 Task: Log work in the project AgileHarbor for the issue 'Implement a new cloud-based project management system for a company with advanced project tracking and reporting features' spent time as '4w 5d 8h 24m' and remaining time as '6w 2d 9h 34m' and move to top of backlog. Now add the issue to the epic 'IT Financial Management Process Improvement'. Log work in the project AgileHarbor for the issue 'Integrate a new product comparison feature into an existing e-commerce website to improve product evaluation and decision making for customers' spent time as '2w 4d 17h 19m' and remaining time as '6w 2d 20h 5m' and move to bottom of backlog. Now add the issue to the epic 'IT Capacity Management Process Improvement'
Action: Mouse moved to (479, 471)
Screenshot: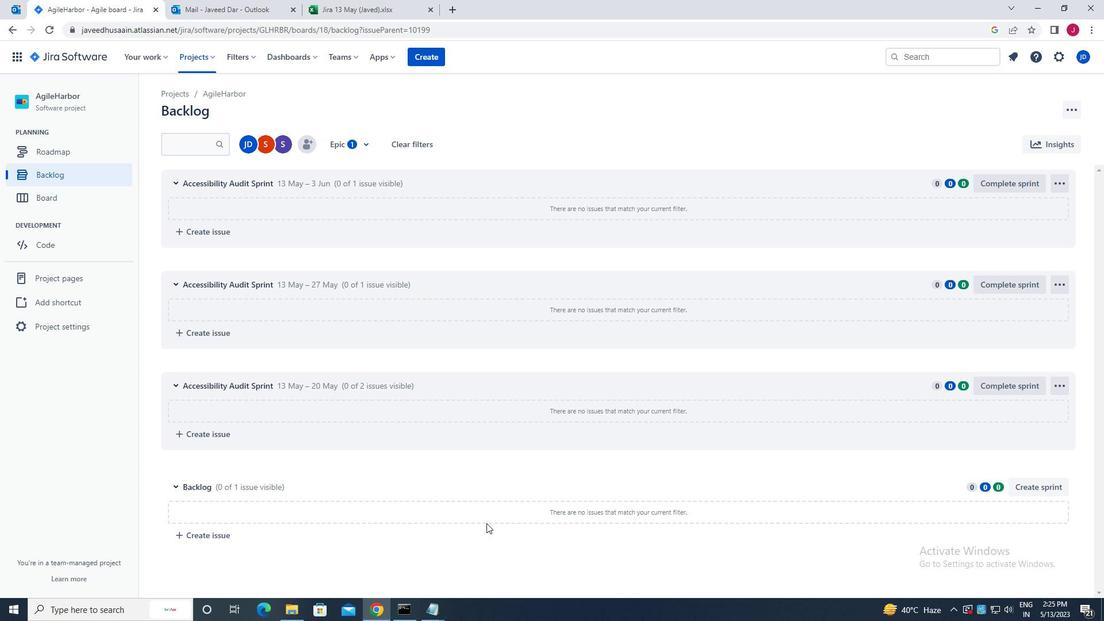 
Action: Mouse scrolled (479, 471) with delta (0, 0)
Screenshot: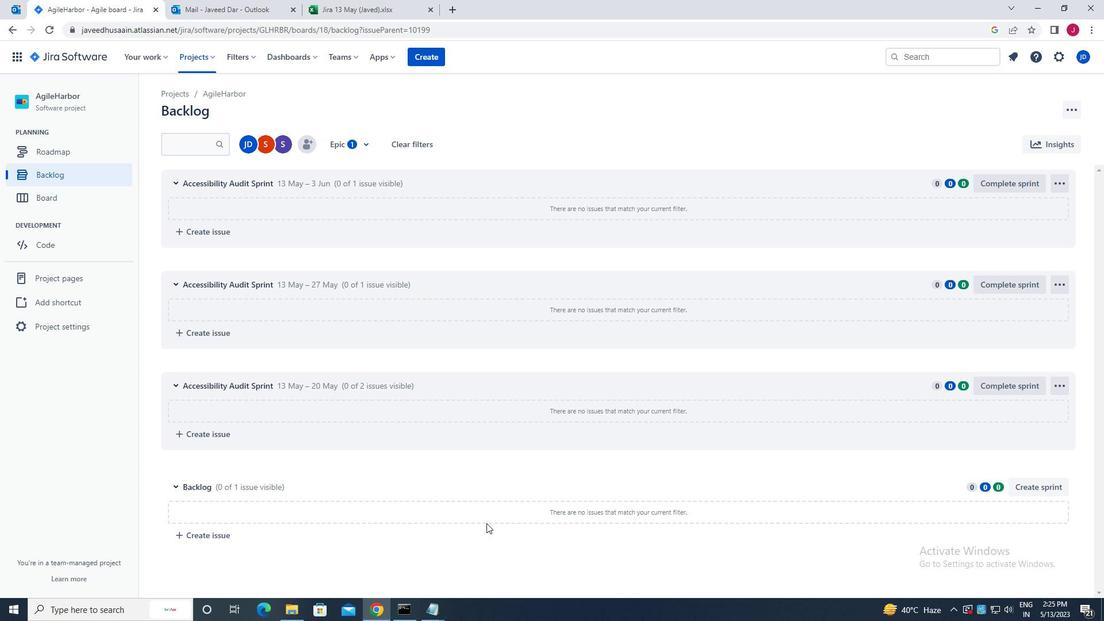 
Action: Mouse moved to (479, 470)
Screenshot: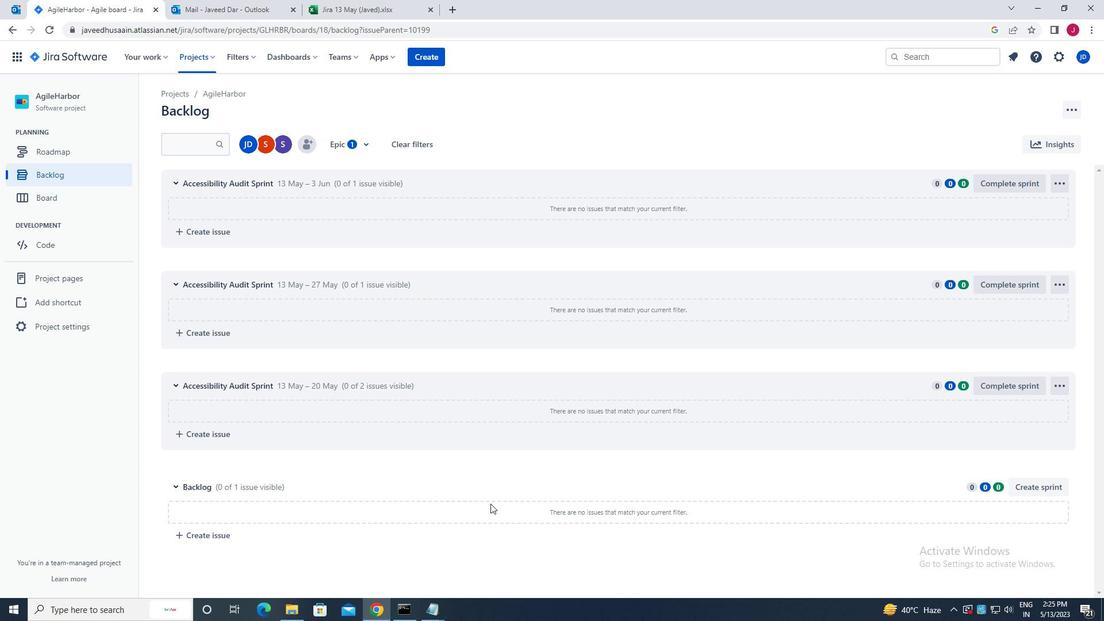 
Action: Mouse scrolled (479, 469) with delta (0, 0)
Screenshot: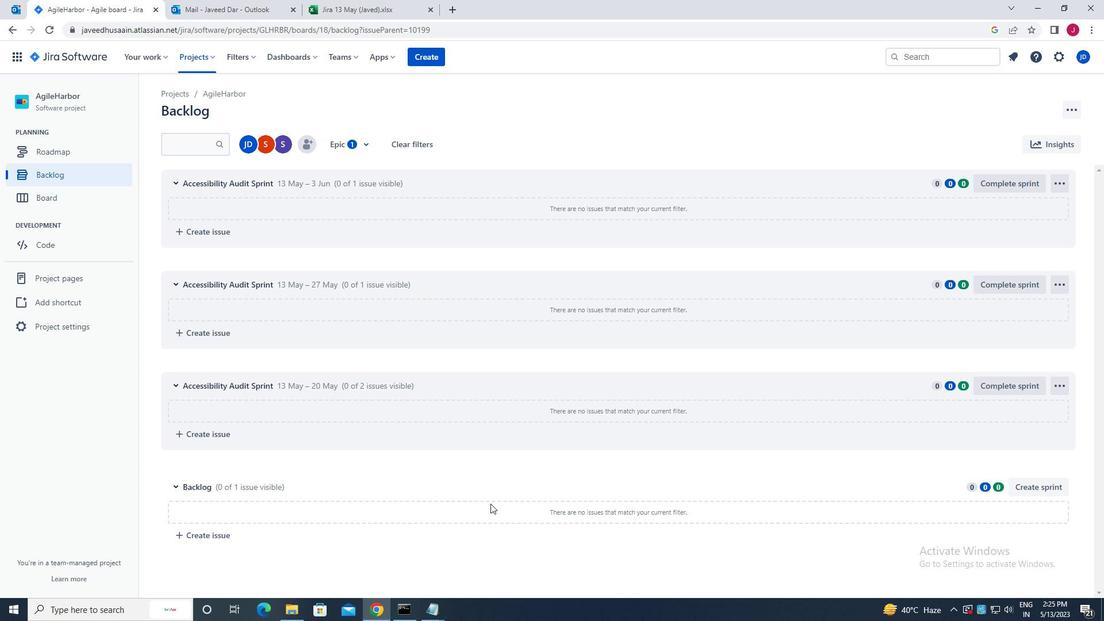 
Action: Mouse moved to (478, 469)
Screenshot: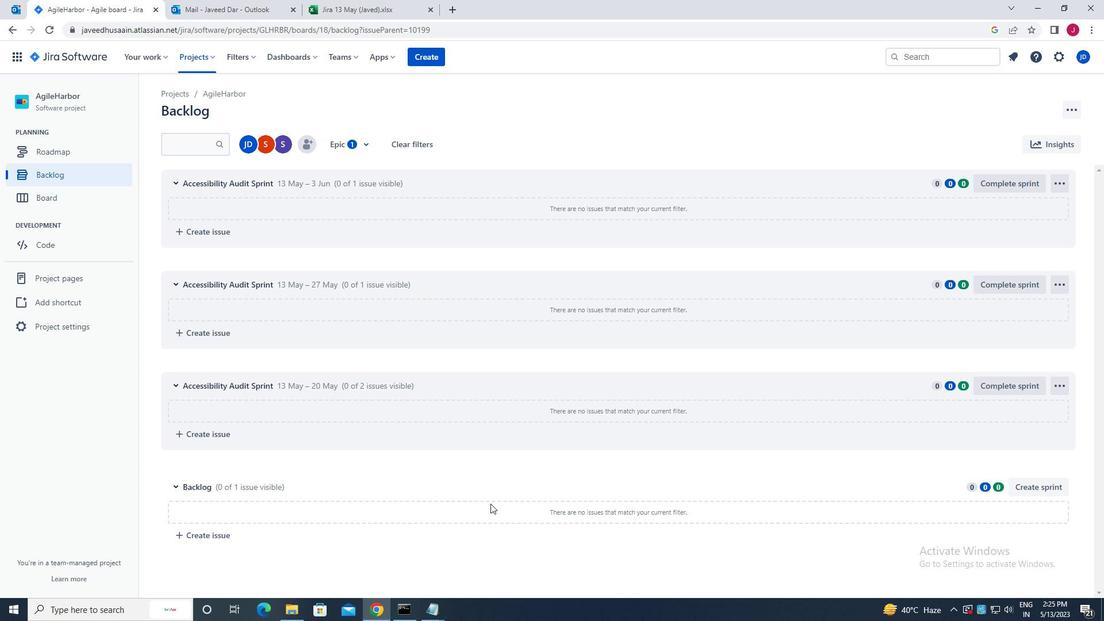 
Action: Mouse scrolled (478, 469) with delta (0, 0)
Screenshot: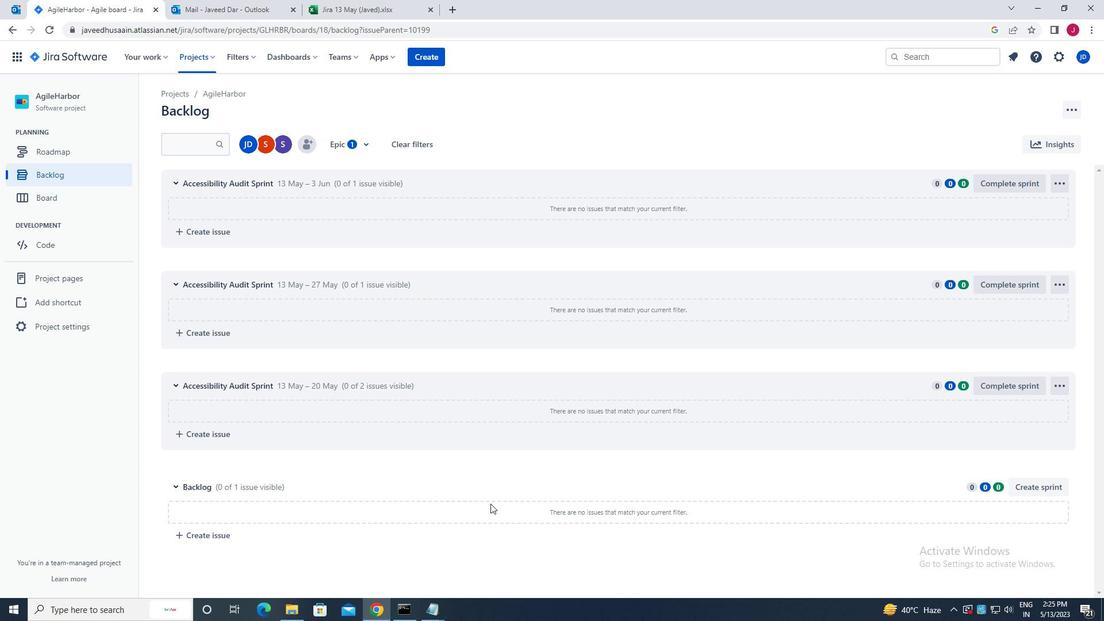 
Action: Mouse moved to (478, 469)
Screenshot: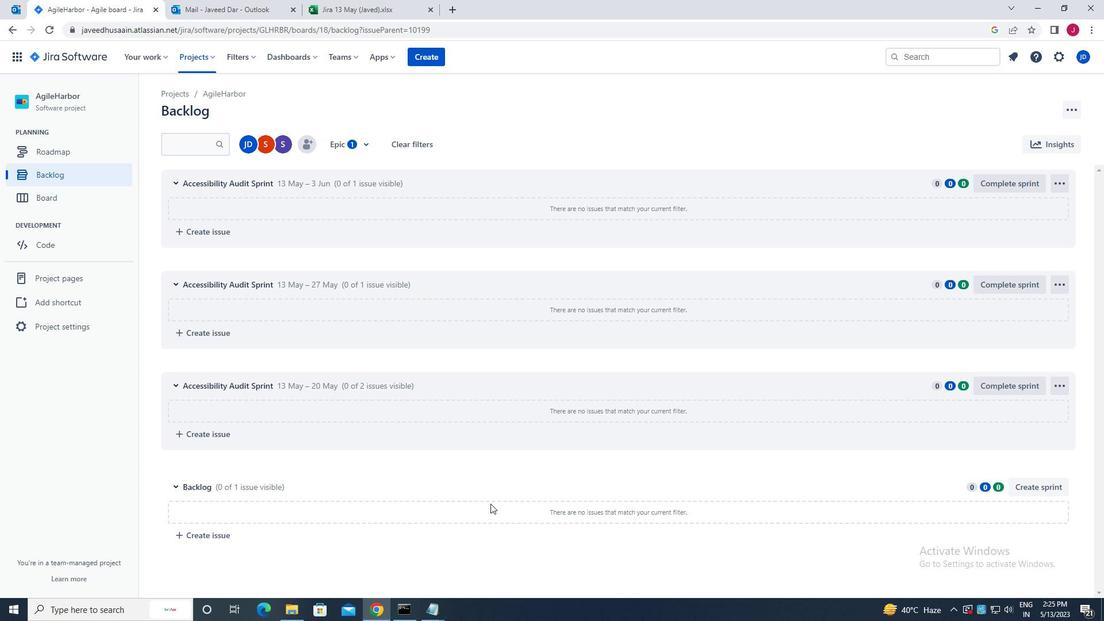 
Action: Mouse scrolled (478, 468) with delta (0, 0)
Screenshot: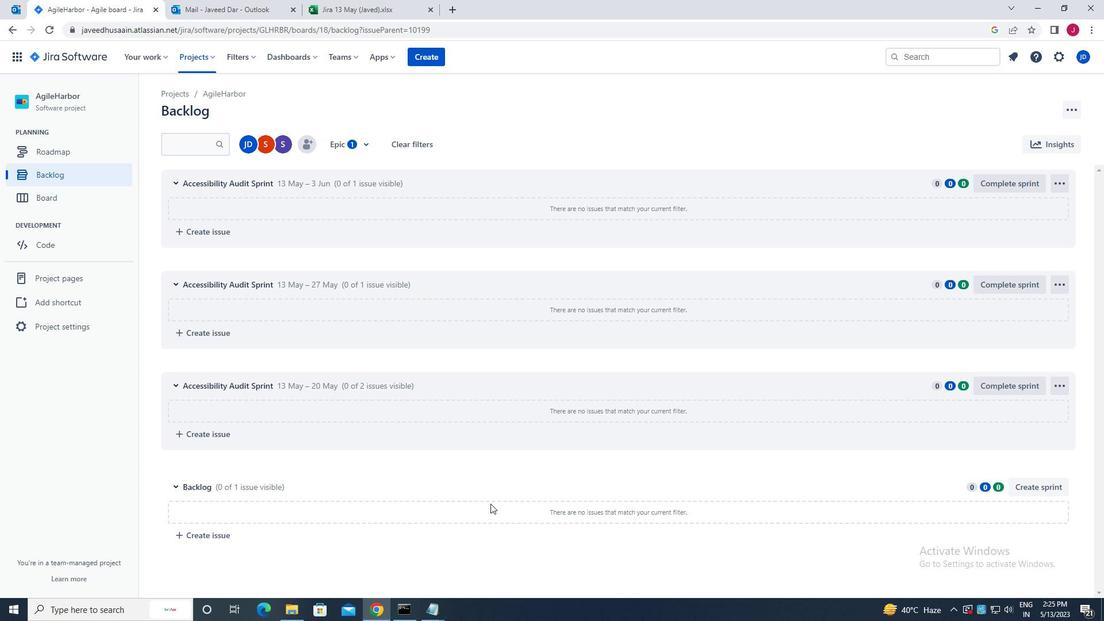 
Action: Mouse moved to (478, 468)
Screenshot: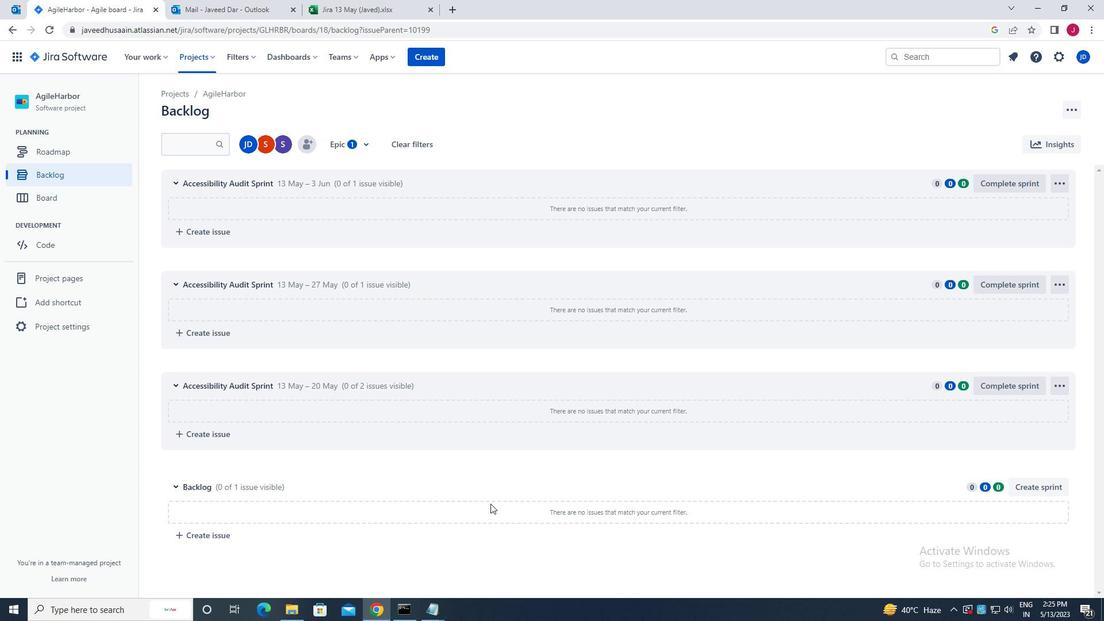 
Action: Mouse scrolled (478, 467) with delta (0, 0)
Screenshot: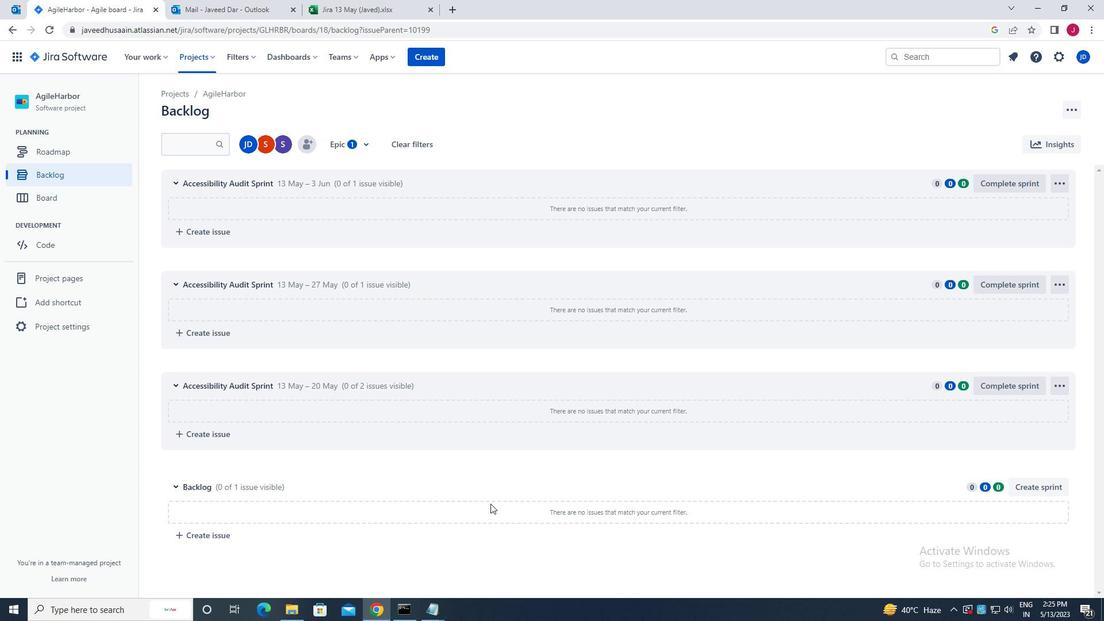 
Action: Mouse moved to (478, 468)
Screenshot: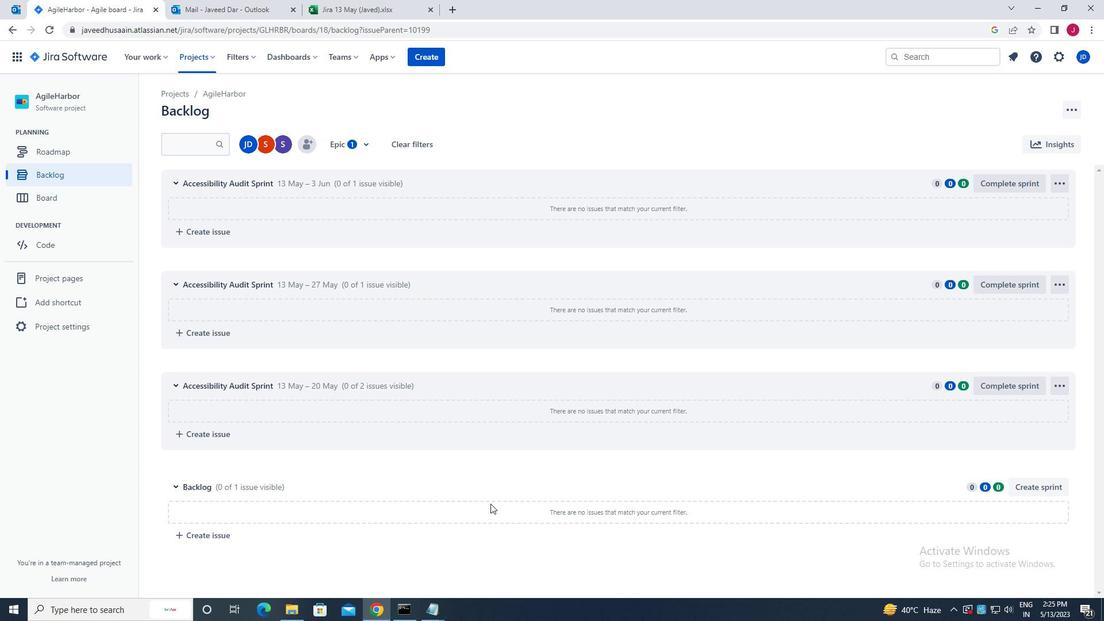 
Action: Mouse scrolled (478, 467) with delta (0, 0)
Screenshot: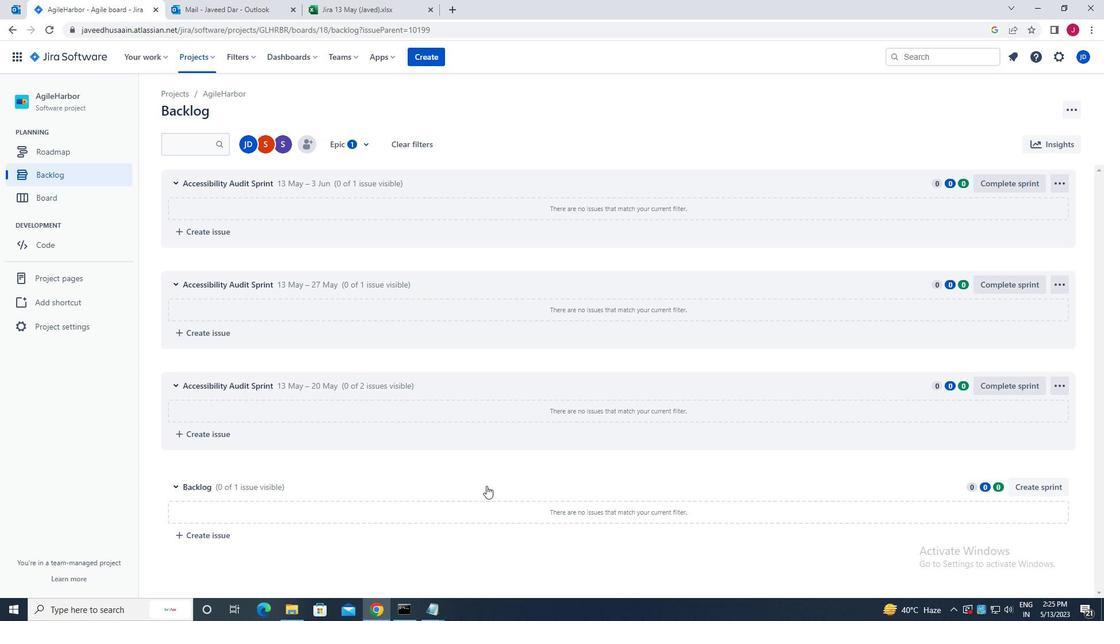 
Action: Mouse moved to (206, 56)
Screenshot: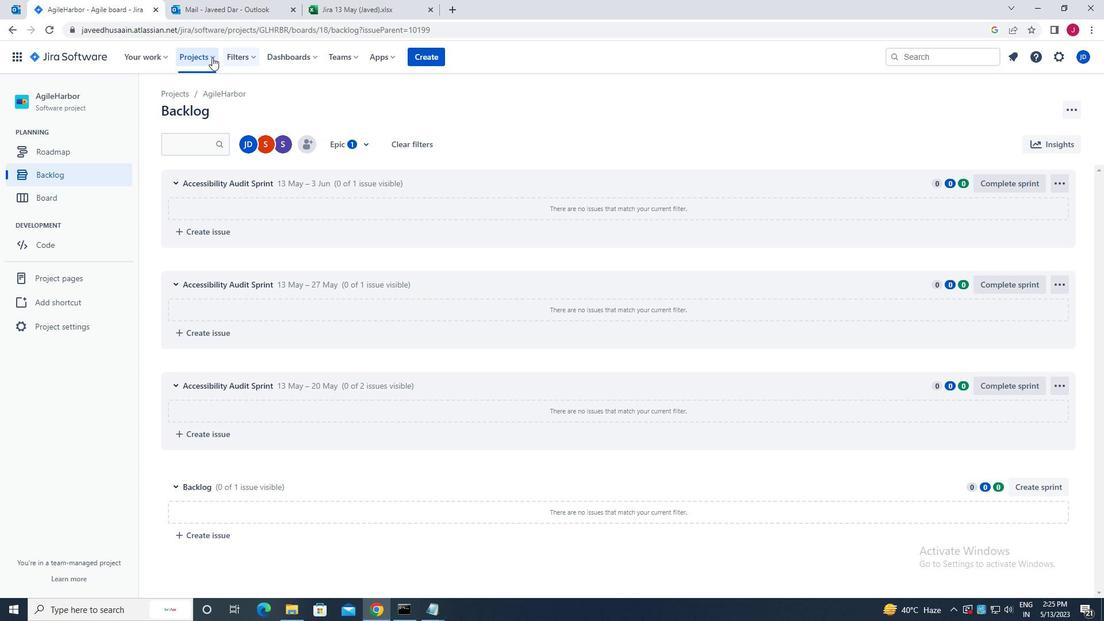 
Action: Mouse pressed left at (206, 56)
Screenshot: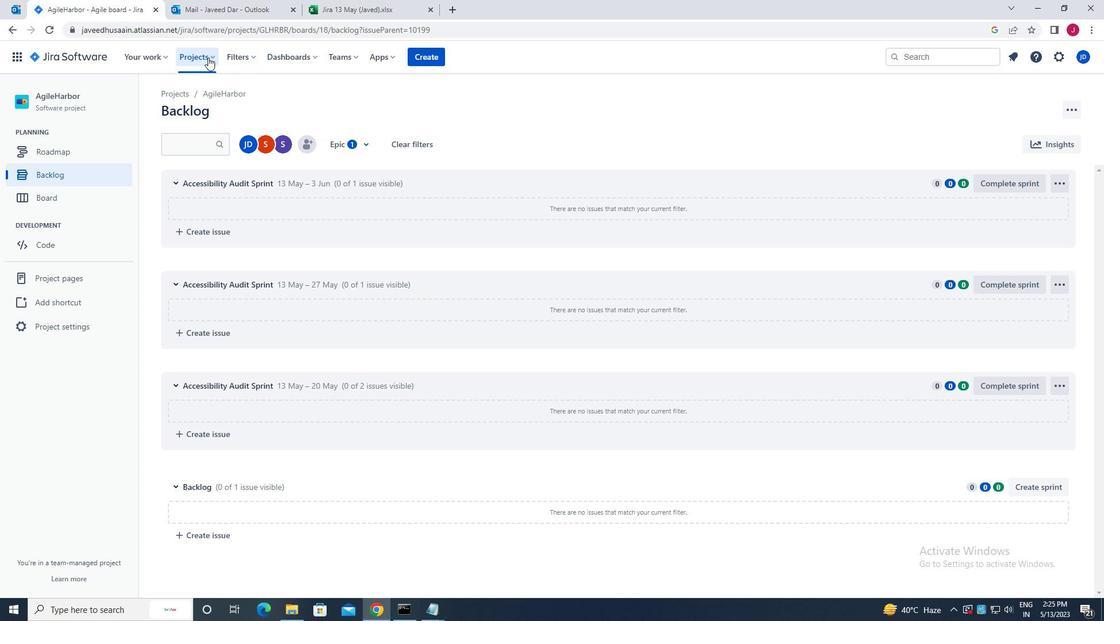 
Action: Mouse moved to (233, 105)
Screenshot: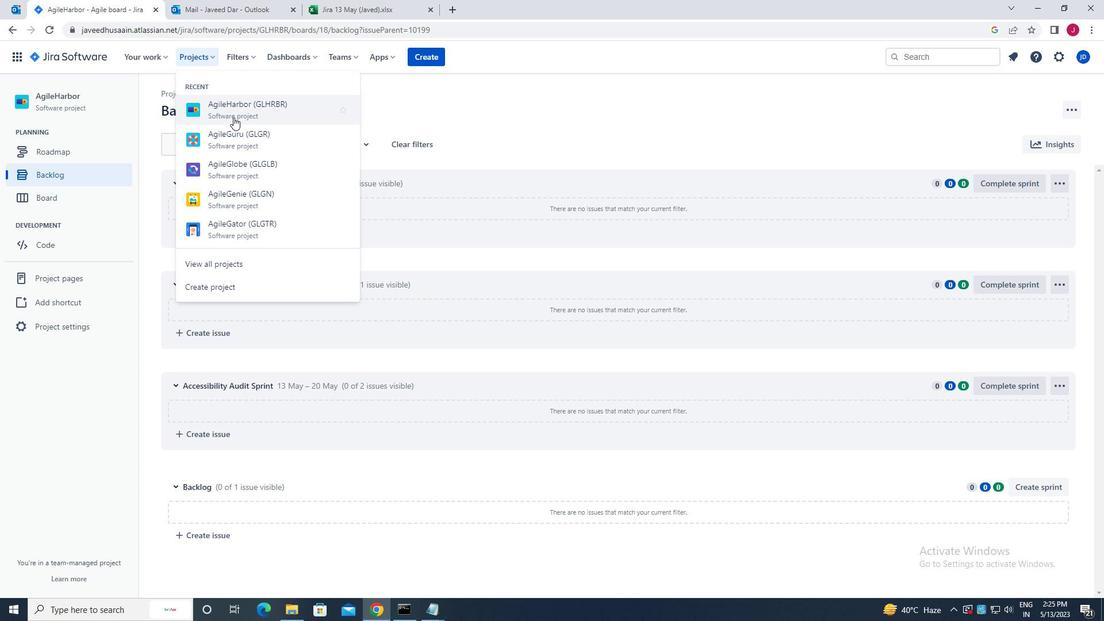 
Action: Mouse pressed left at (233, 105)
Screenshot: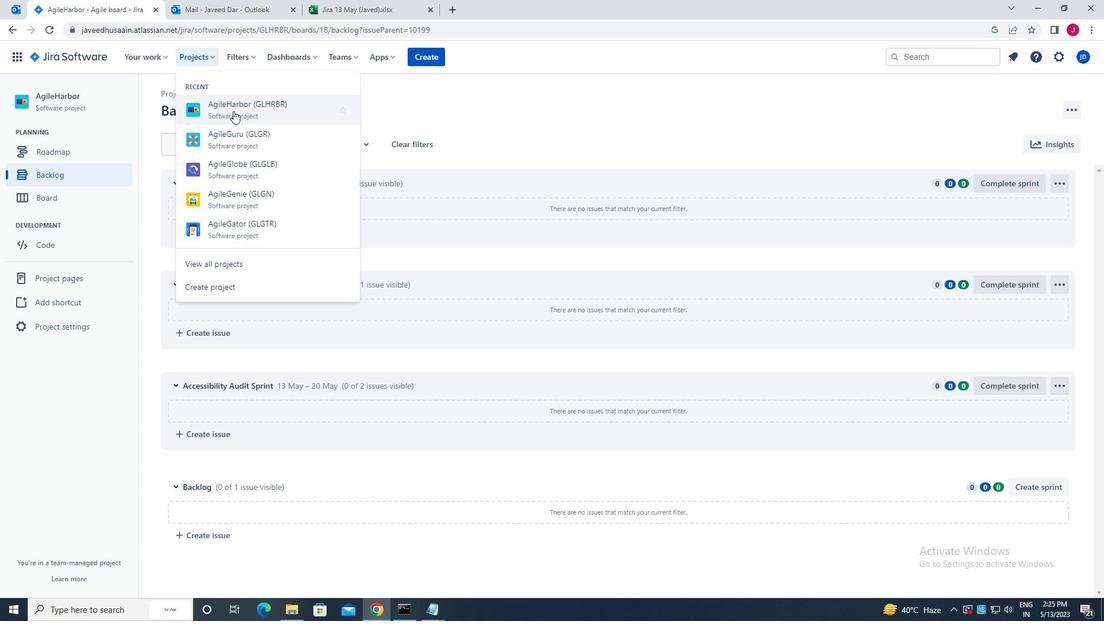 
Action: Mouse moved to (69, 172)
Screenshot: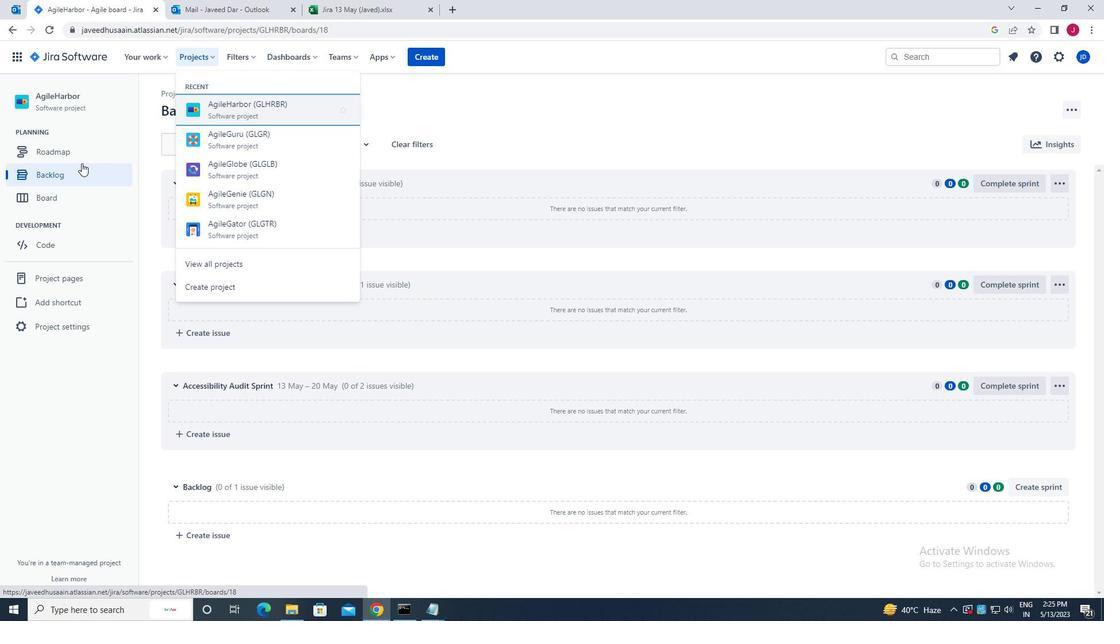 
Action: Mouse pressed left at (69, 172)
Screenshot: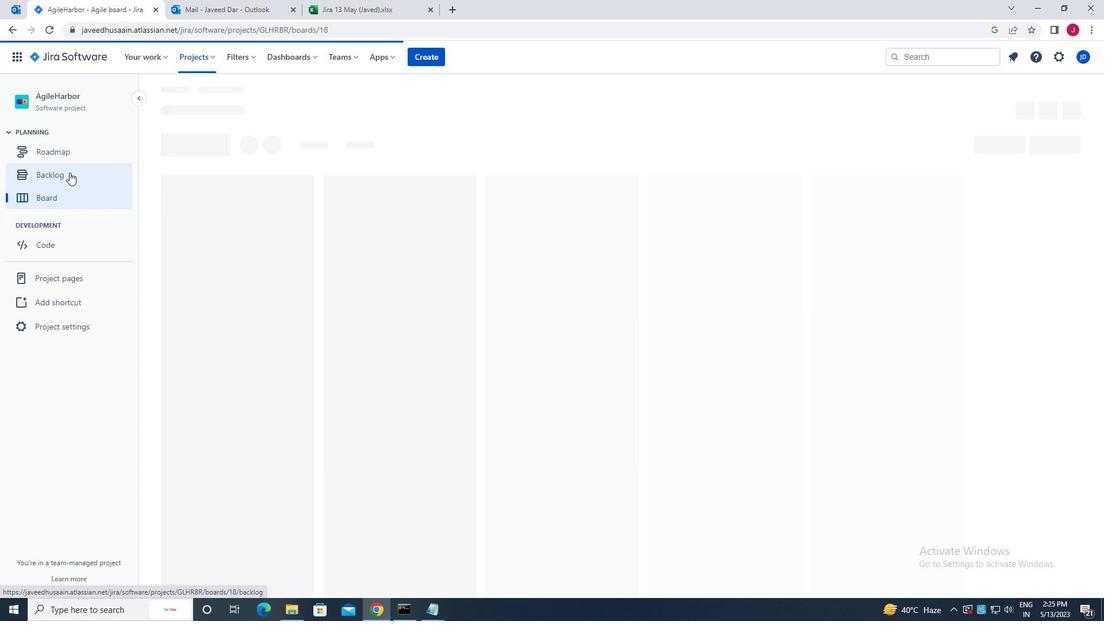
Action: Mouse moved to (635, 286)
Screenshot: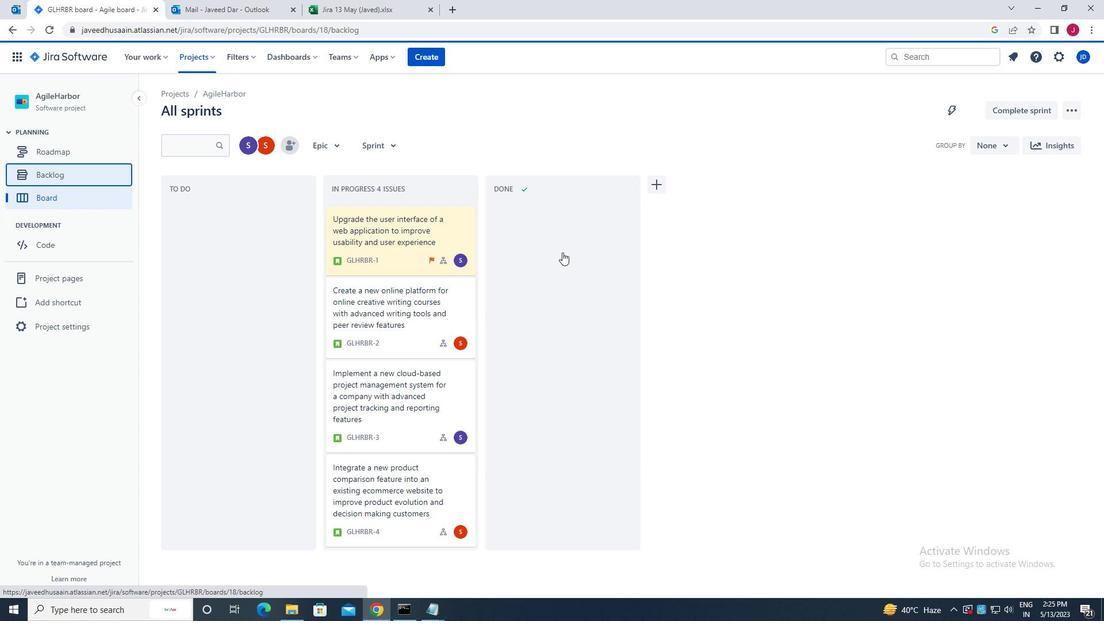 
Action: Mouse scrolled (635, 286) with delta (0, 0)
Screenshot: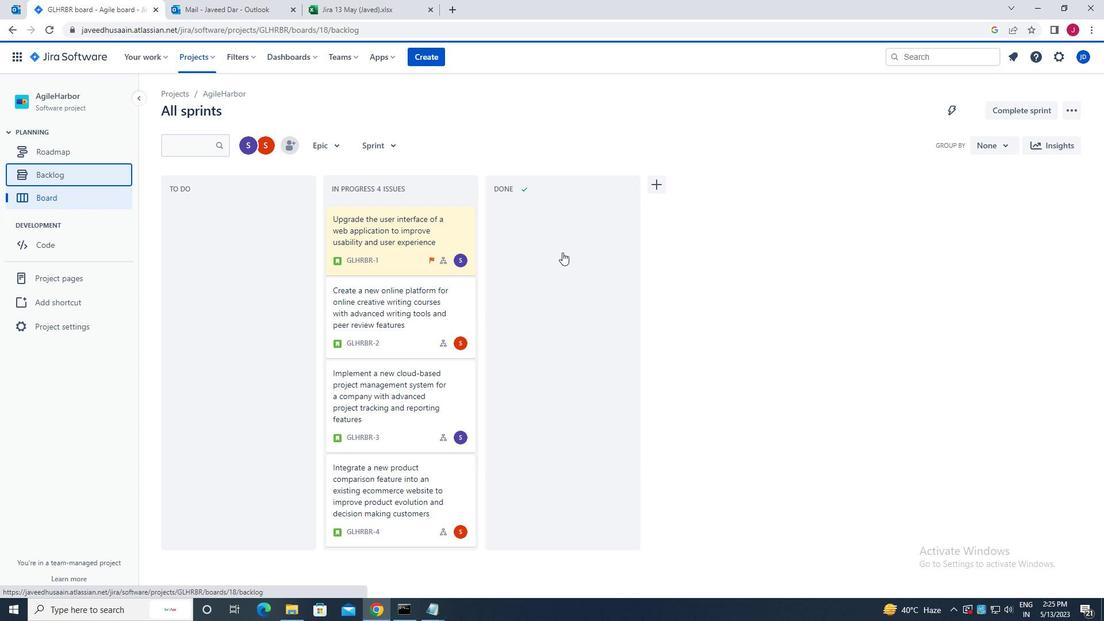 
Action: Mouse moved to (635, 288)
Screenshot: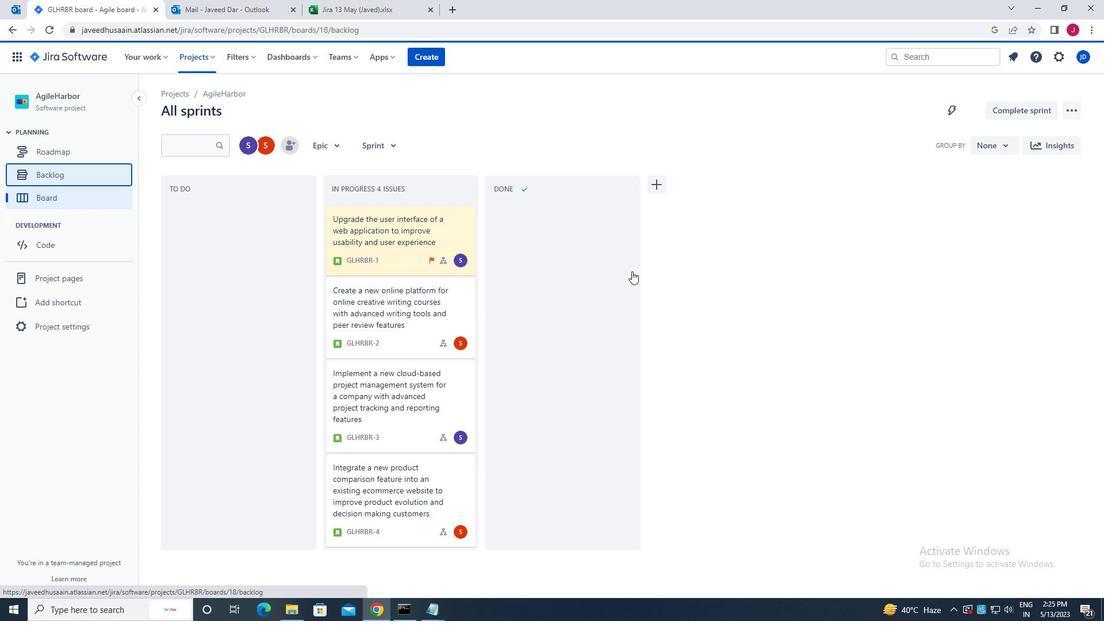 
Action: Mouse scrolled (635, 288) with delta (0, 0)
Screenshot: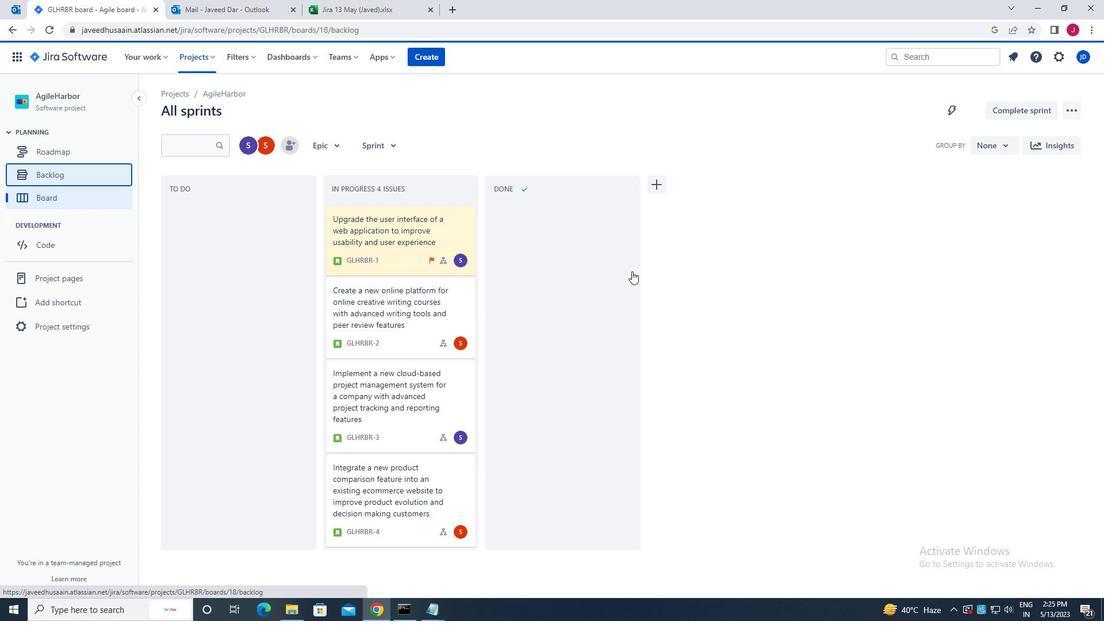 
Action: Mouse scrolled (635, 288) with delta (0, 0)
Screenshot: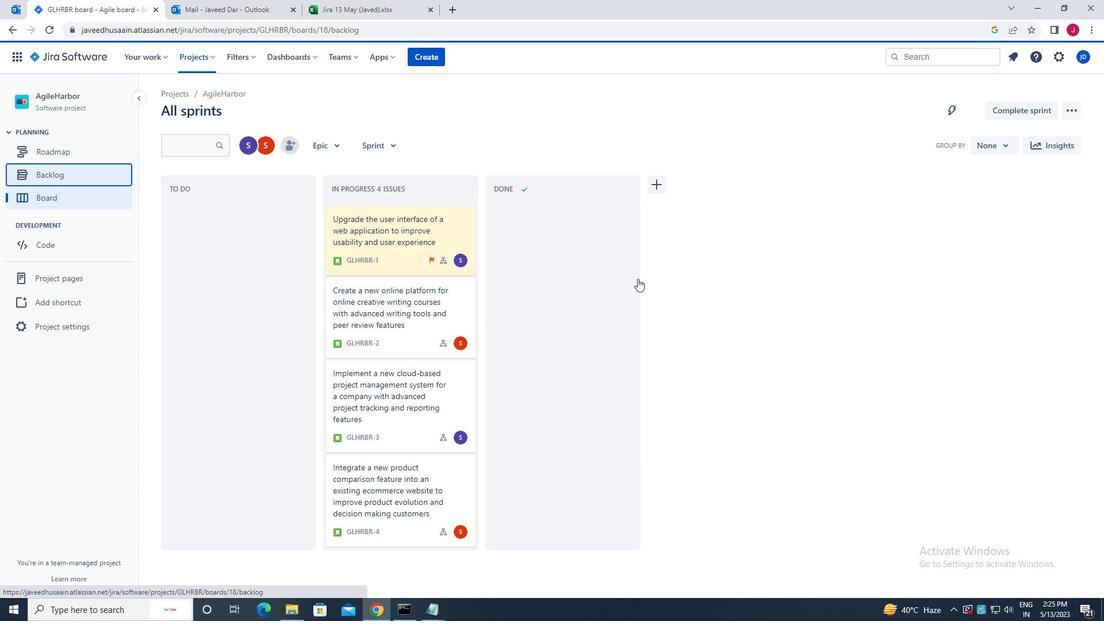 
Action: Mouse moved to (635, 288)
Screenshot: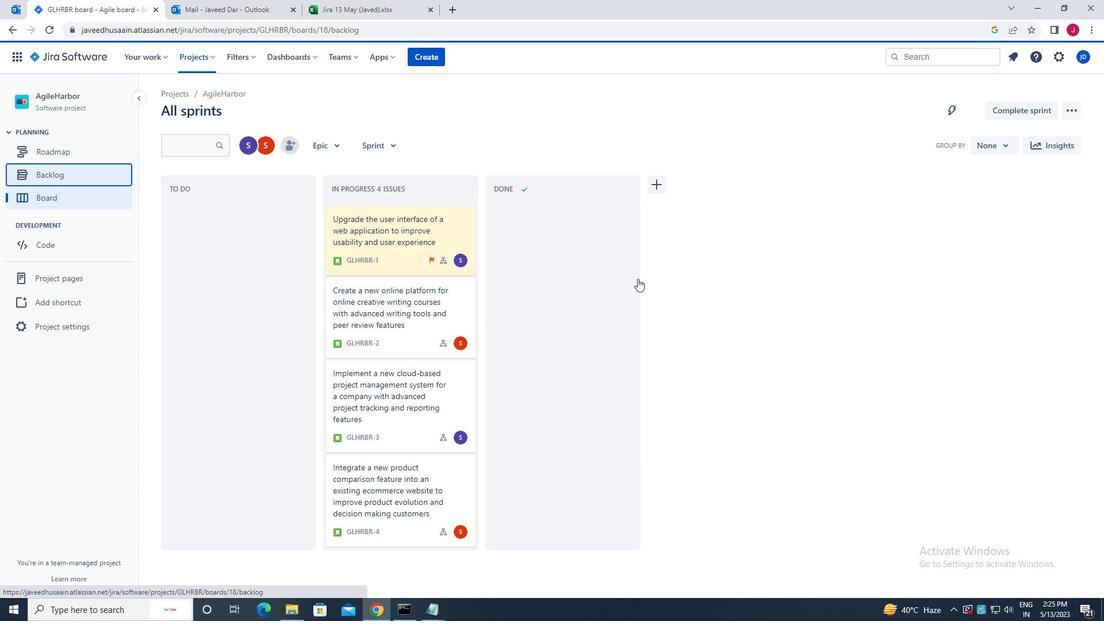 
Action: Mouse scrolled (635, 288) with delta (0, 0)
Screenshot: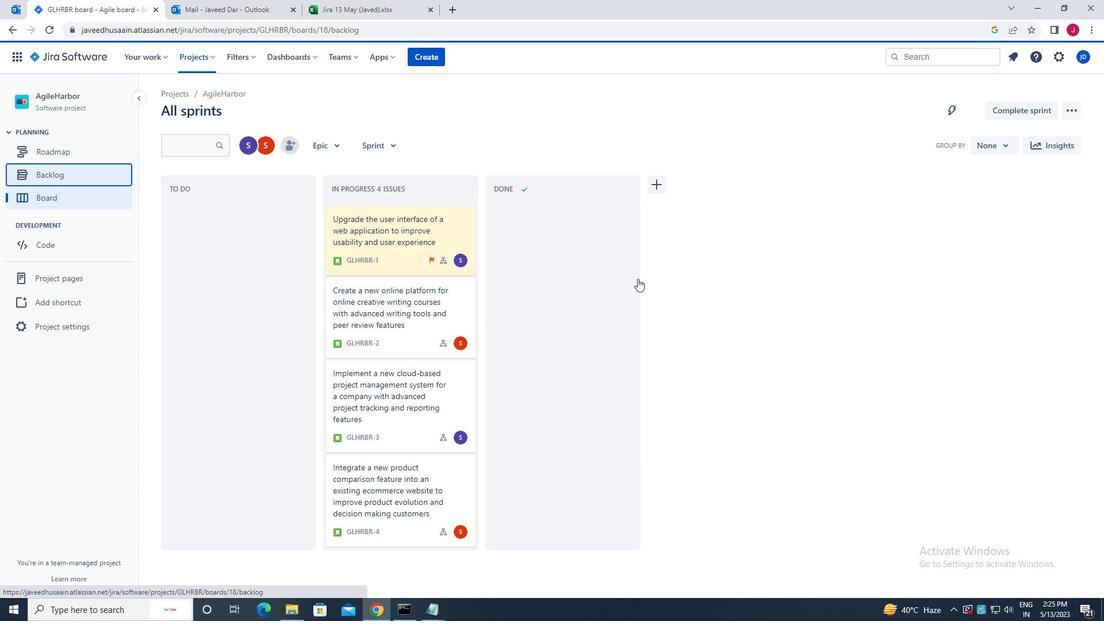 
Action: Mouse scrolled (635, 288) with delta (0, 0)
Screenshot: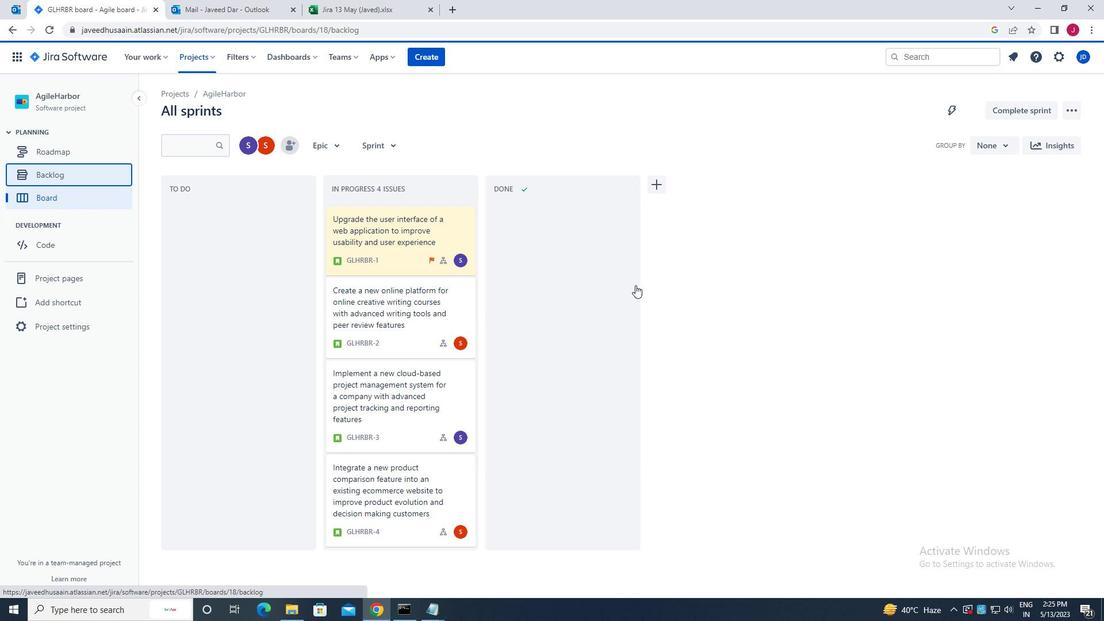 
Action: Mouse moved to (581, 329)
Screenshot: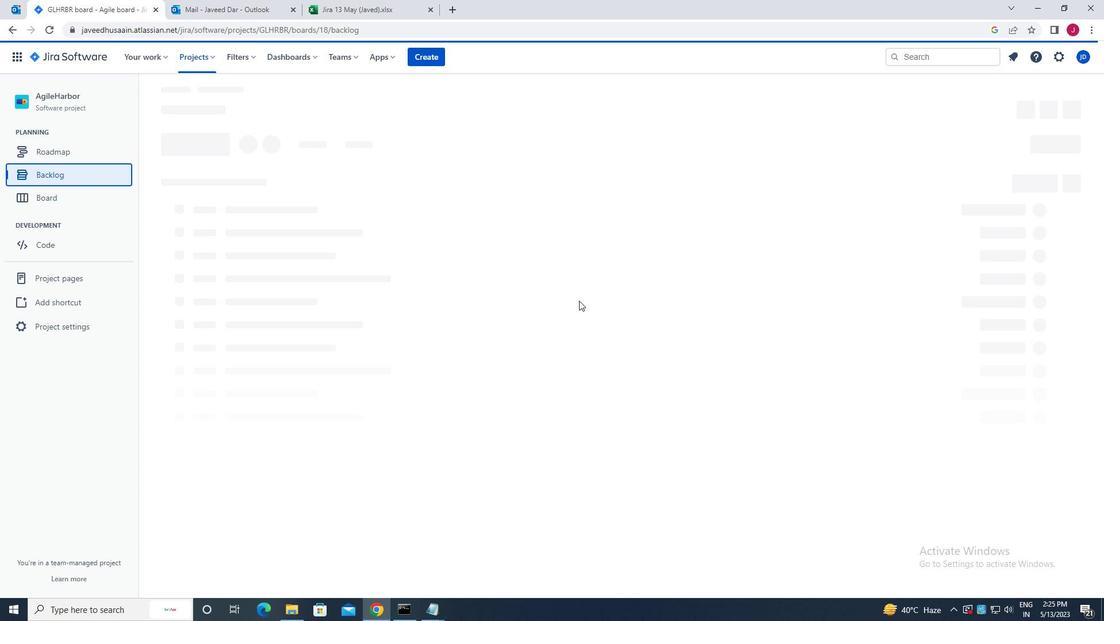 
Action: Mouse scrolled (581, 328) with delta (0, 0)
Screenshot: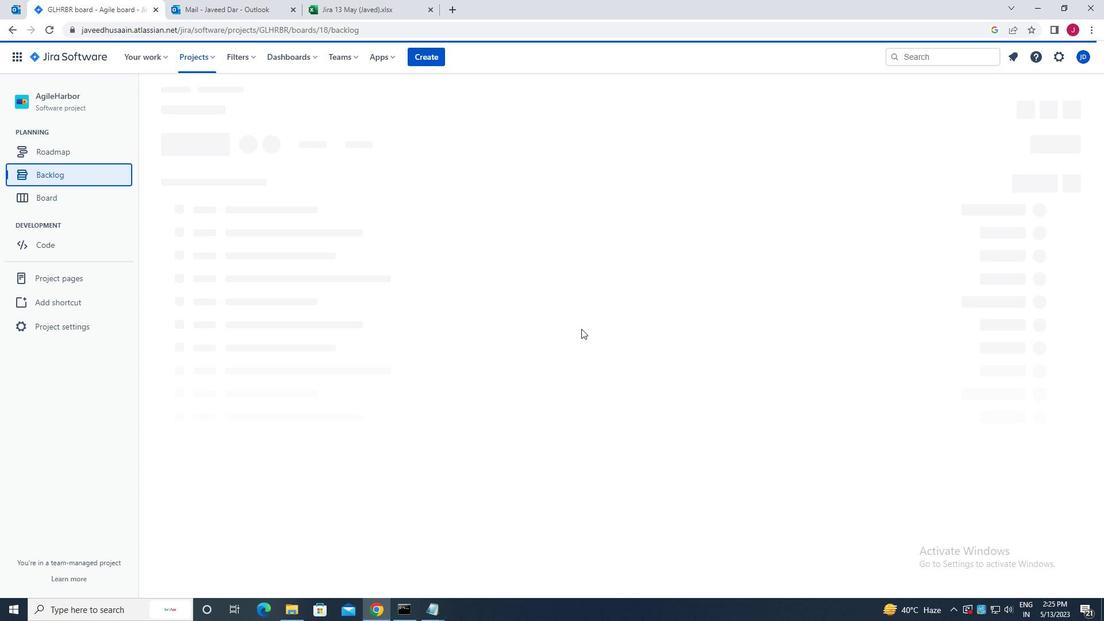 
Action: Mouse scrolled (581, 328) with delta (0, 0)
Screenshot: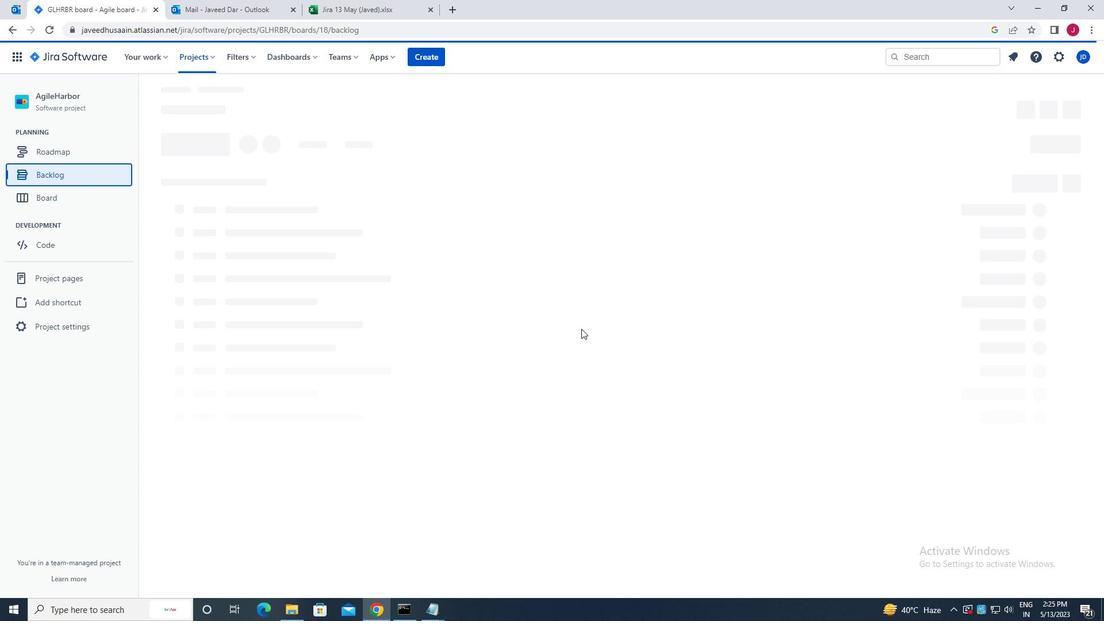 
Action: Mouse scrolled (581, 328) with delta (0, 0)
Screenshot: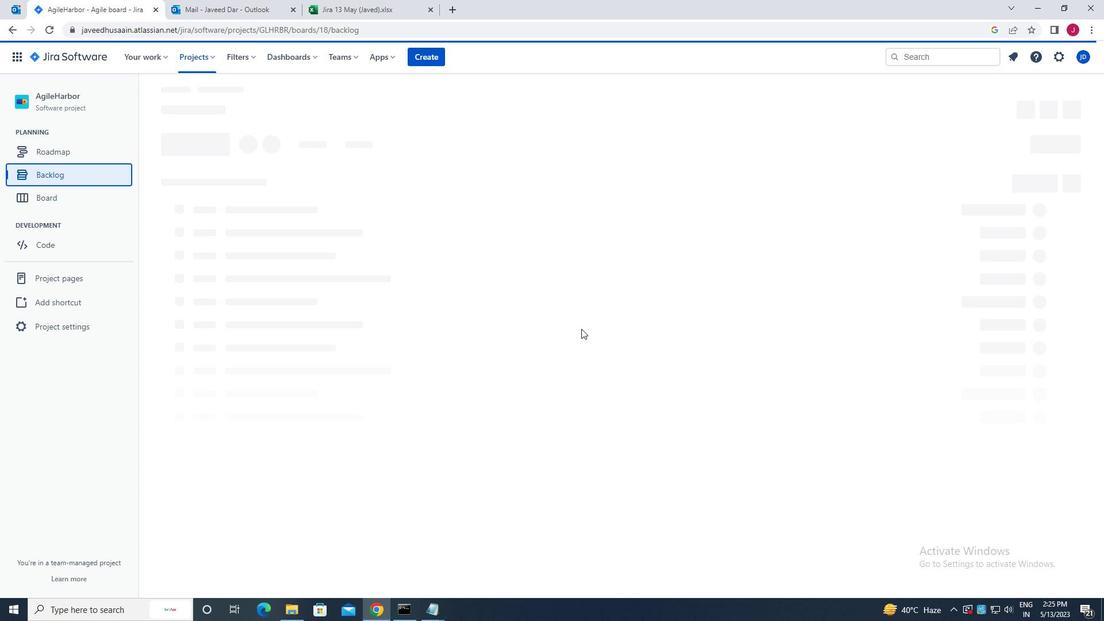 
Action: Mouse moved to (581, 329)
Screenshot: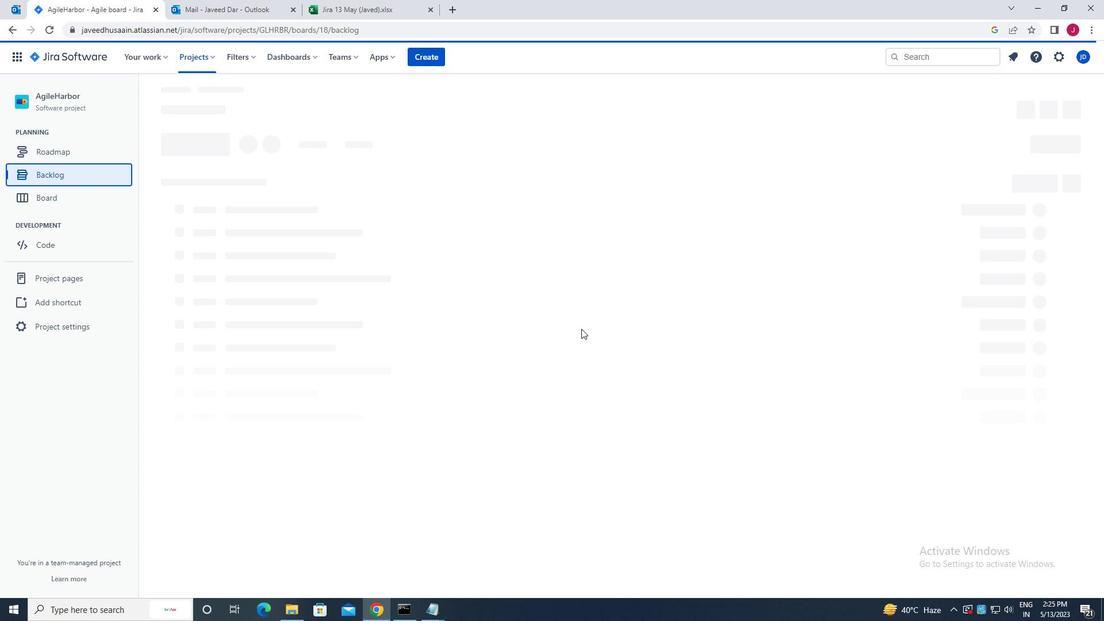 
Action: Mouse scrolled (581, 329) with delta (0, 0)
Screenshot: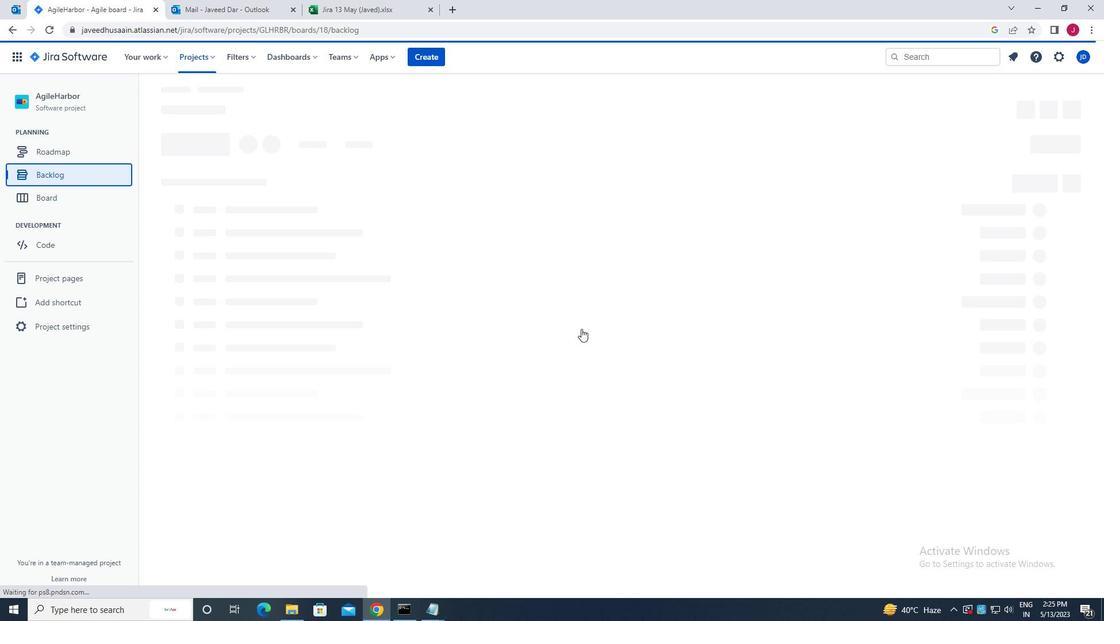
Action: Mouse scrolled (581, 329) with delta (0, 0)
Screenshot: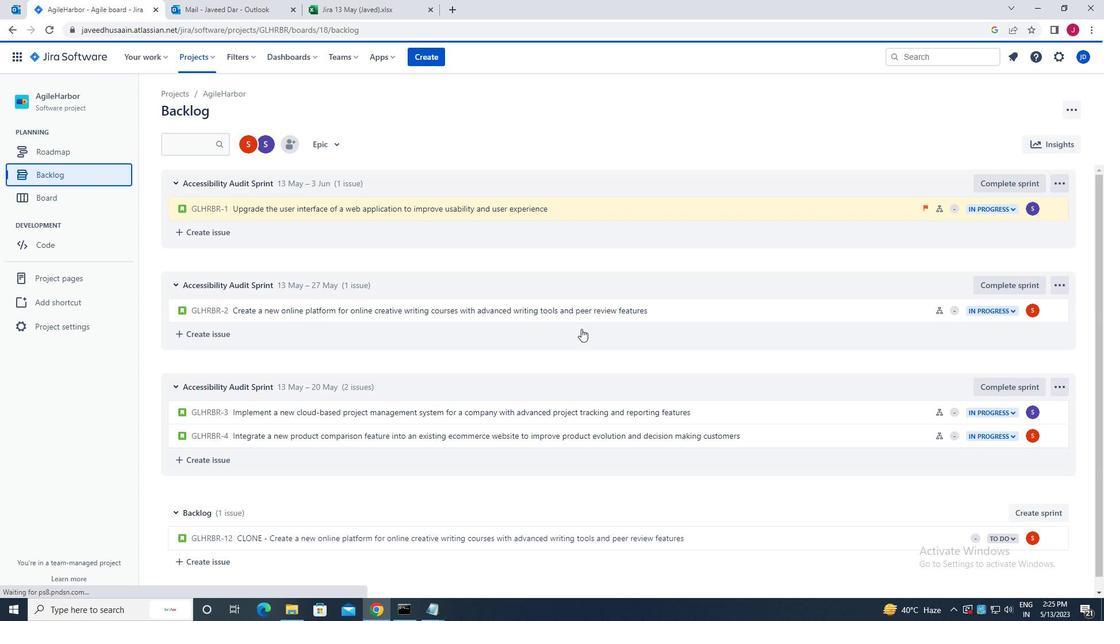 
Action: Mouse scrolled (581, 328) with delta (0, 0)
Screenshot: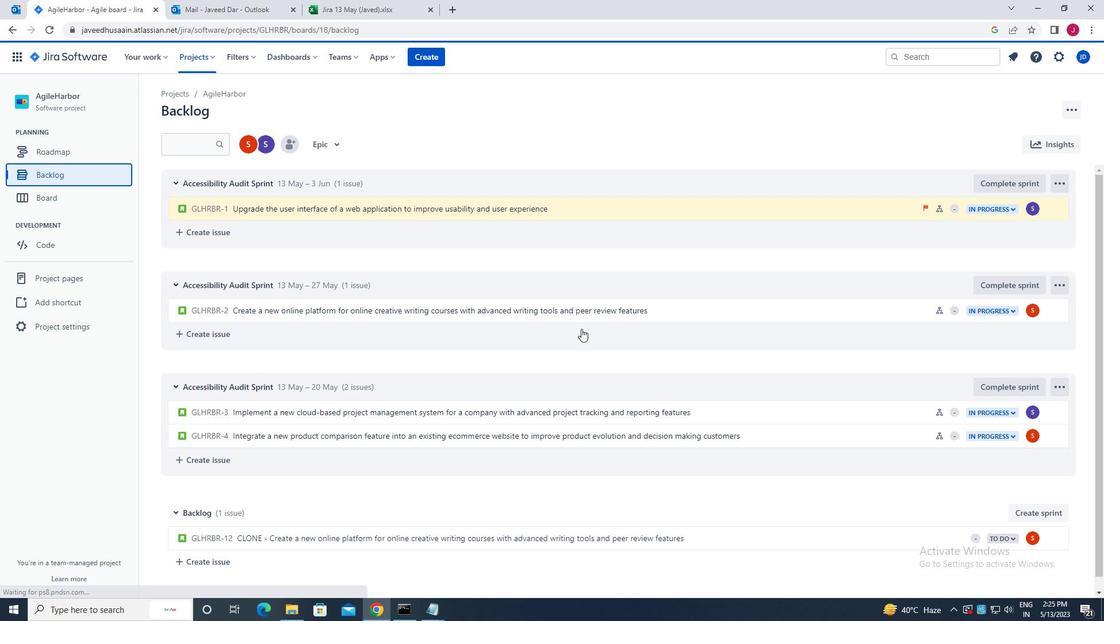
Action: Mouse scrolled (581, 328) with delta (0, 0)
Screenshot: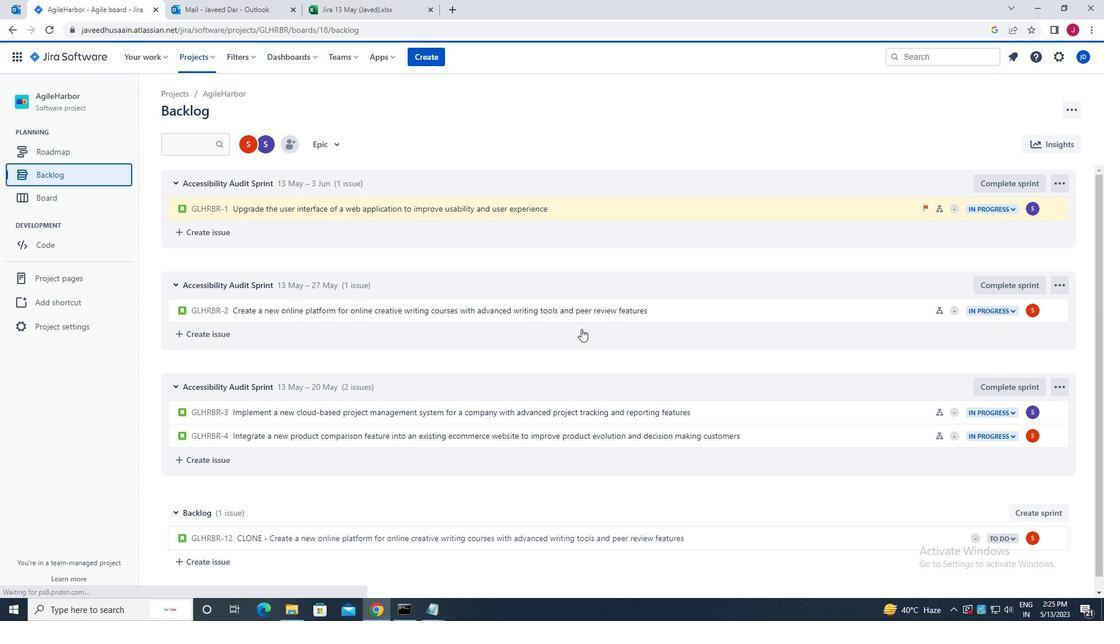 
Action: Mouse scrolled (581, 328) with delta (0, 0)
Screenshot: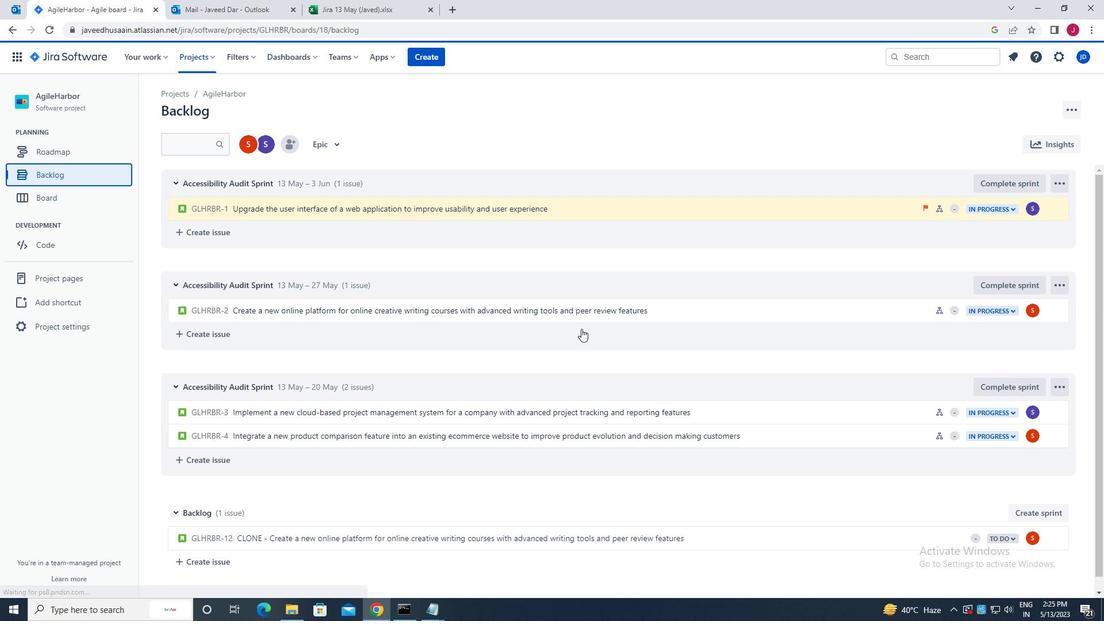 
Action: Mouse moved to (581, 329)
Screenshot: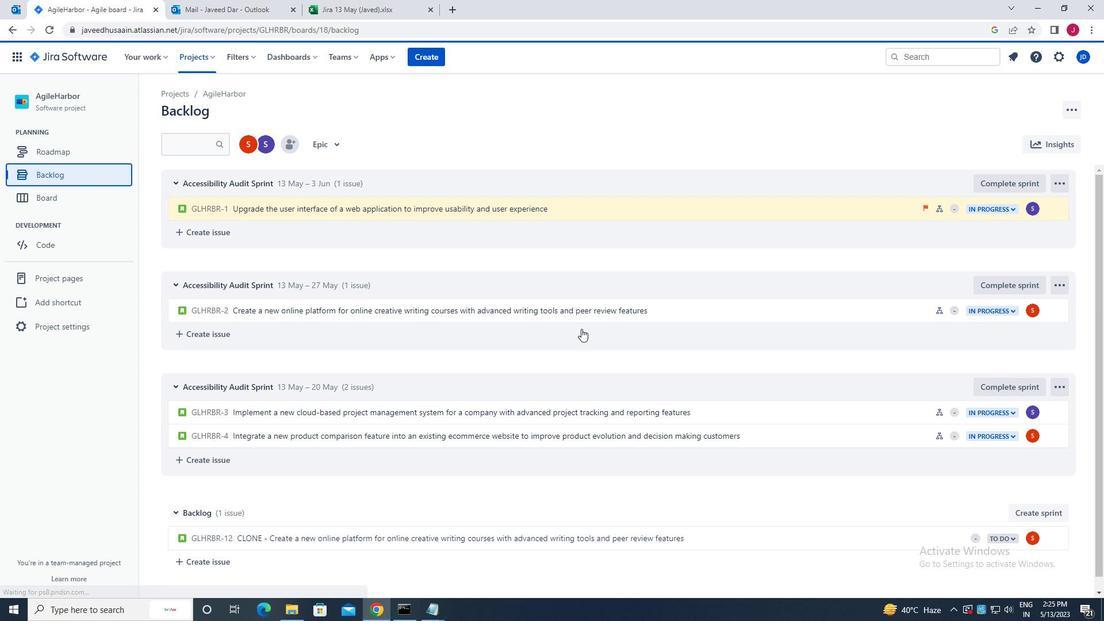 
Action: Mouse scrolled (581, 329) with delta (0, 0)
Screenshot: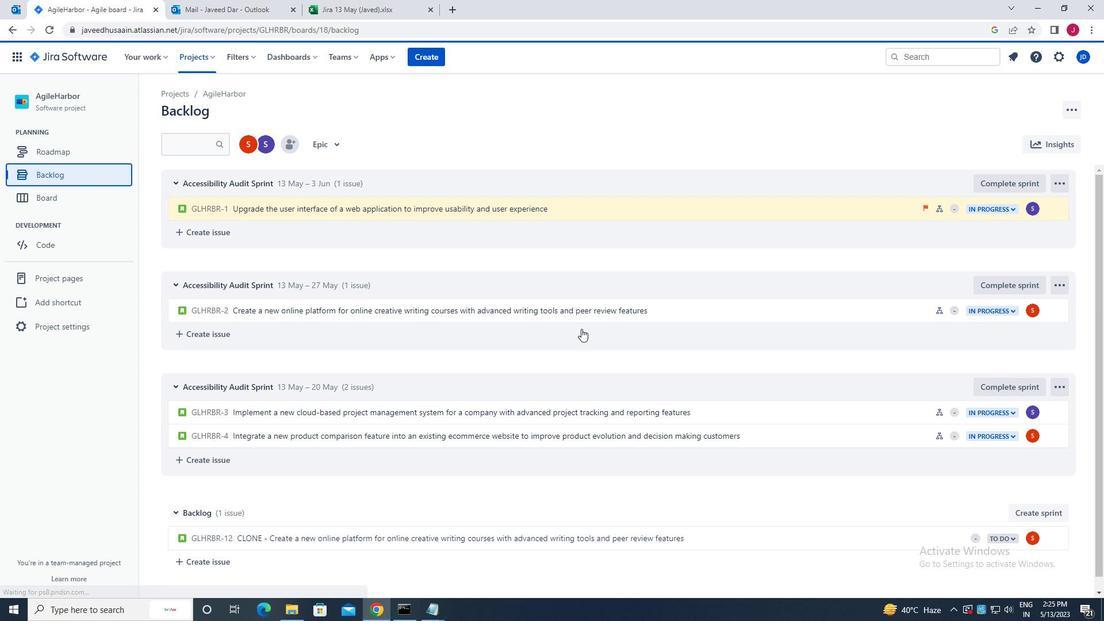 
Action: Mouse moved to (871, 400)
Screenshot: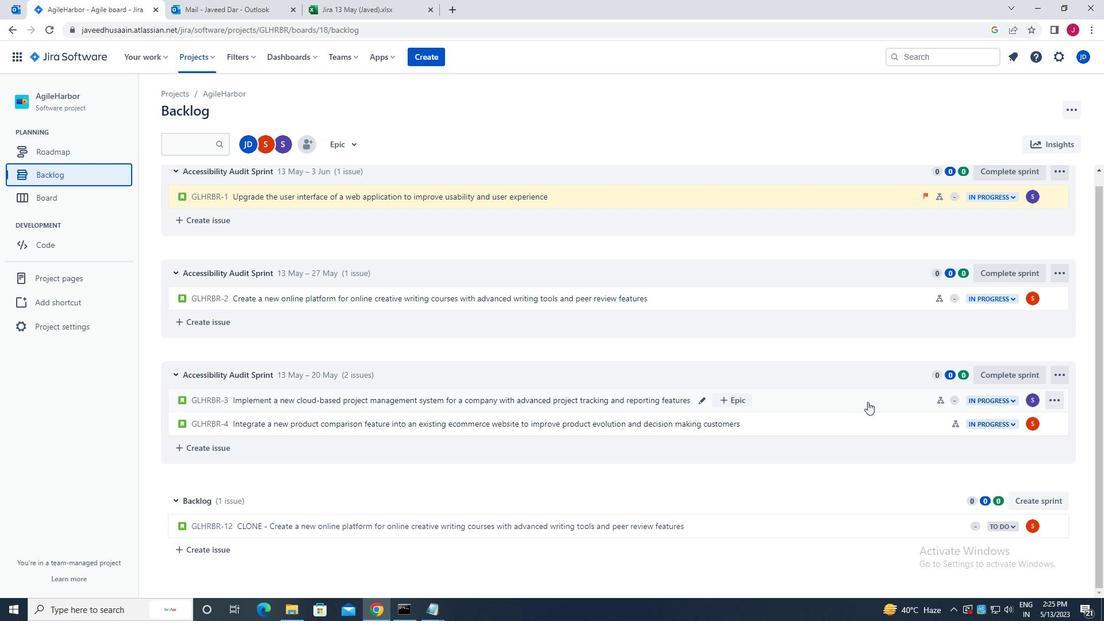 
Action: Mouse pressed left at (871, 400)
Screenshot: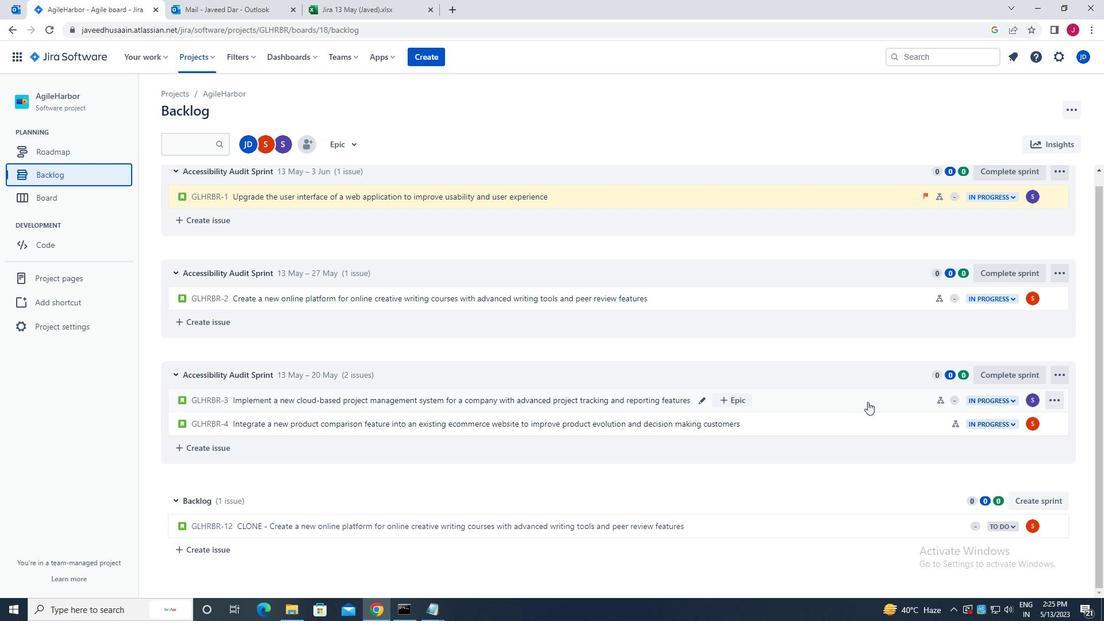 
Action: Mouse moved to (1051, 176)
Screenshot: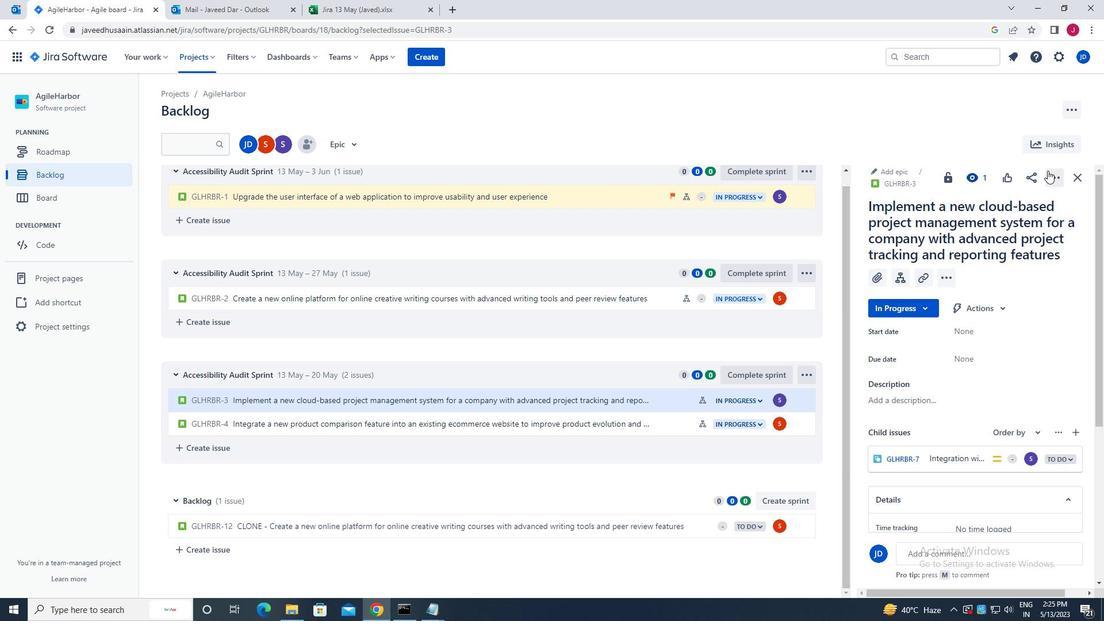 
Action: Mouse pressed left at (1051, 176)
Screenshot: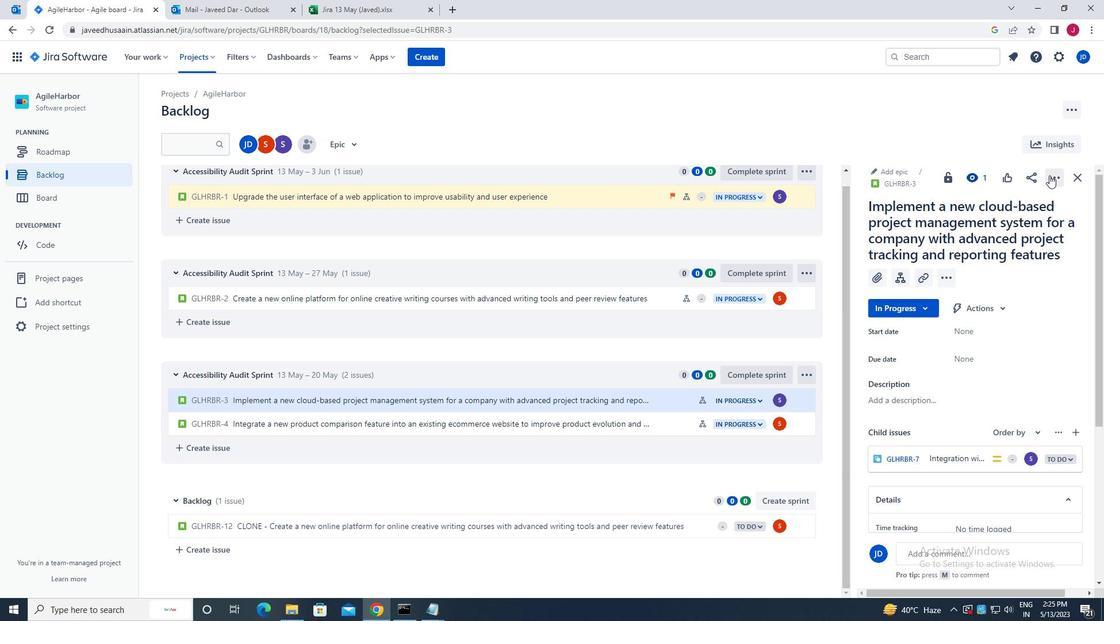 
Action: Mouse moved to (995, 207)
Screenshot: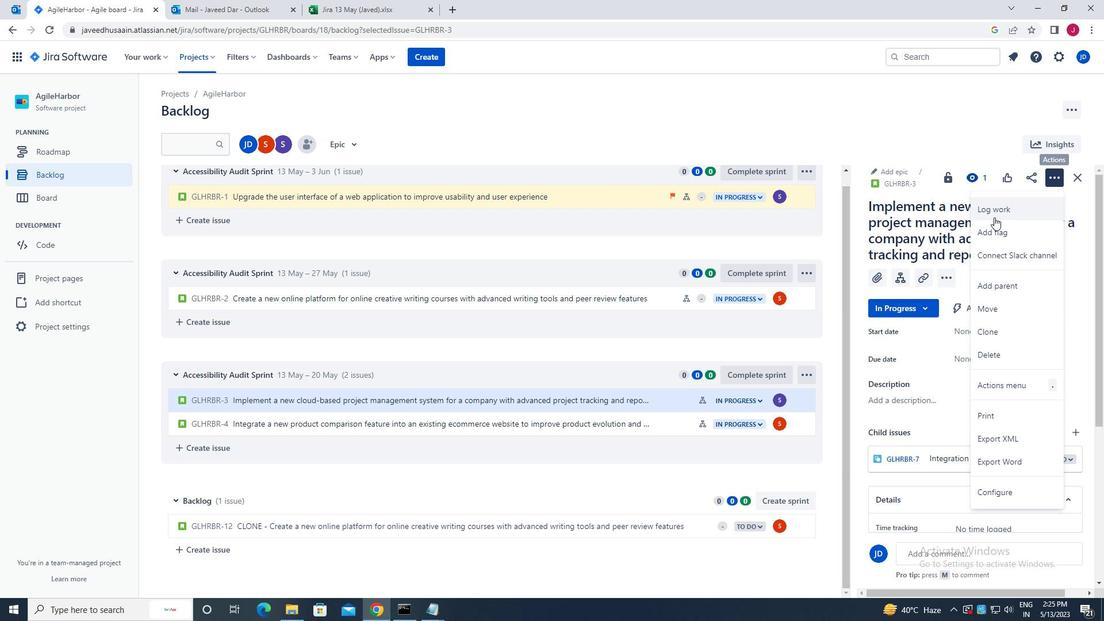 
Action: Mouse pressed left at (995, 207)
Screenshot: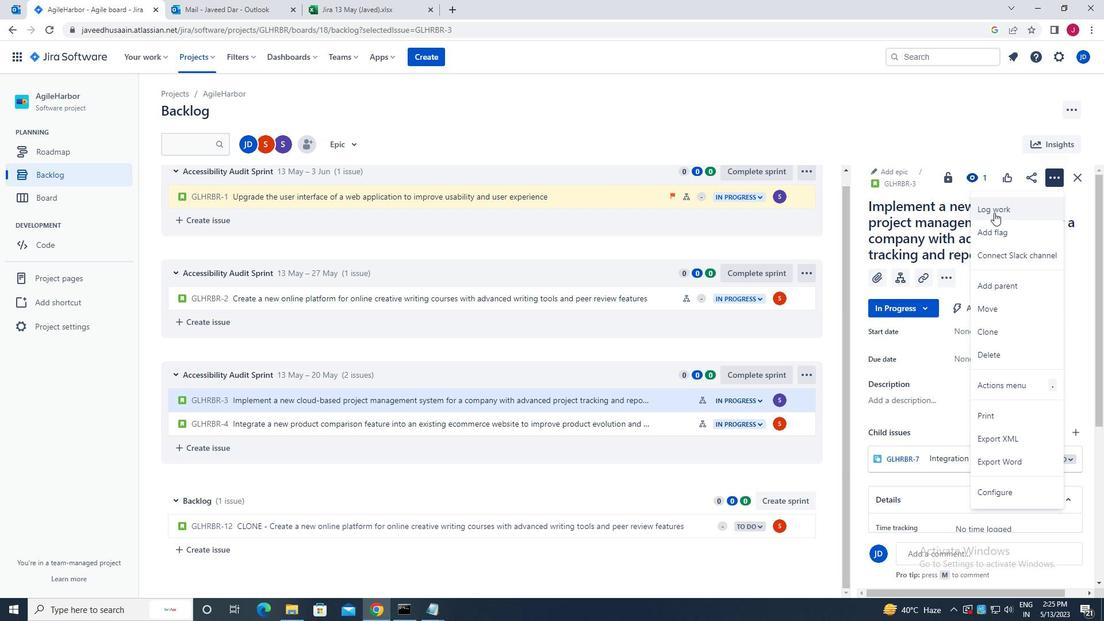 
Action: Mouse moved to (473, 171)
Screenshot: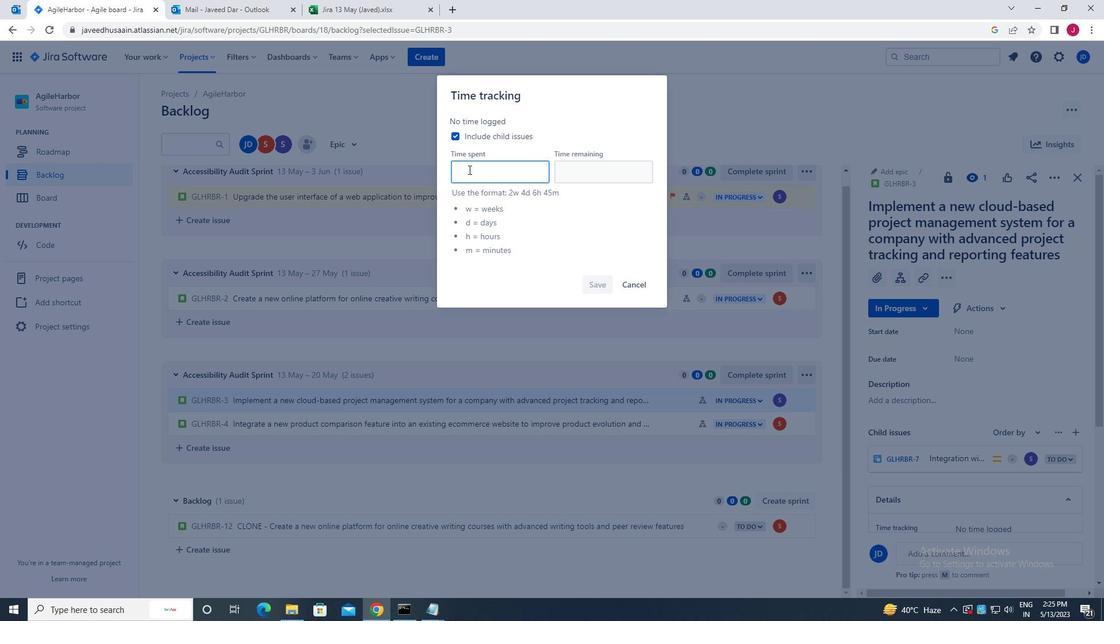 
Action: Mouse pressed left at (473, 171)
Screenshot: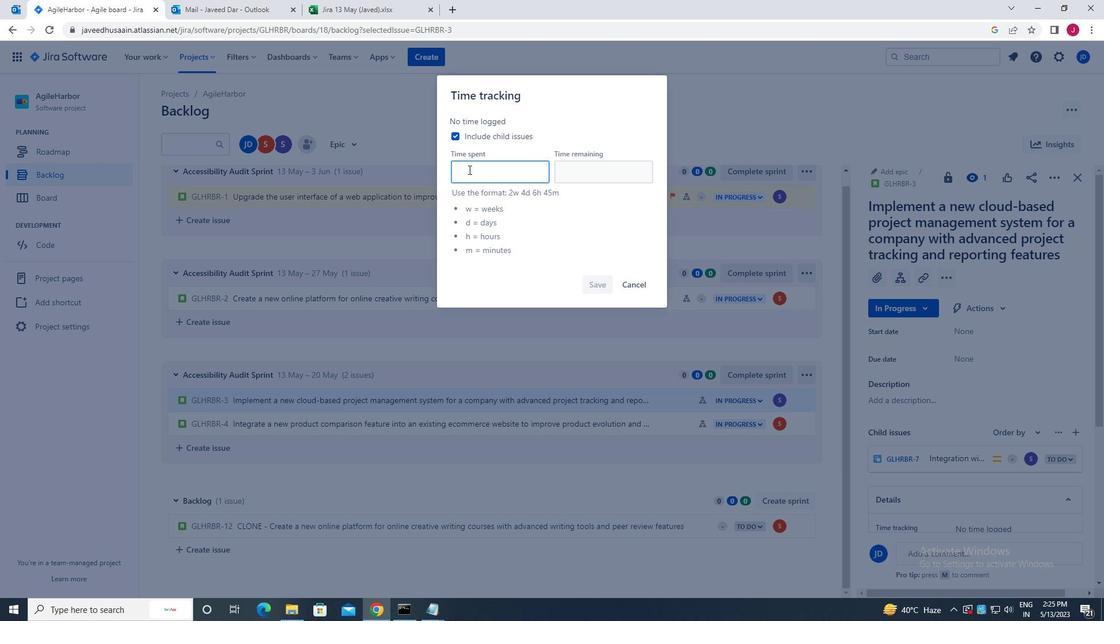 
Action: Mouse moved to (474, 171)
Screenshot: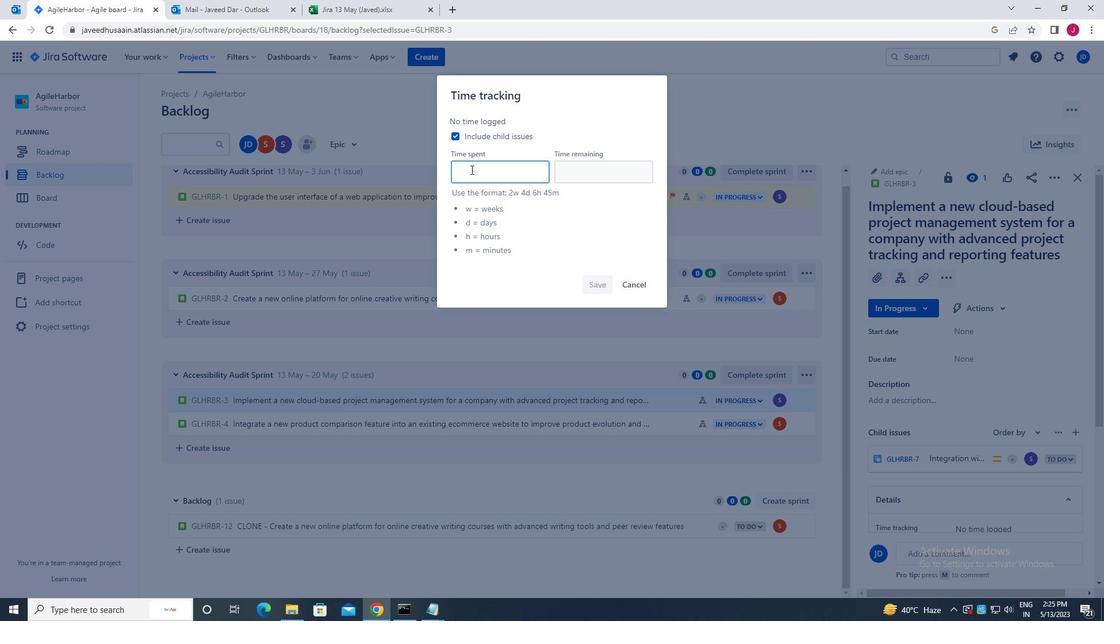 
Action: Key pressed <Key.caps_lock>4w<Key.space>5d<Key.space>8h<Key.space>24m
Screenshot: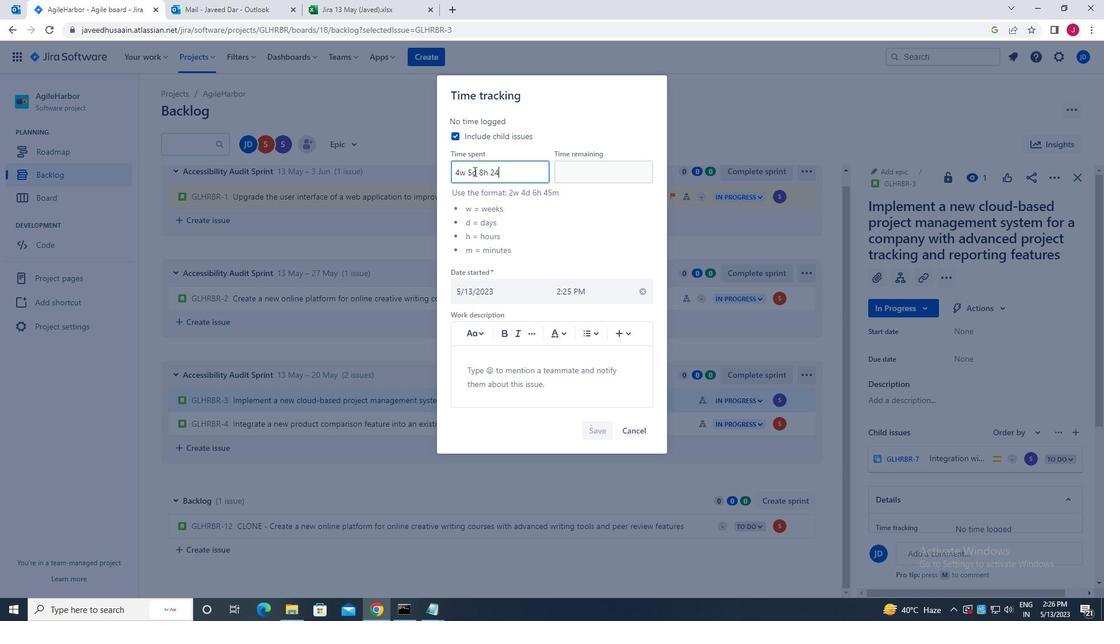 
Action: Mouse moved to (600, 177)
Screenshot: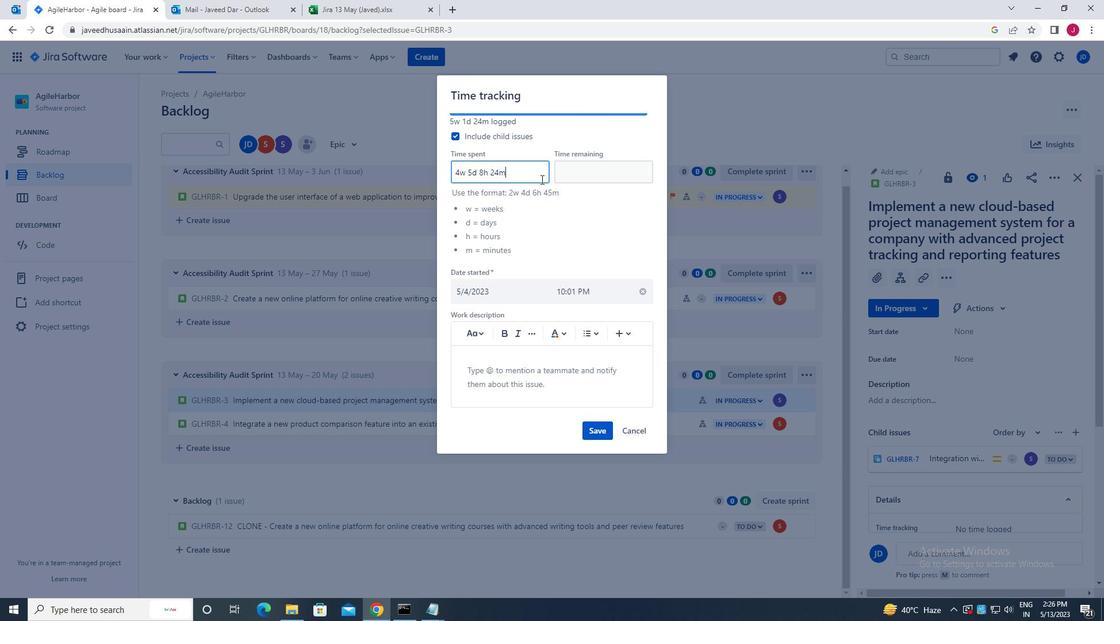 
Action: Mouse pressed left at (600, 177)
Screenshot: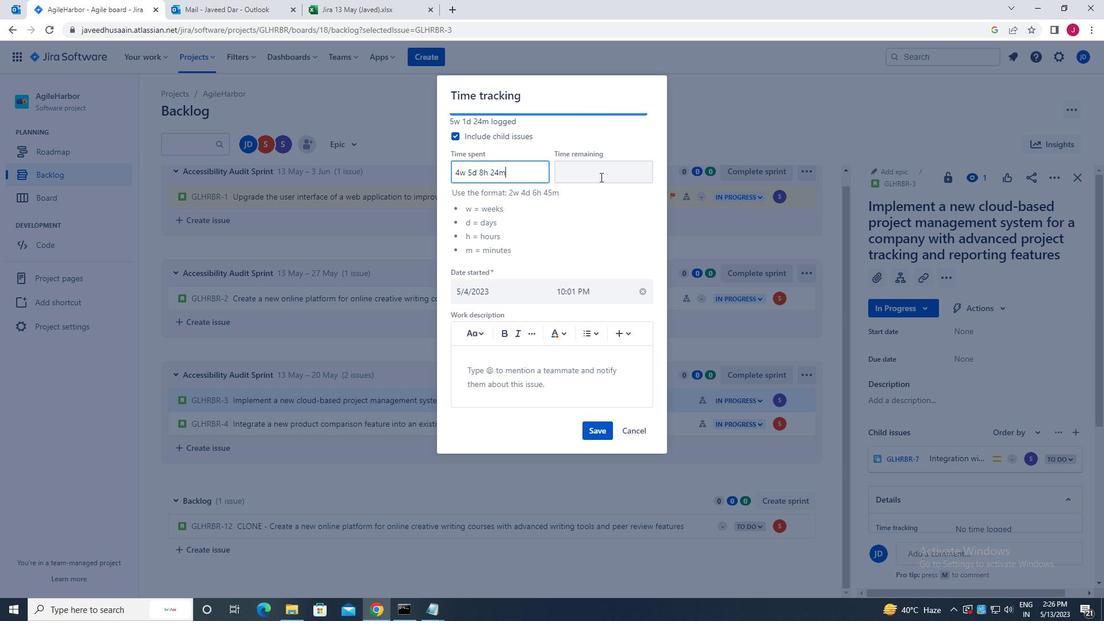 
Action: Mouse moved to (600, 177)
Screenshot: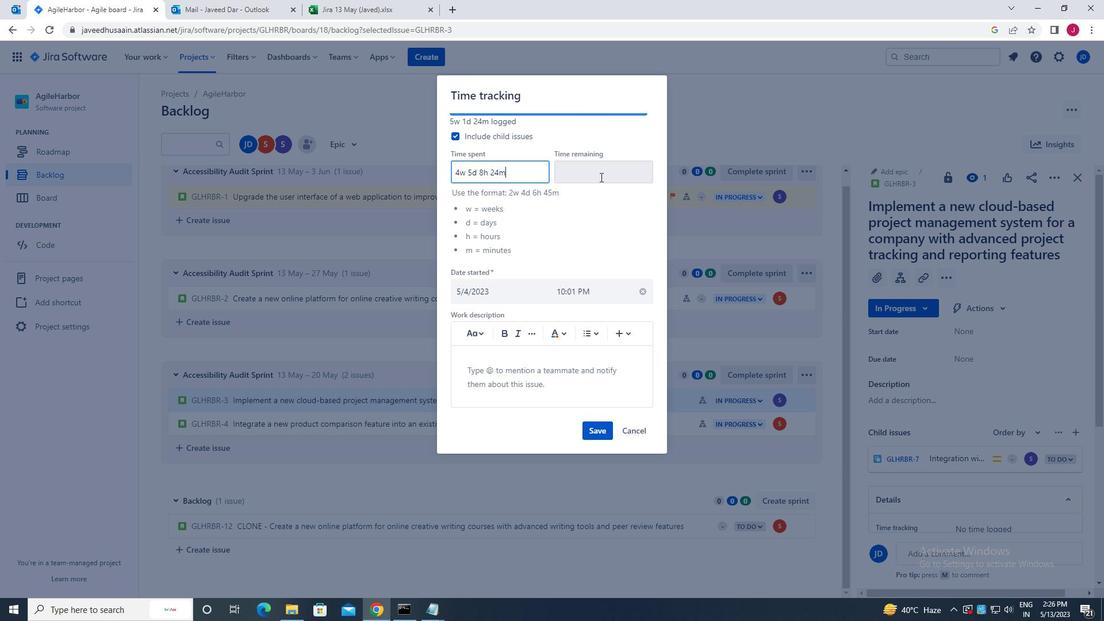 
Action: Key pressed 6w<Key.space>2d<Key.space>9h<Key.space>34m
Screenshot: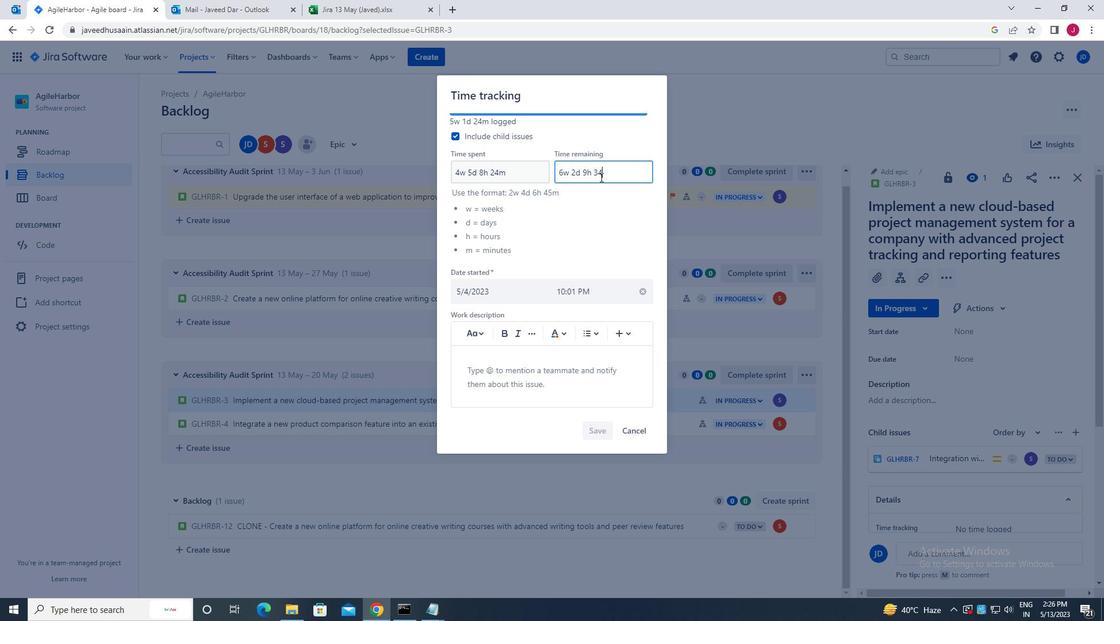 
Action: Mouse moved to (599, 427)
Screenshot: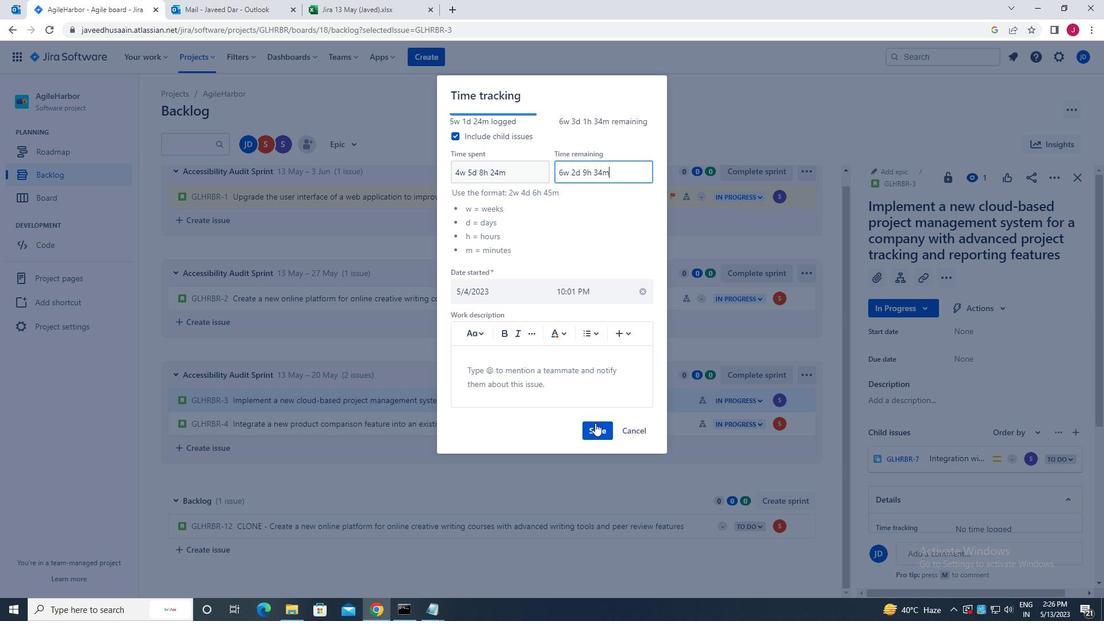 
Action: Mouse pressed left at (599, 427)
Screenshot: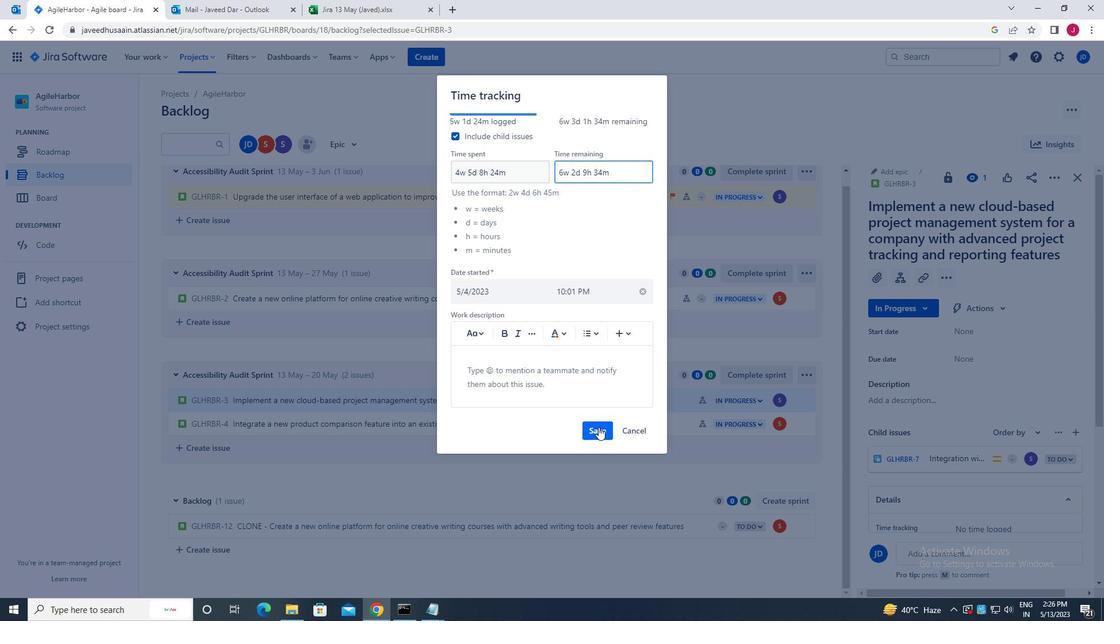 
Action: Mouse moved to (803, 400)
Screenshot: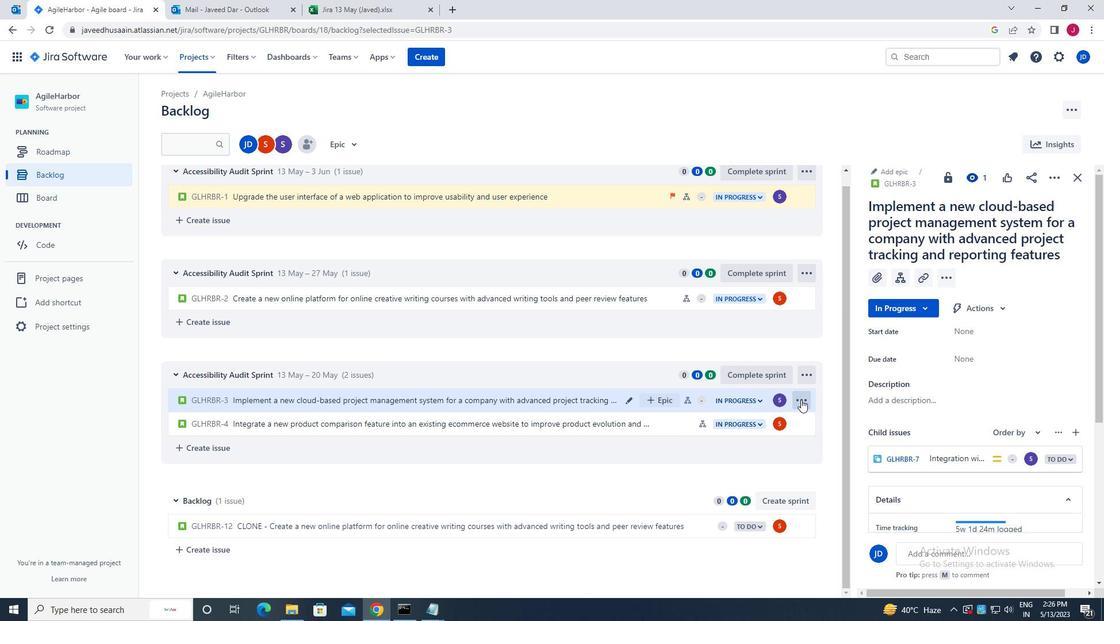 
Action: Mouse pressed left at (803, 400)
Screenshot: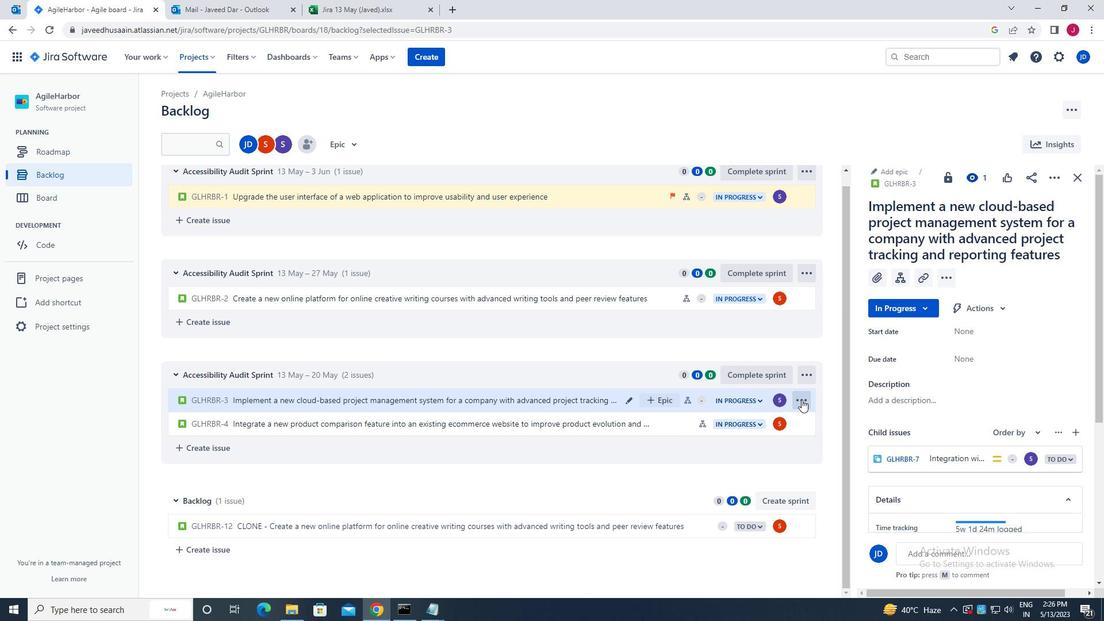 
Action: Mouse moved to (759, 352)
Screenshot: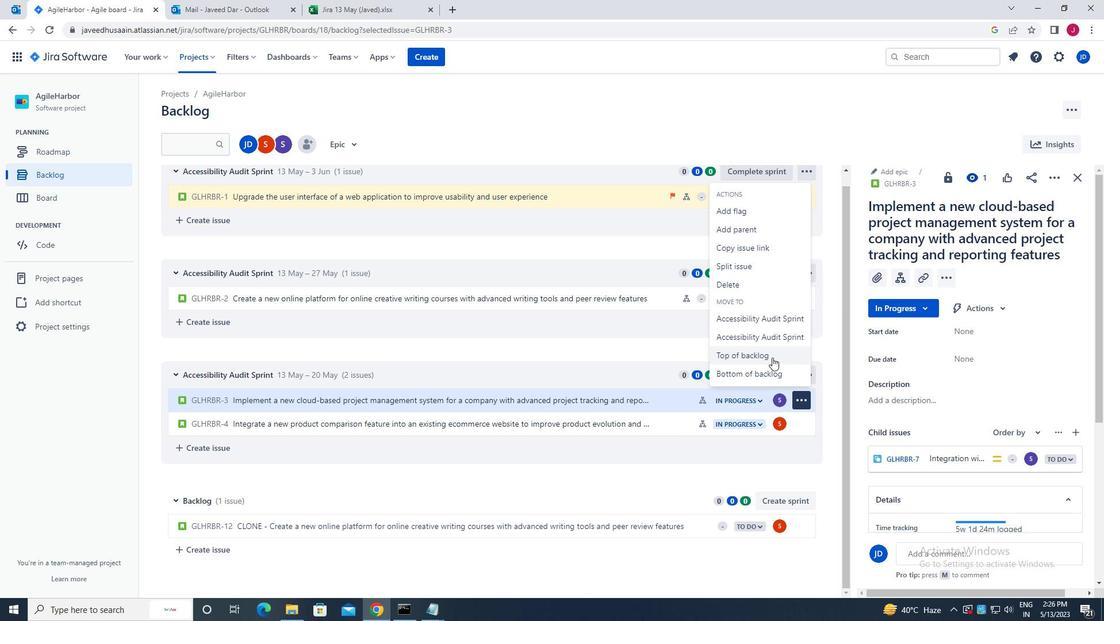 
Action: Mouse pressed left at (759, 352)
Screenshot: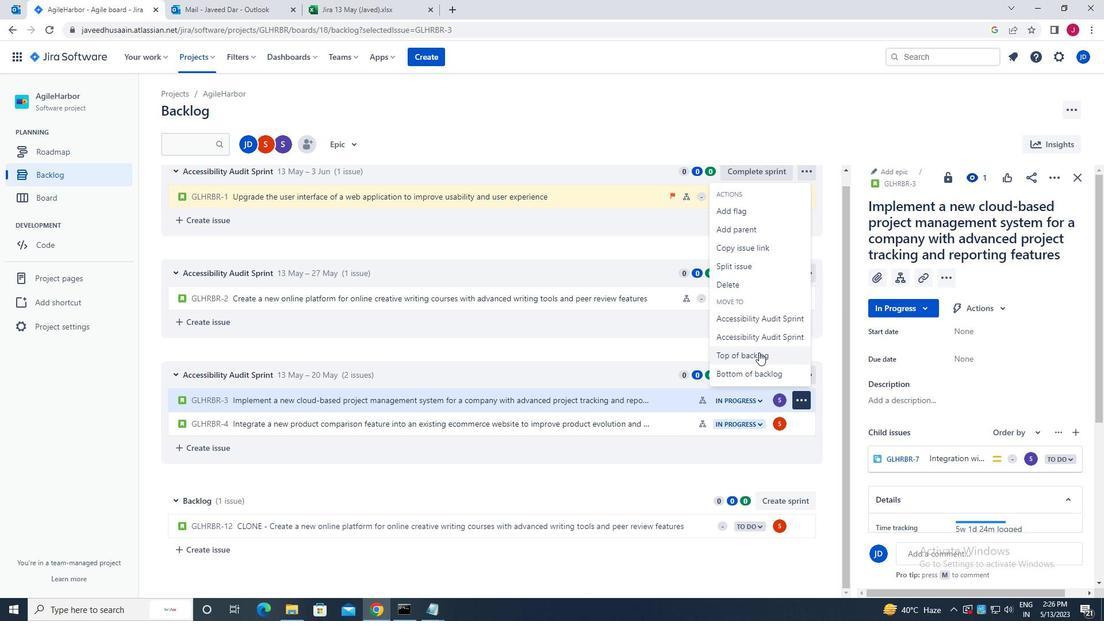 
Action: Mouse moved to (593, 184)
Screenshot: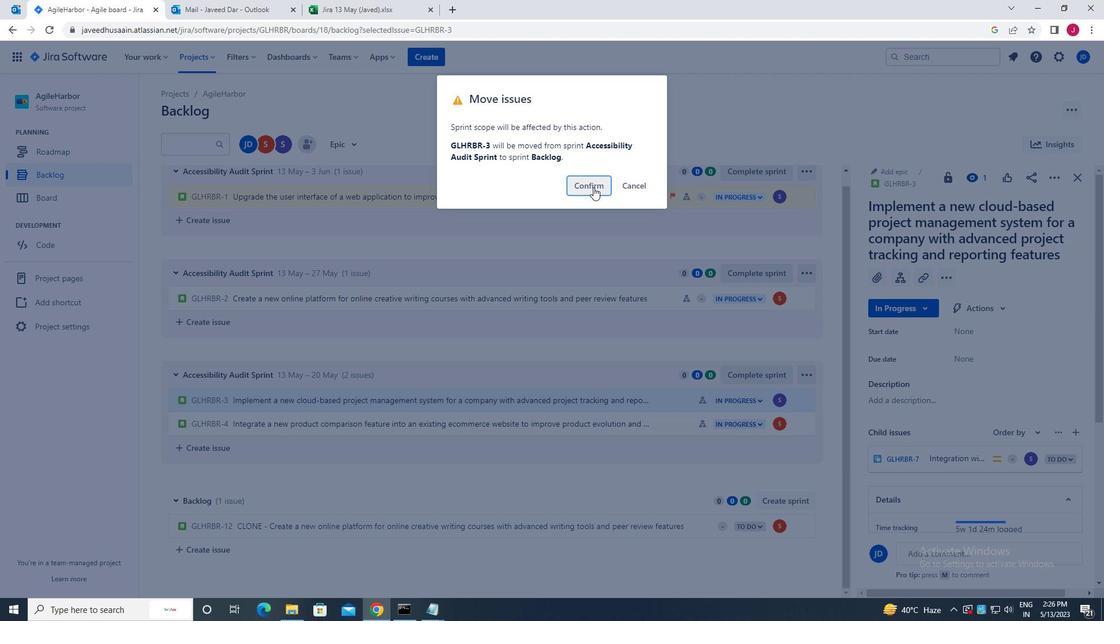 
Action: Mouse pressed left at (593, 184)
Screenshot: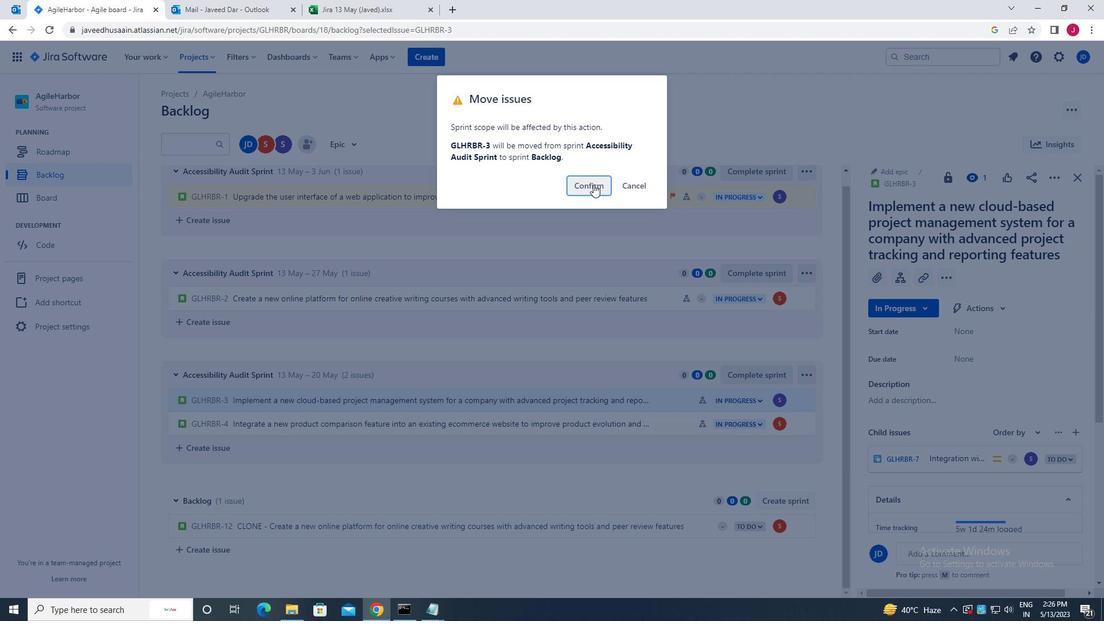 
Action: Mouse moved to (356, 144)
Screenshot: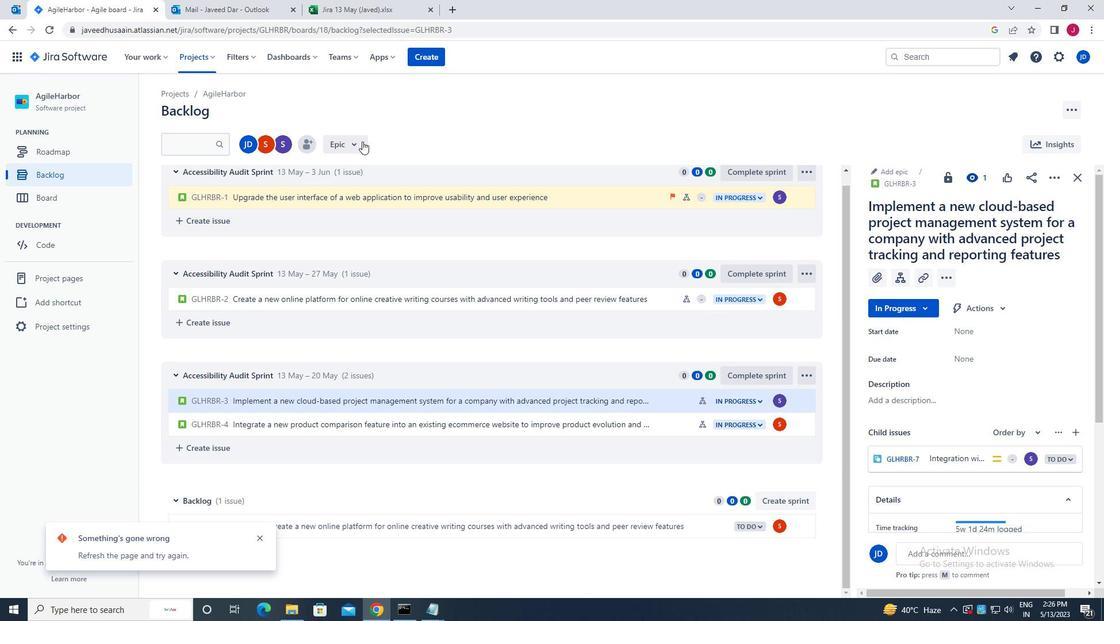 
Action: Mouse pressed left at (356, 144)
Screenshot: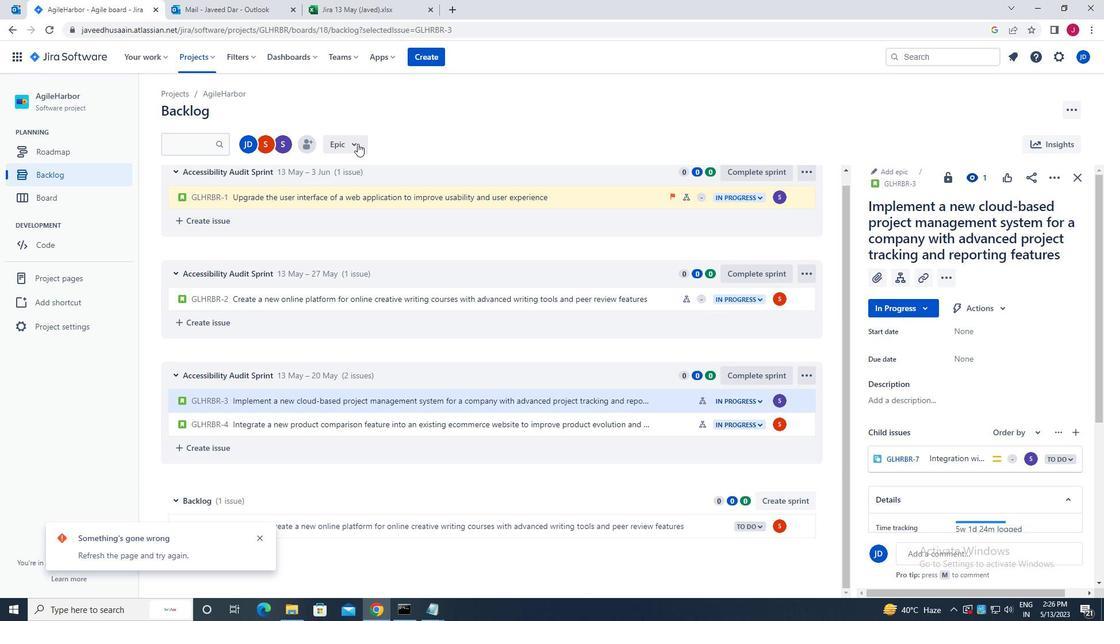 
Action: Mouse moved to (380, 230)
Screenshot: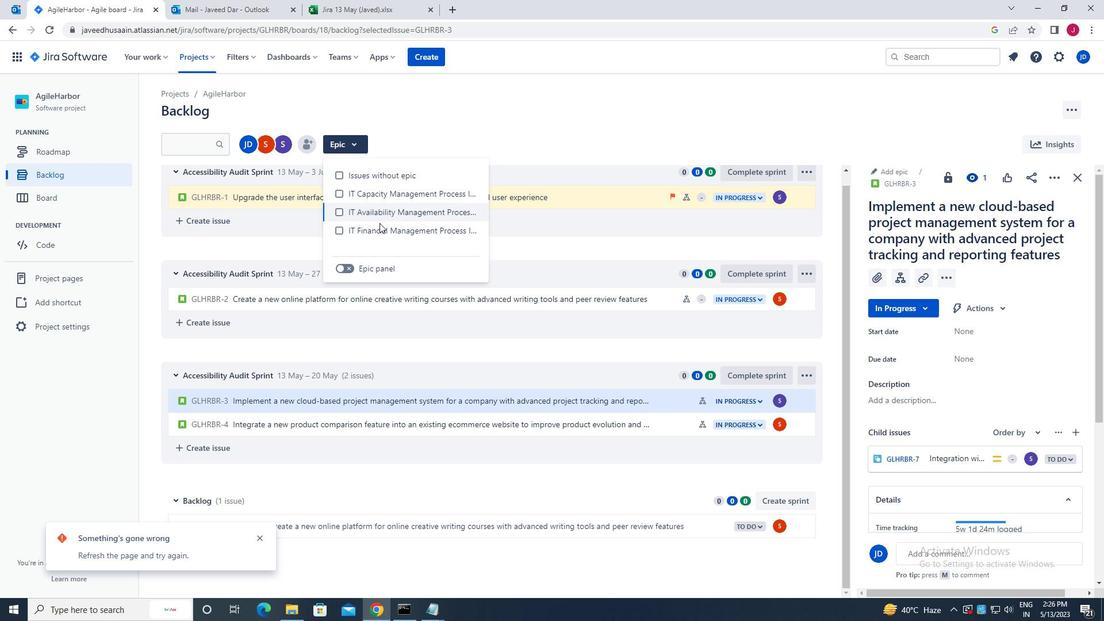 
Action: Mouse pressed left at (380, 230)
Screenshot: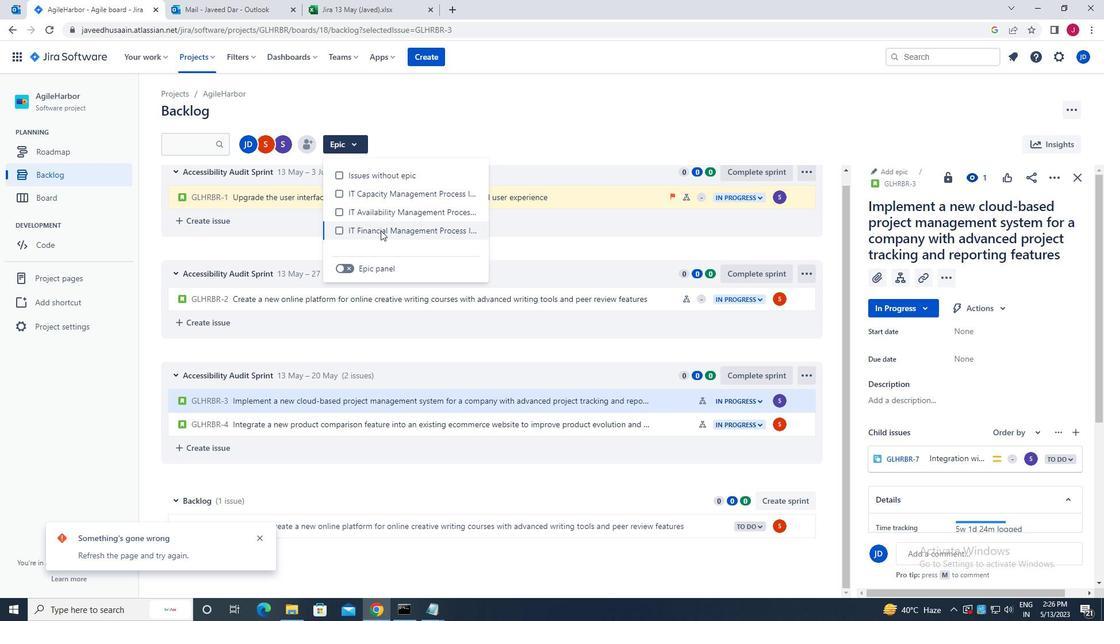 
Action: Mouse moved to (564, 112)
Screenshot: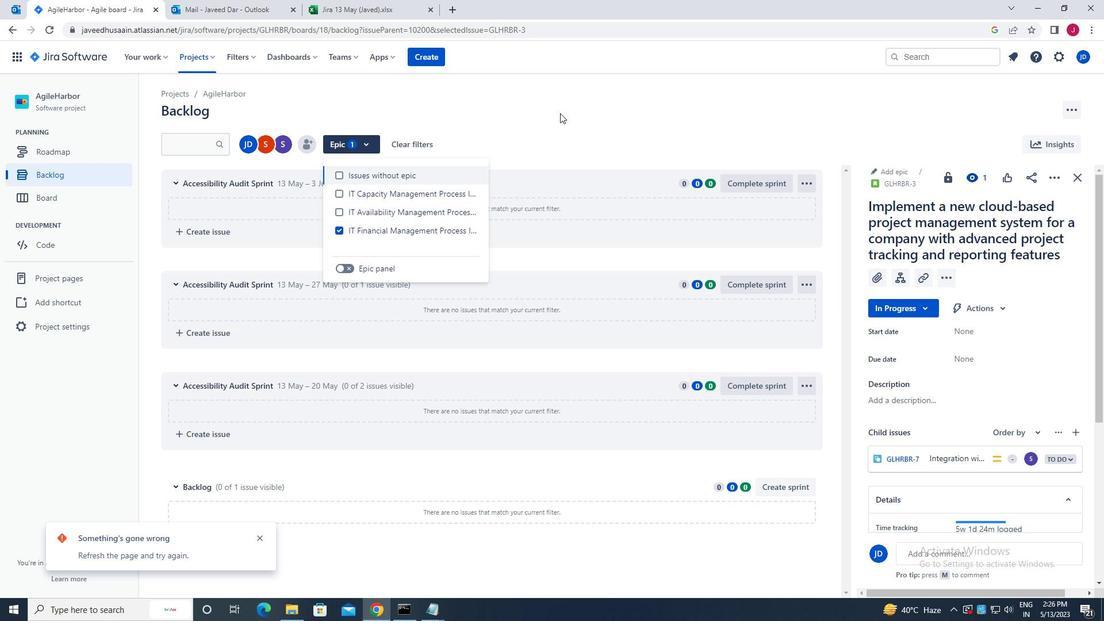 
Action: Mouse pressed left at (564, 112)
Screenshot: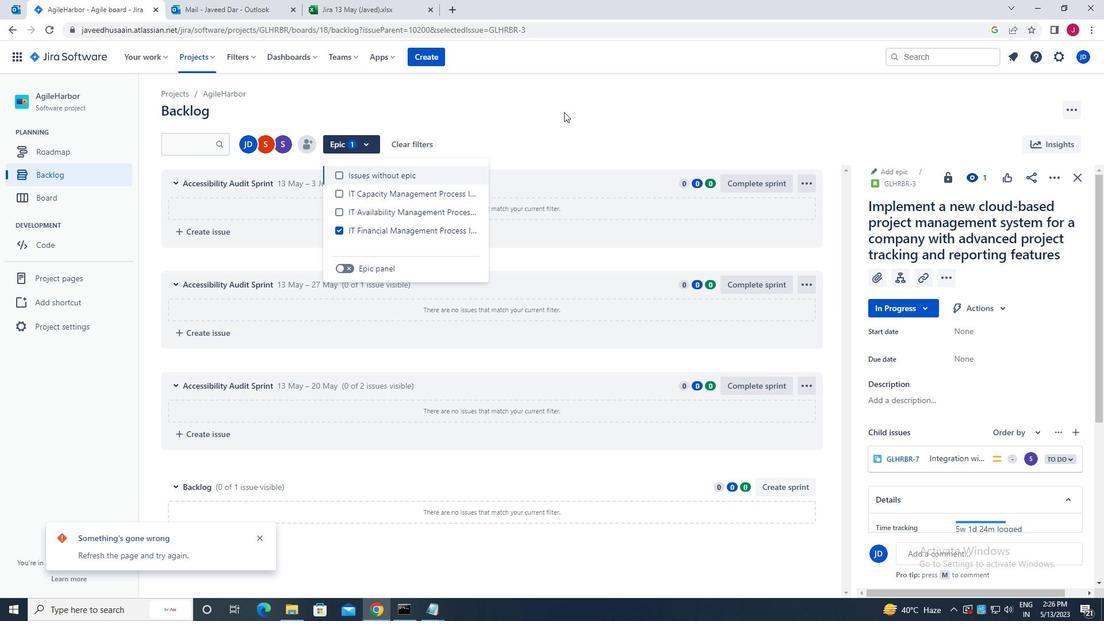 
Action: Mouse moved to (1079, 178)
Screenshot: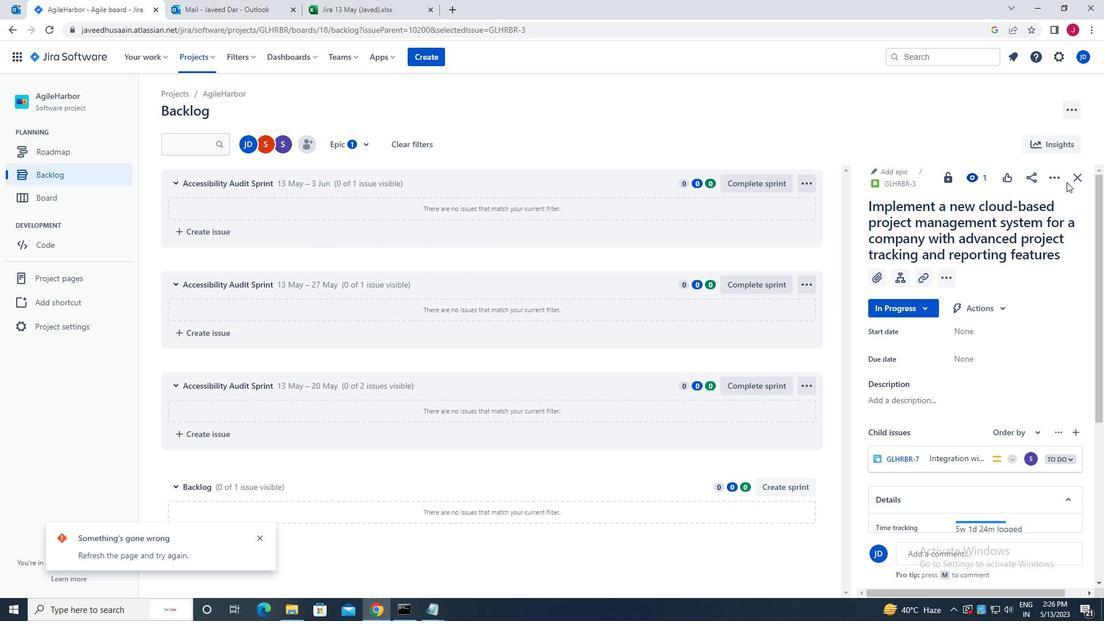 
Action: Mouse pressed left at (1079, 178)
Screenshot: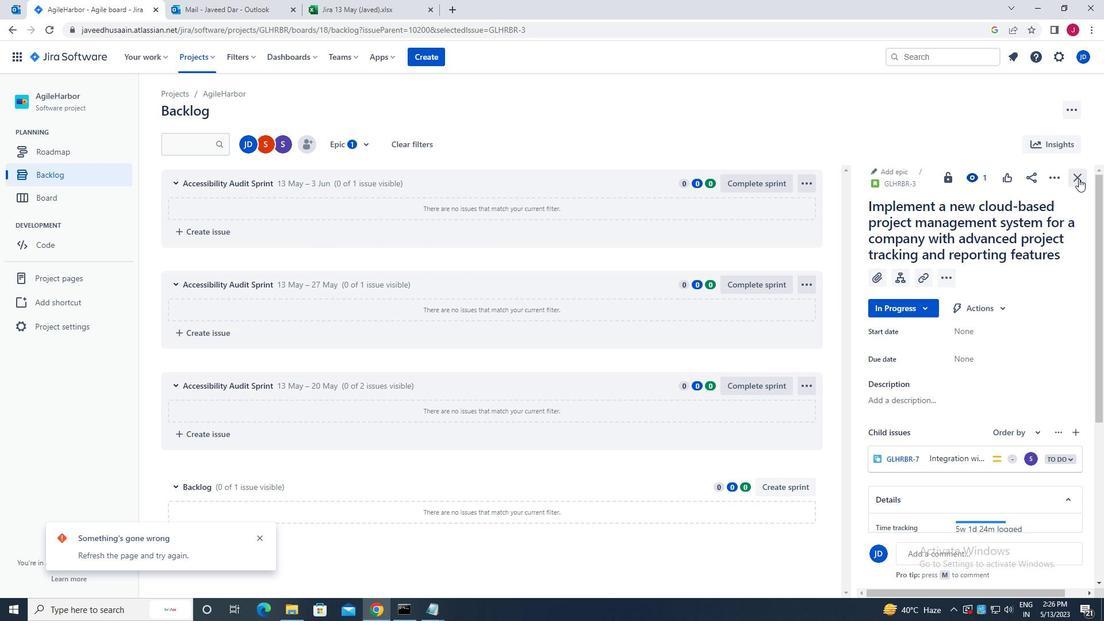 
Action: Mouse moved to (88, 174)
Screenshot: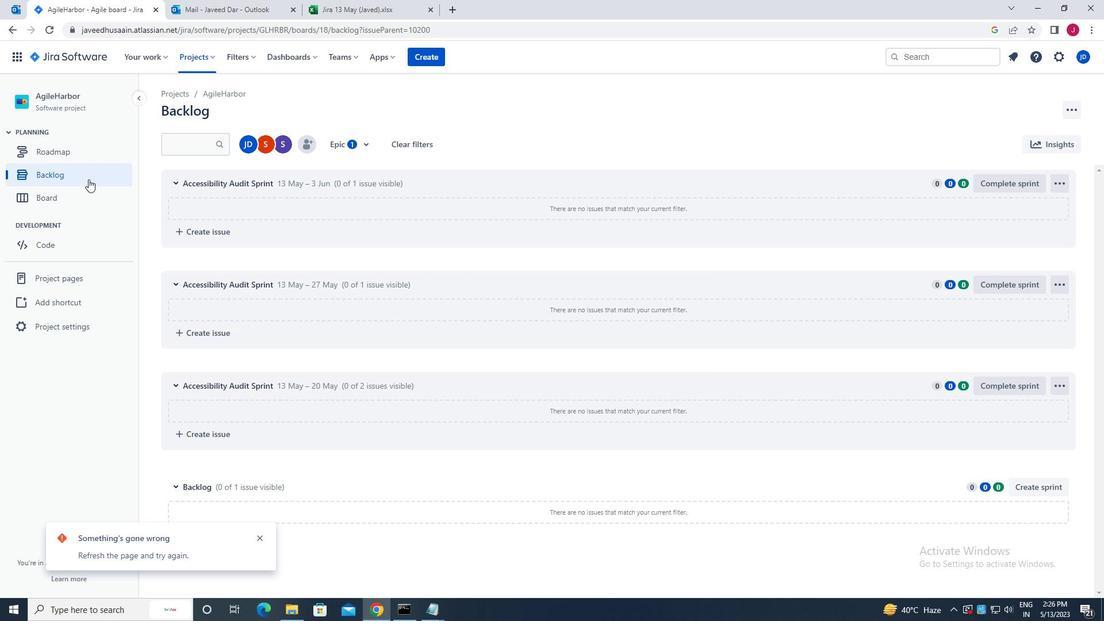 
Action: Mouse pressed left at (88, 174)
Screenshot: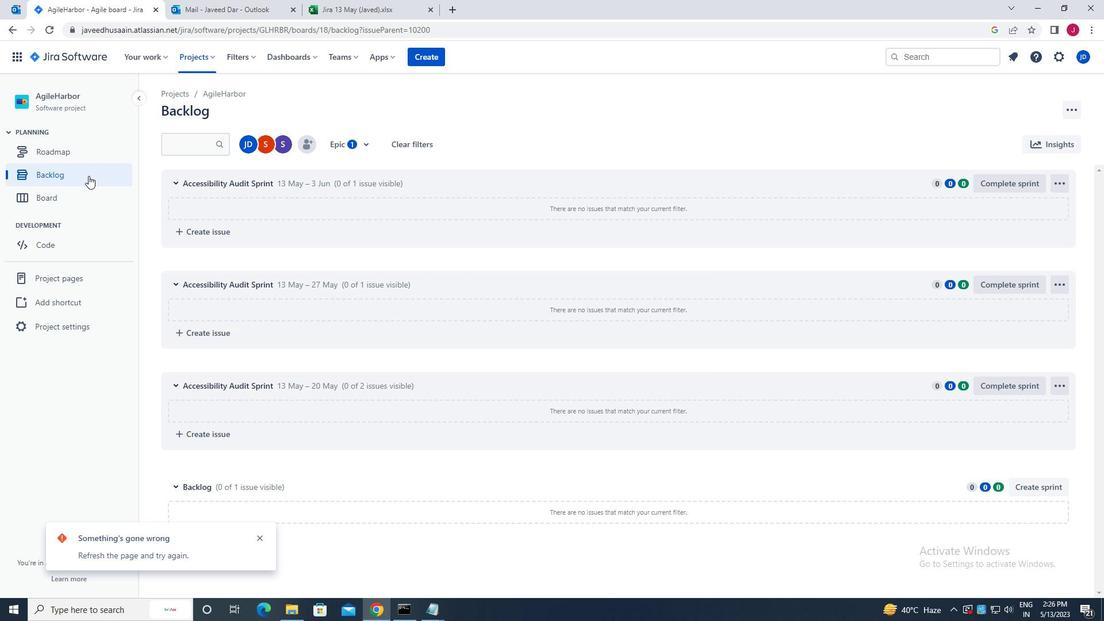 
Action: Mouse moved to (866, 437)
Screenshot: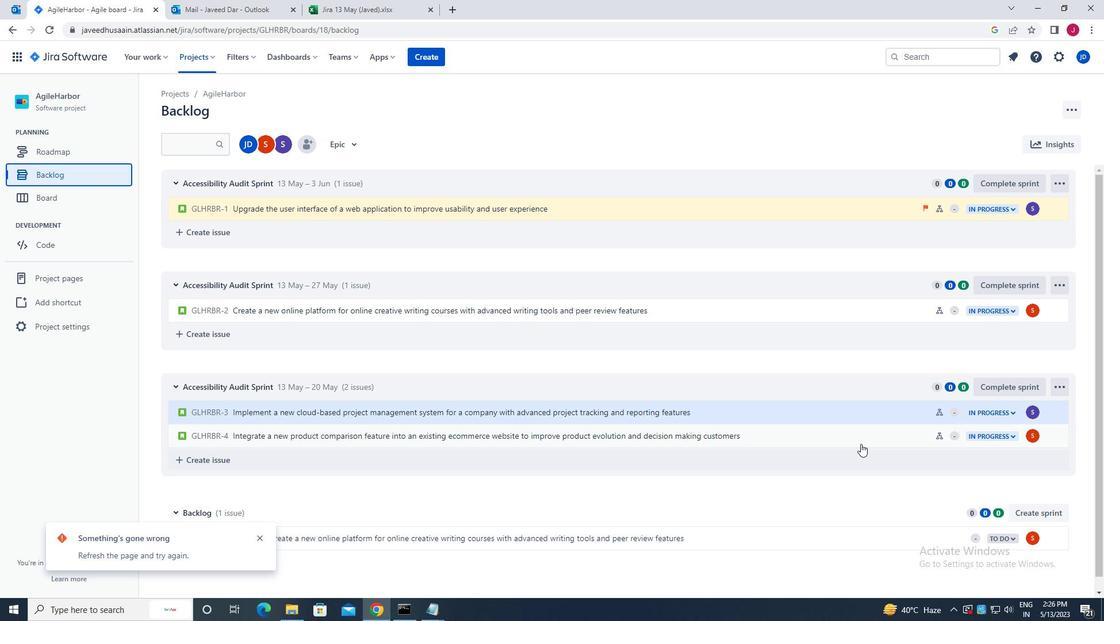 
Action: Mouse pressed left at (866, 437)
Screenshot: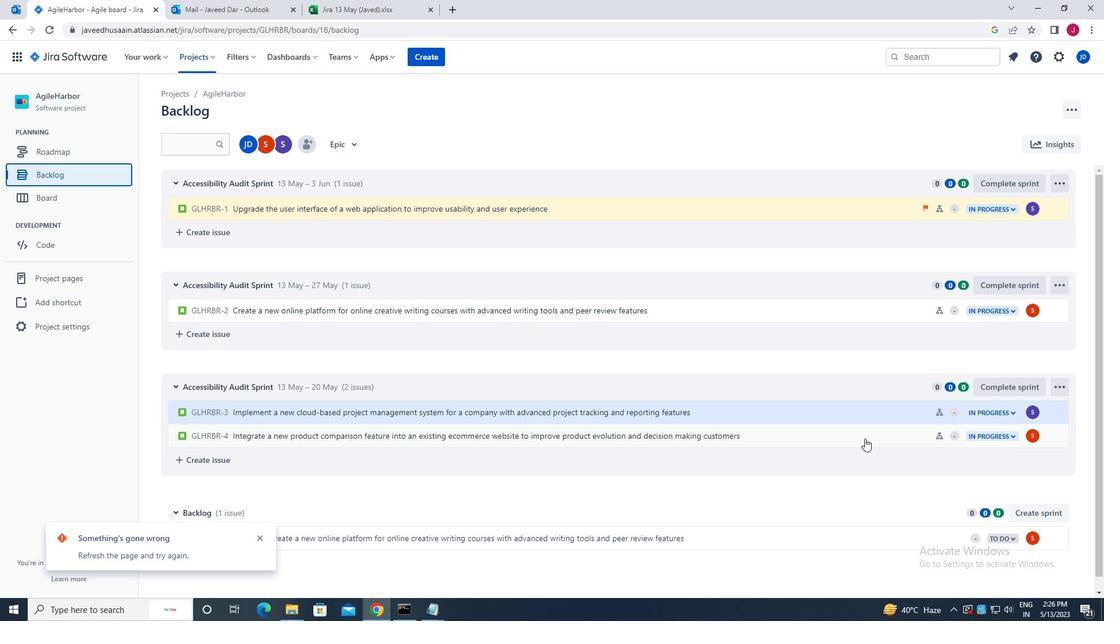 
Action: Mouse moved to (1056, 180)
Screenshot: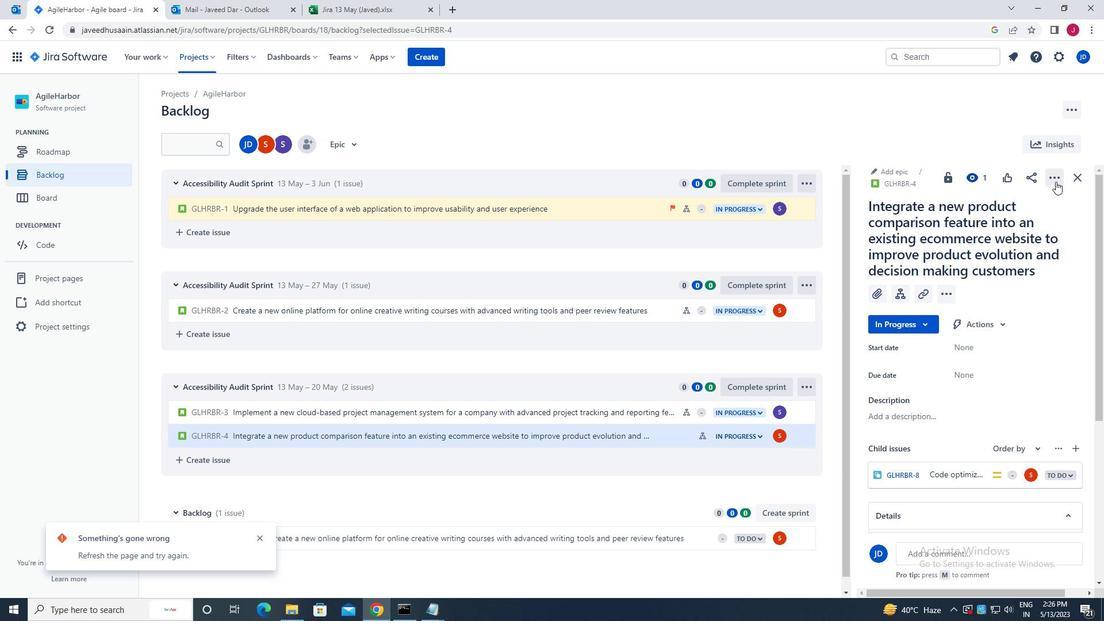 
Action: Mouse pressed left at (1056, 180)
Screenshot: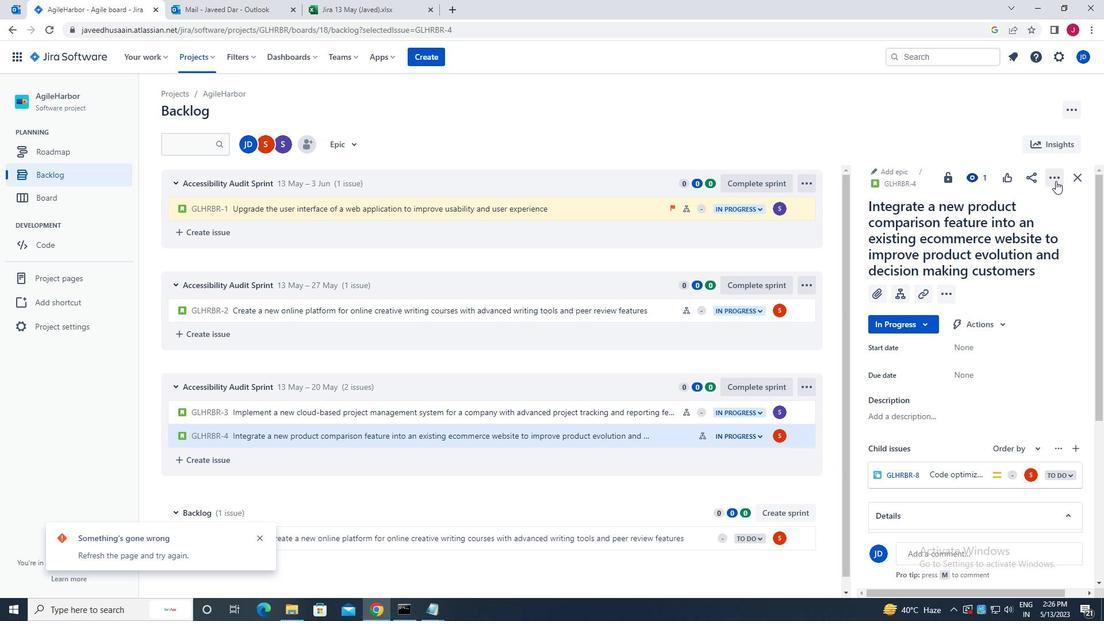
Action: Mouse moved to (1007, 210)
Screenshot: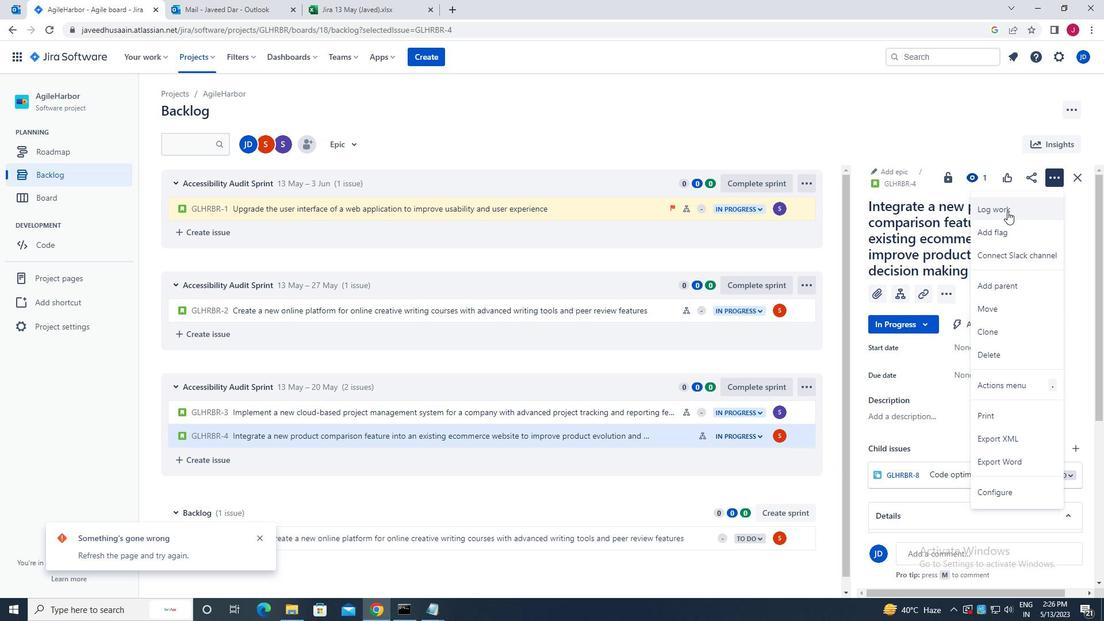 
Action: Mouse pressed left at (1007, 210)
Screenshot: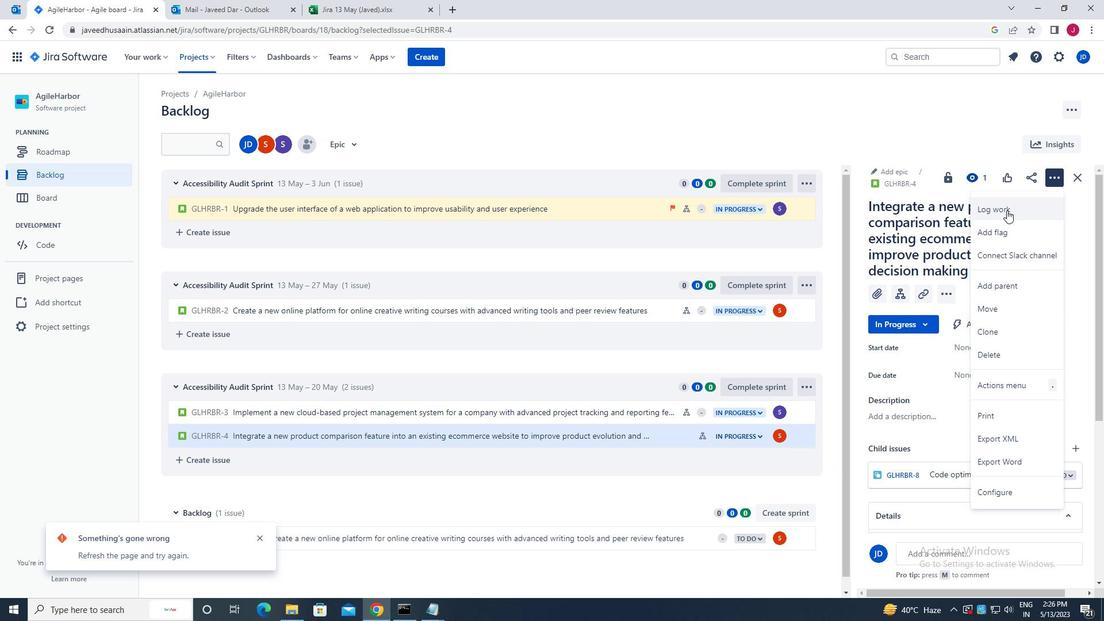
Action: Mouse moved to (520, 173)
Screenshot: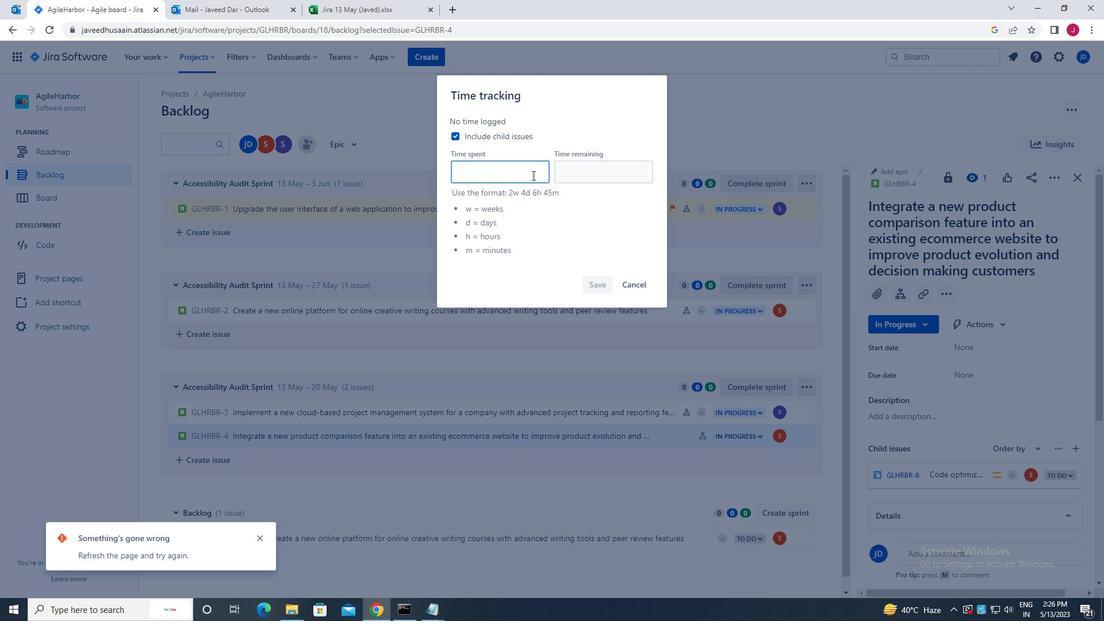 
Action: Mouse pressed left at (520, 173)
Screenshot: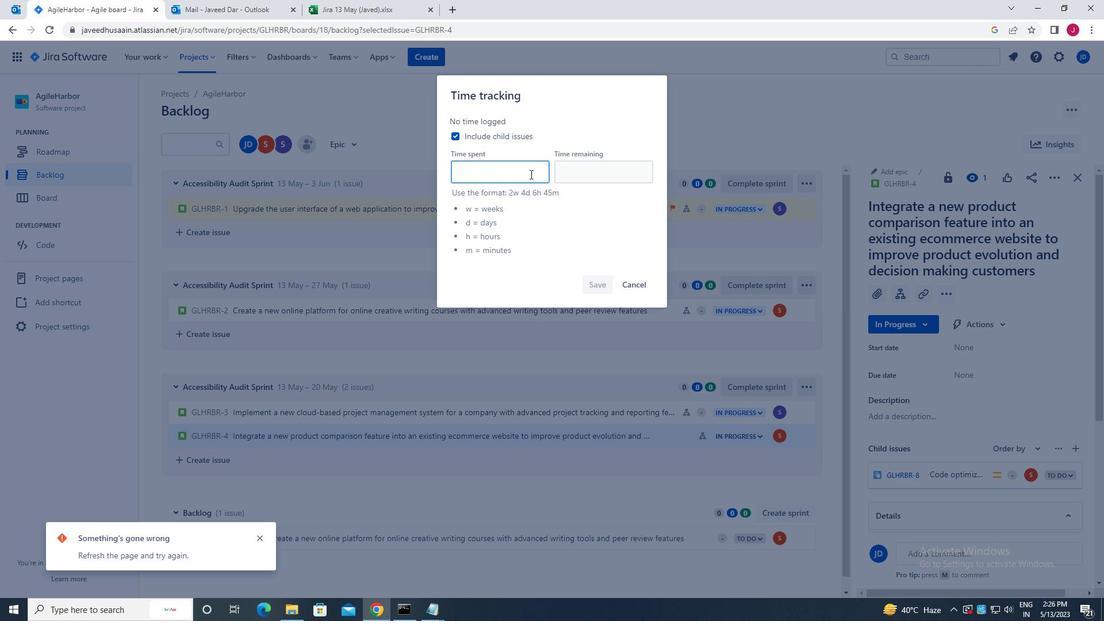 
Action: Mouse moved to (517, 172)
Screenshot: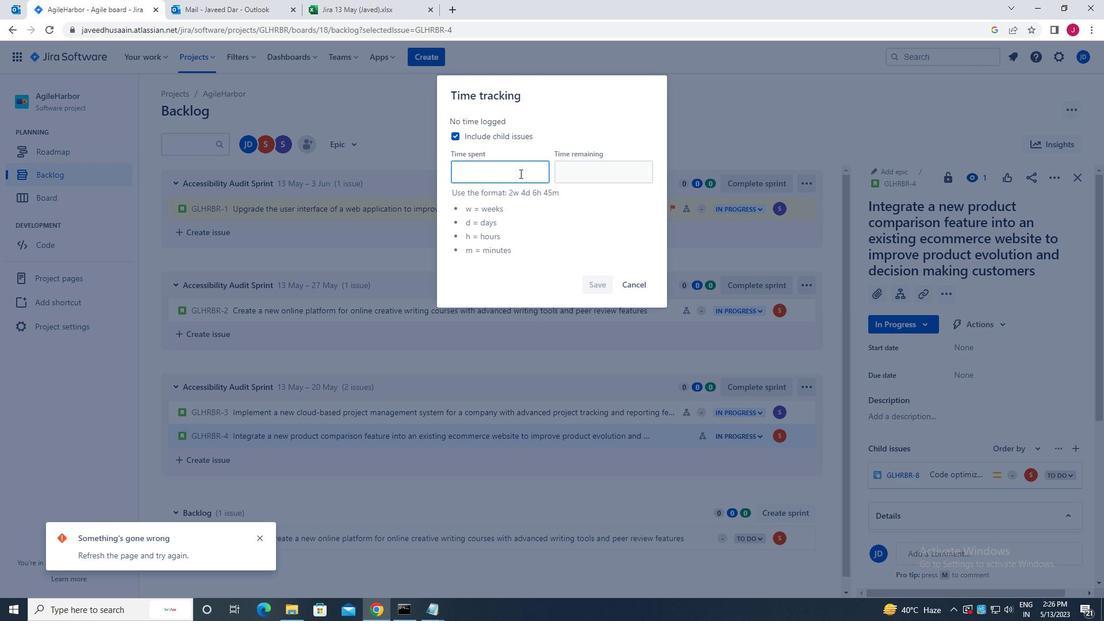 
Action: Key pressed 2w<Key.space>4d<Key.space>17h<Key.space>19m
Screenshot: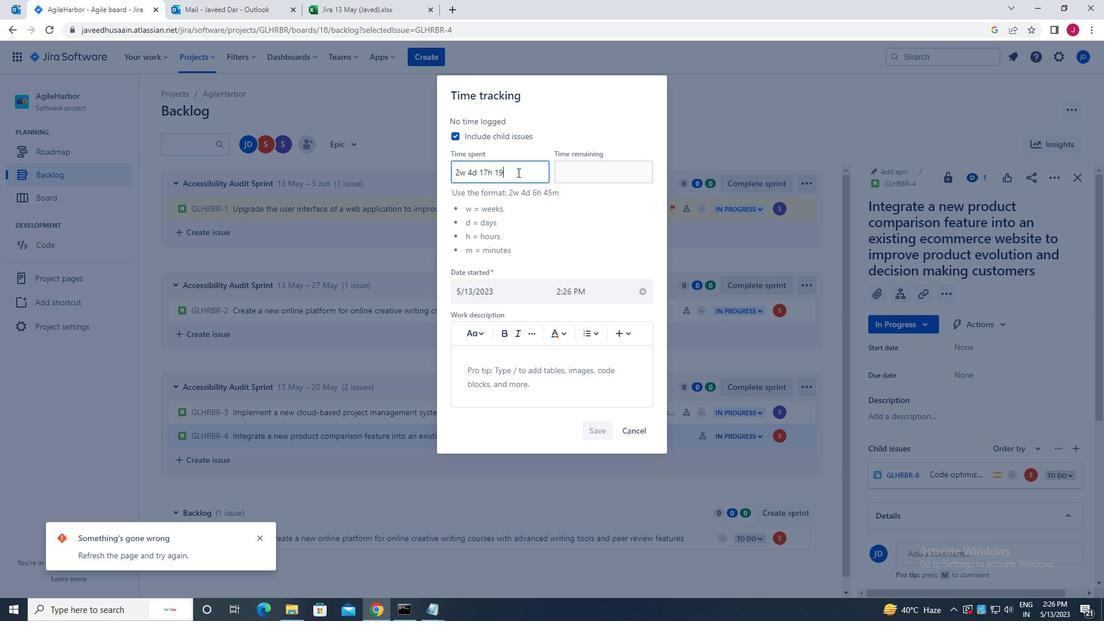 
Action: Mouse moved to (606, 174)
Screenshot: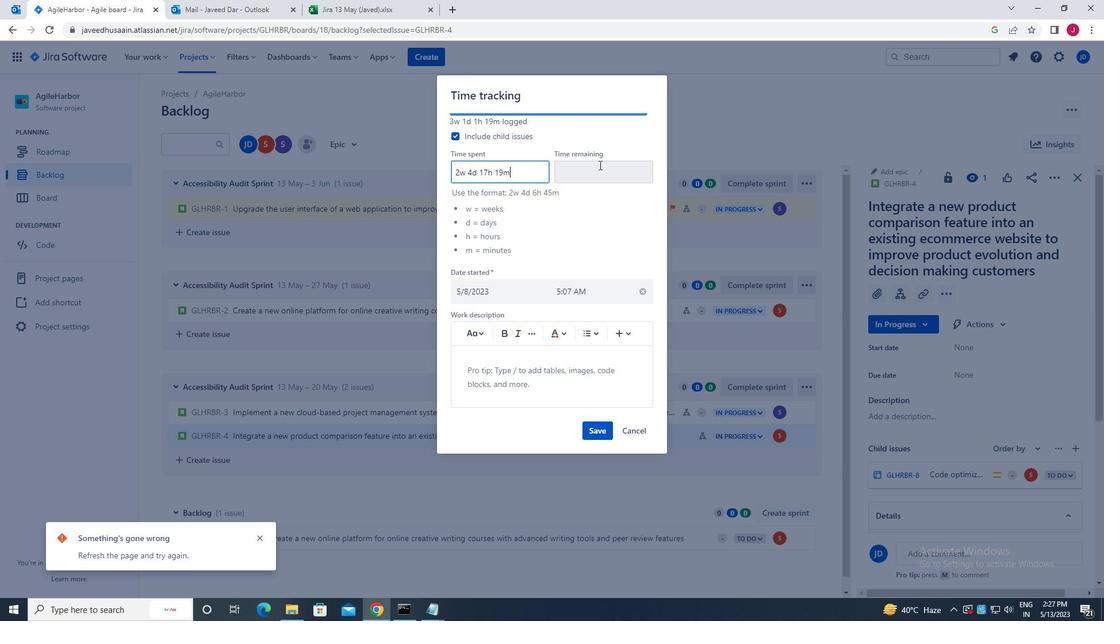 
Action: Mouse pressed left at (606, 174)
Screenshot: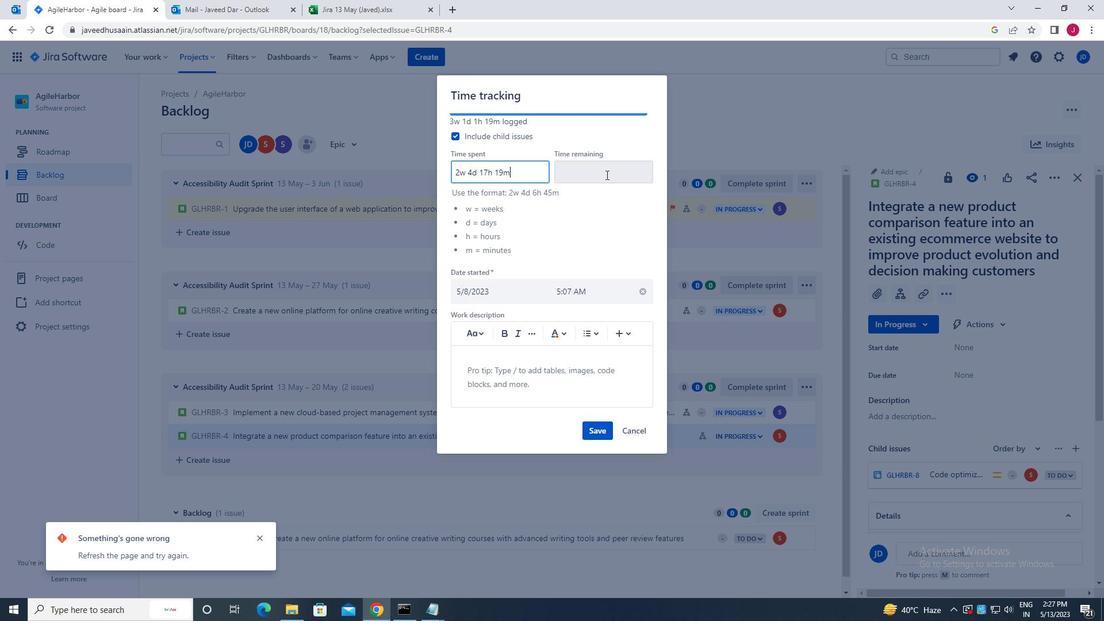 
Action: Key pressed 6w<Key.space>2d<Key.space>20h<Key.space>5m
Screenshot: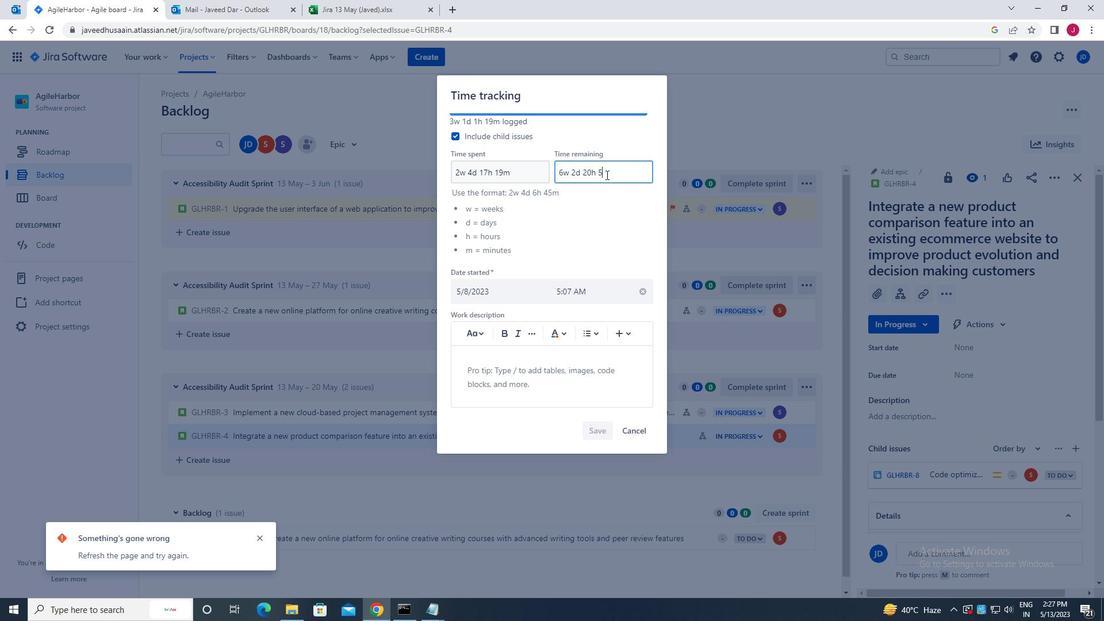 
Action: Mouse moved to (593, 431)
Screenshot: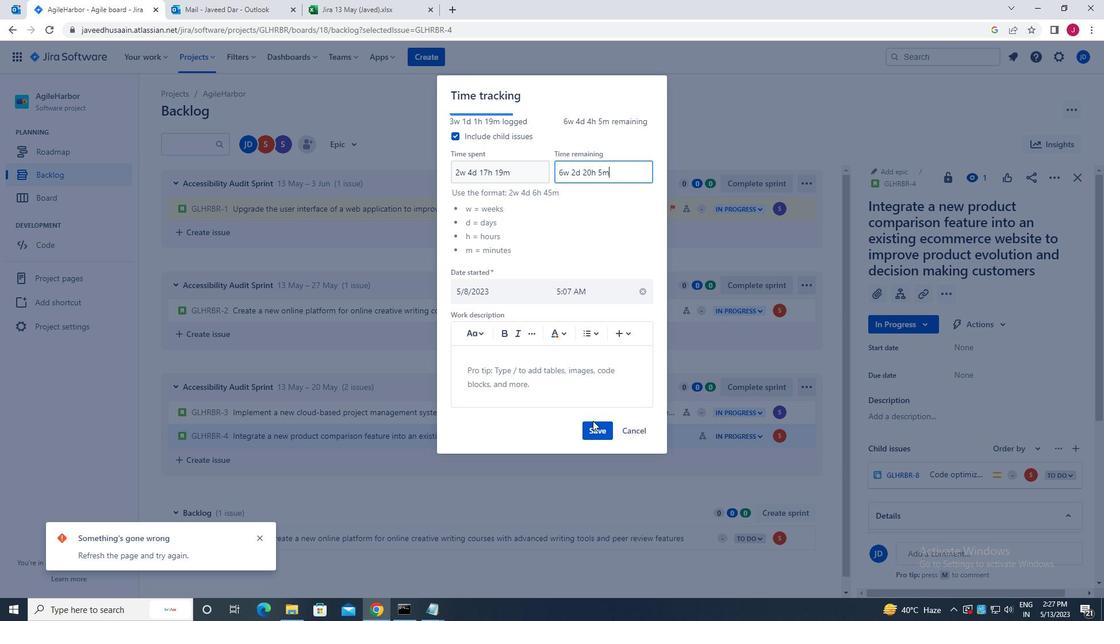
Action: Mouse pressed left at (593, 431)
Screenshot: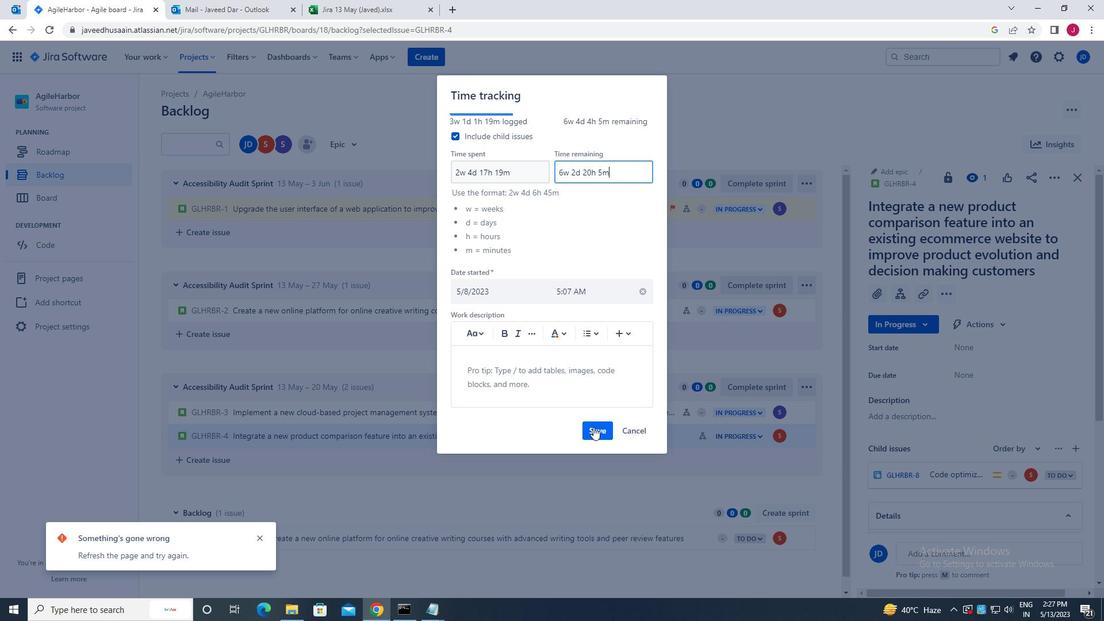 
Action: Mouse moved to (801, 435)
Screenshot: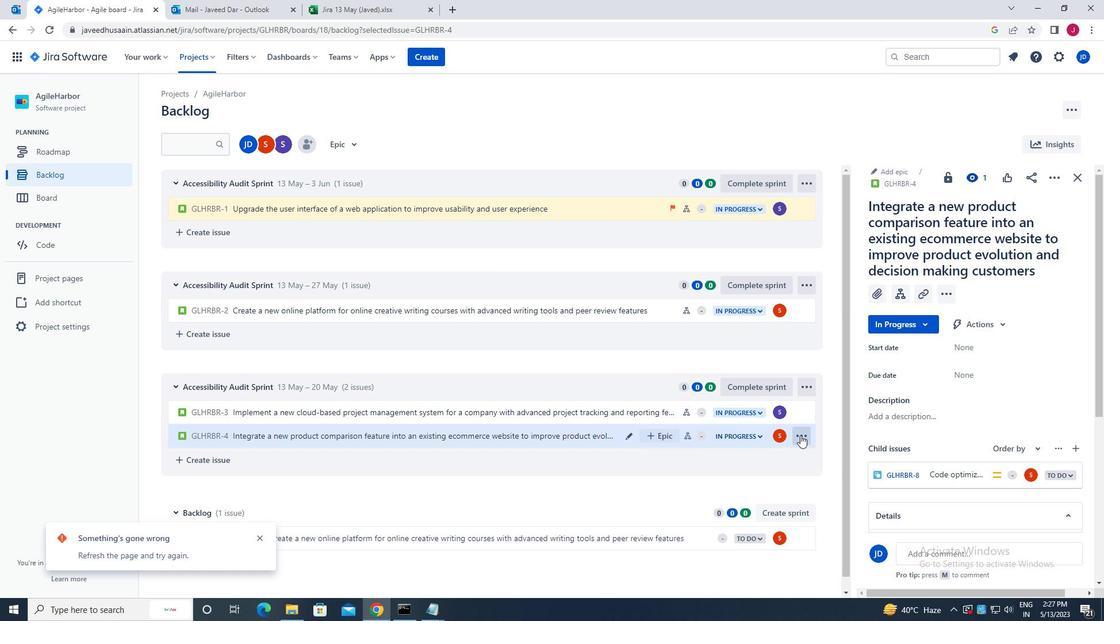 
Action: Mouse pressed left at (801, 435)
Screenshot: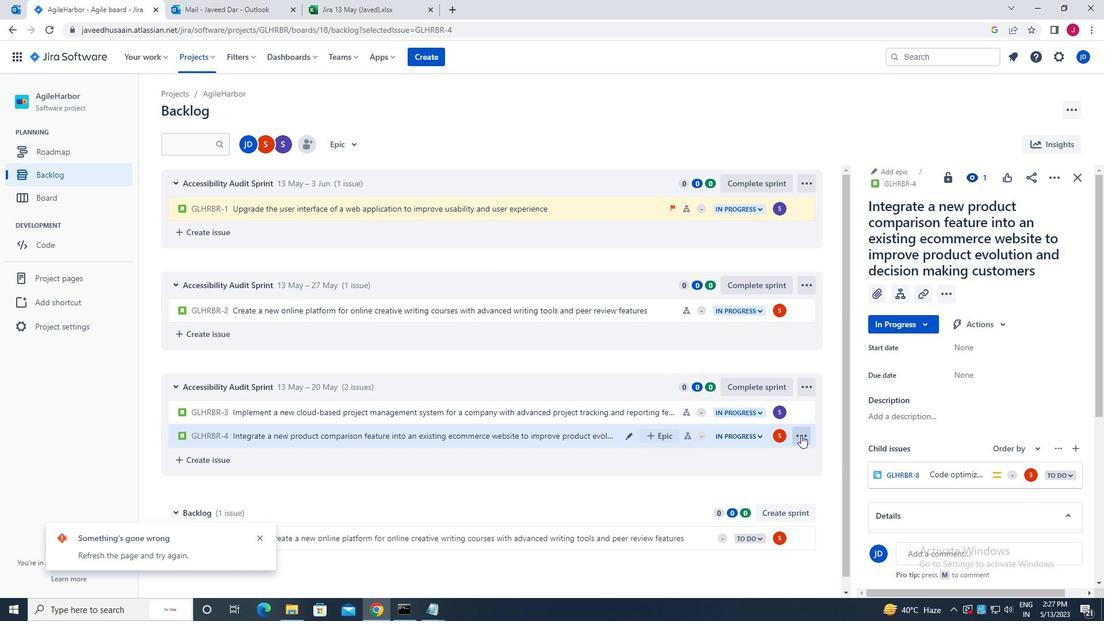 
Action: Mouse moved to (754, 412)
Screenshot: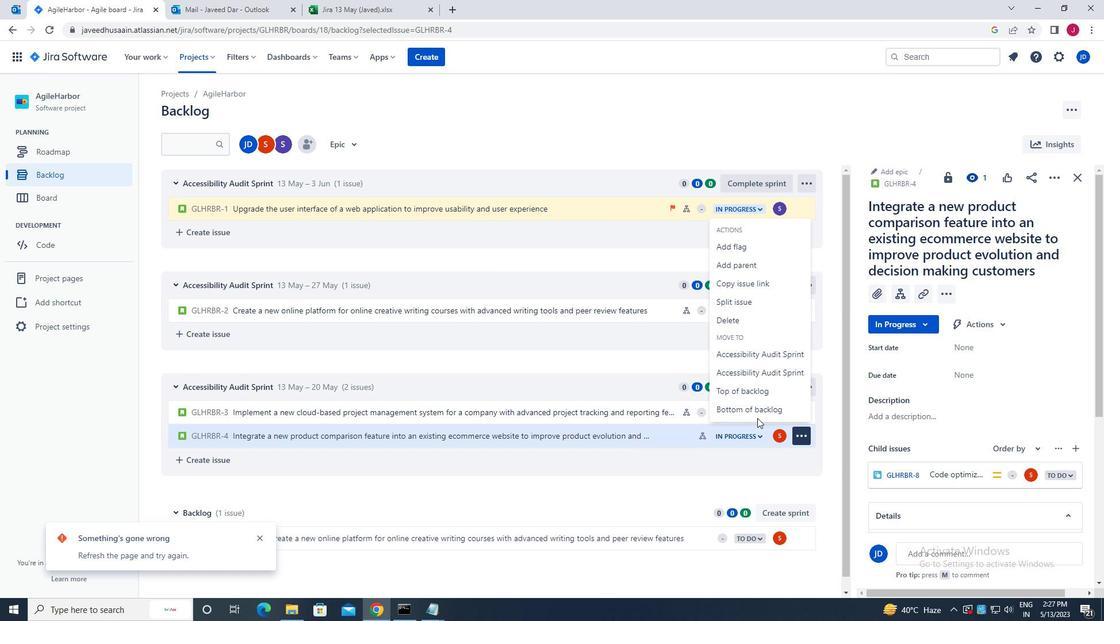 
Action: Mouse pressed left at (754, 412)
Screenshot: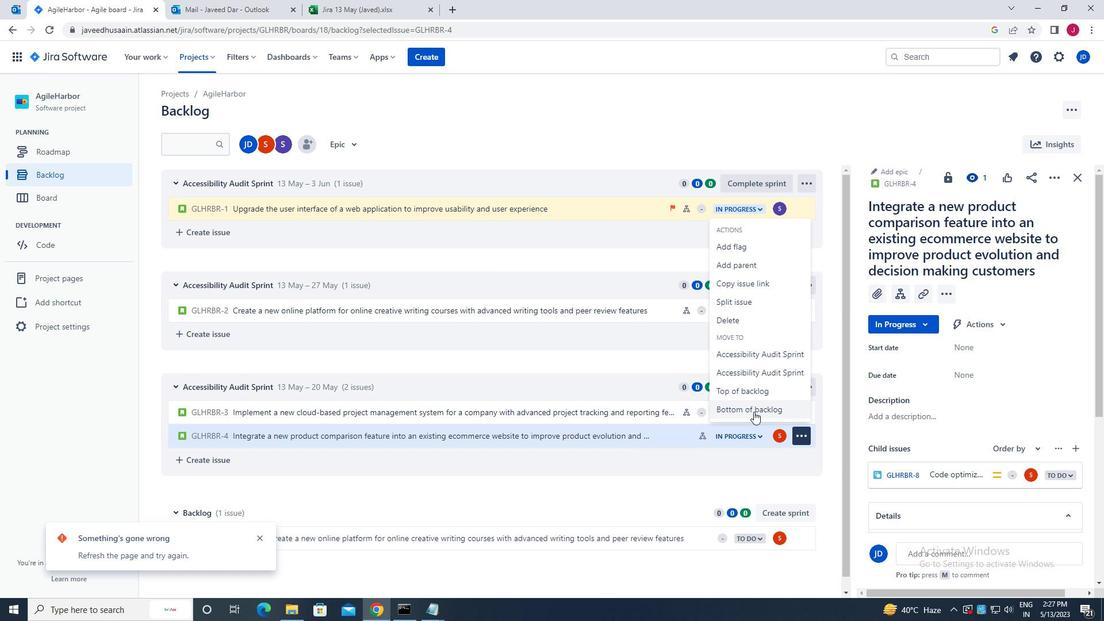 
Action: Mouse moved to (593, 187)
Screenshot: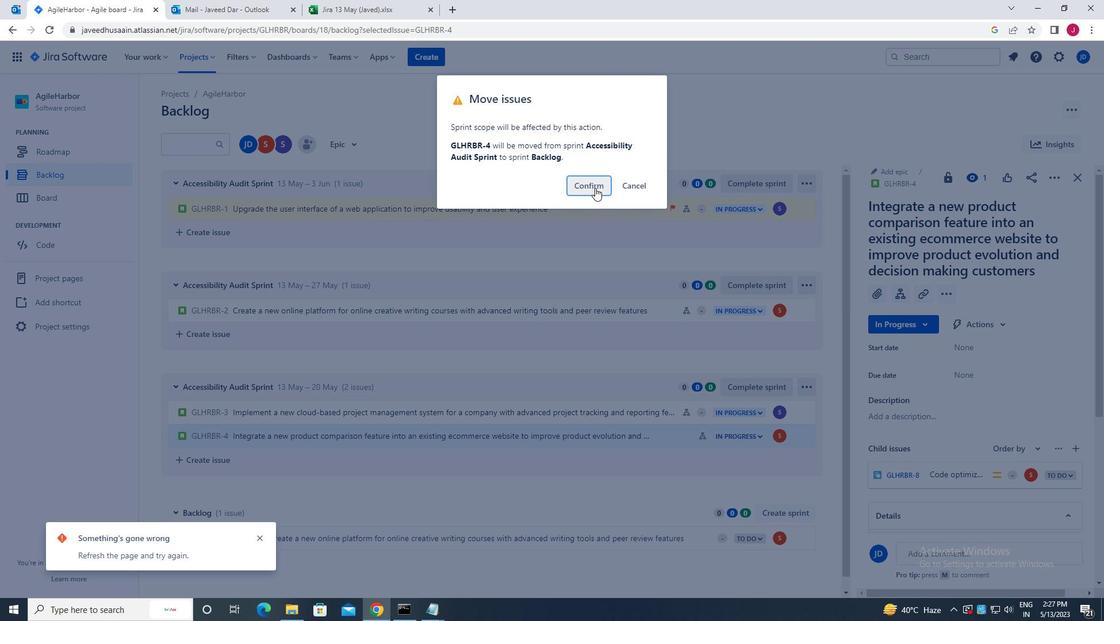 
Action: Mouse pressed left at (593, 187)
Screenshot: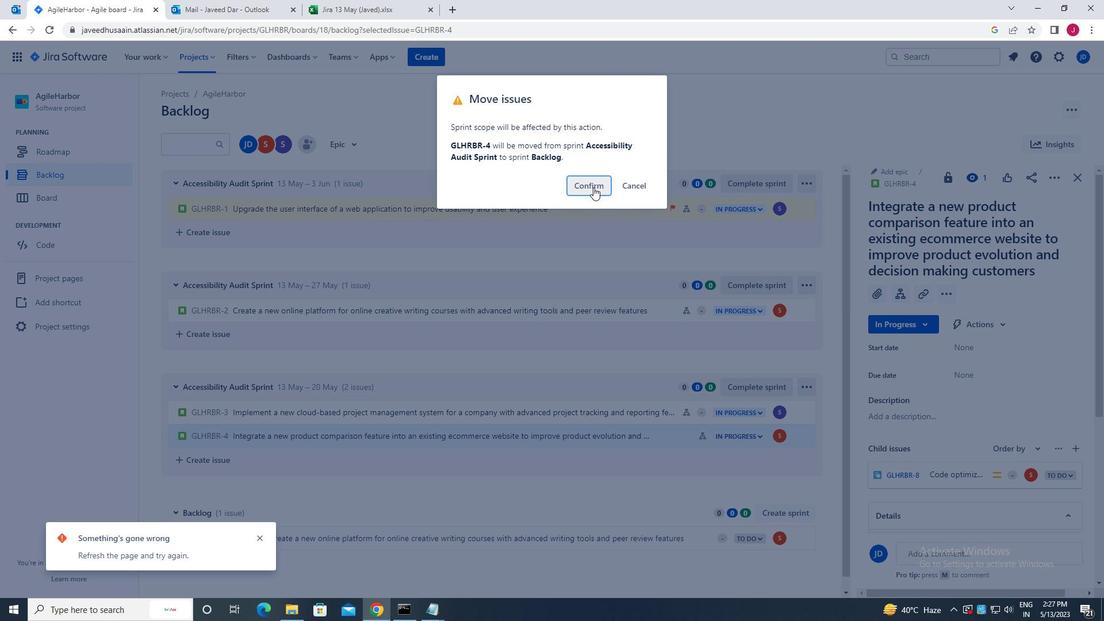 
Action: Mouse moved to (357, 145)
Screenshot: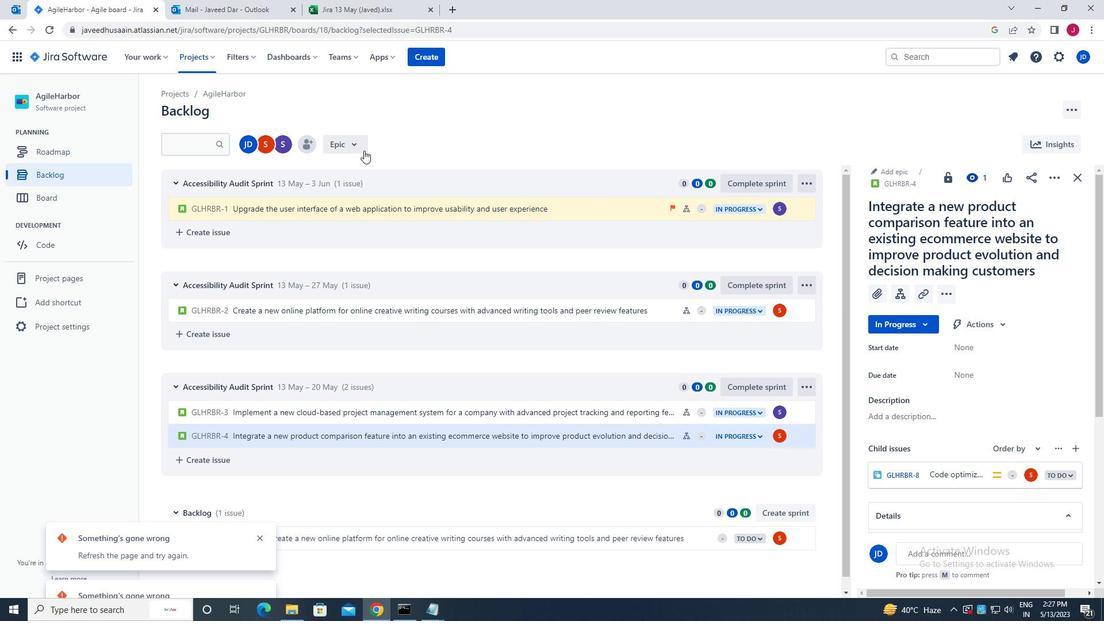 
Action: Mouse pressed left at (357, 145)
Screenshot: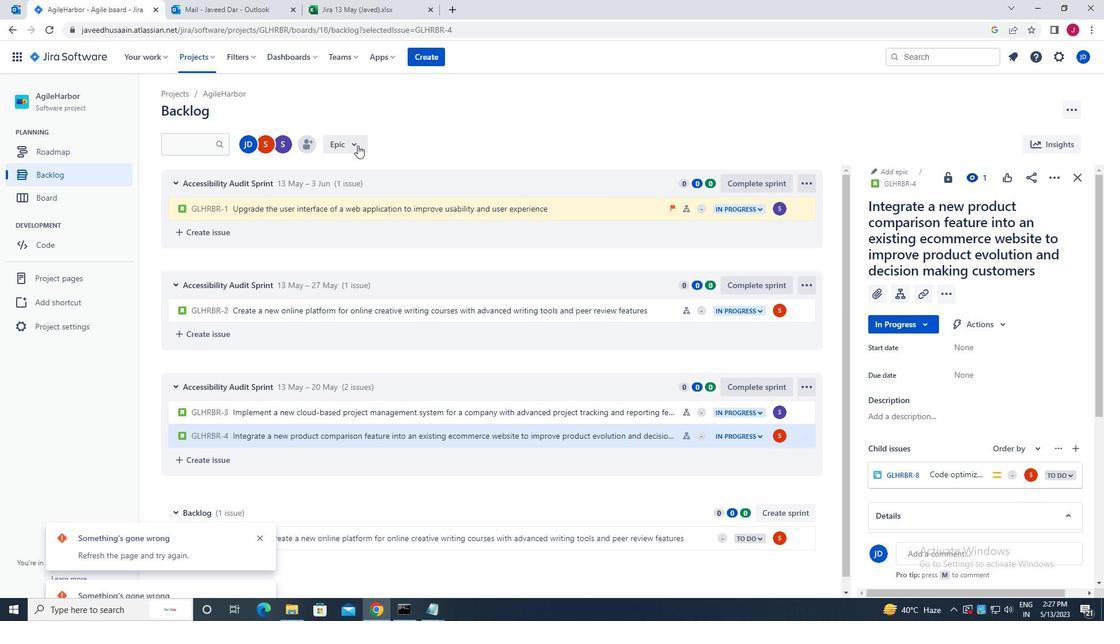 
Action: Mouse moved to (418, 192)
Screenshot: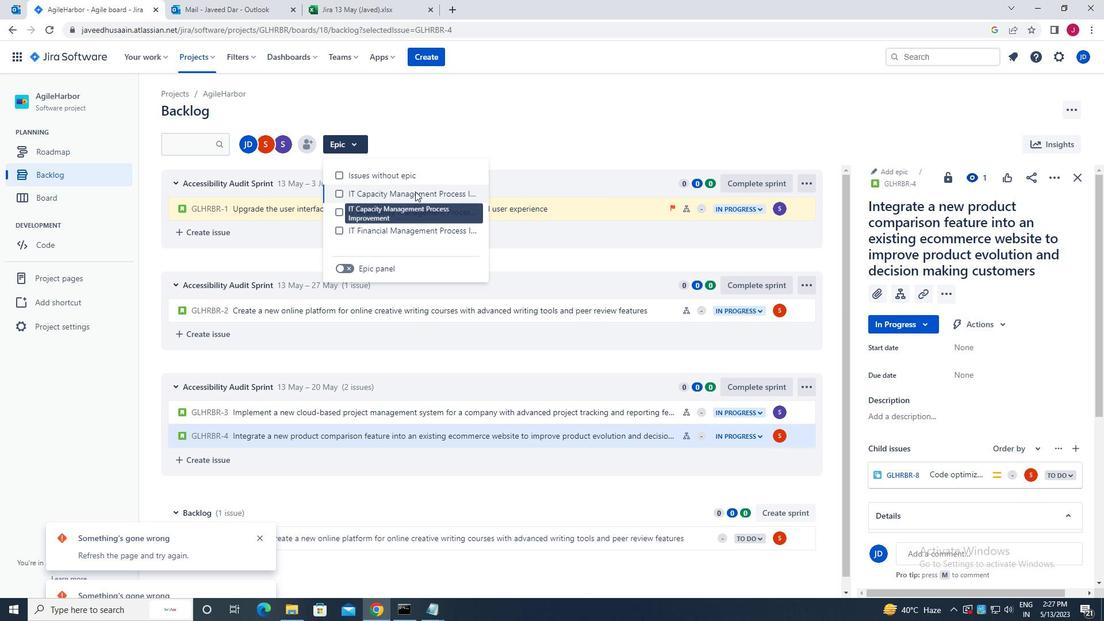 
Action: Mouse pressed left at (418, 192)
Screenshot: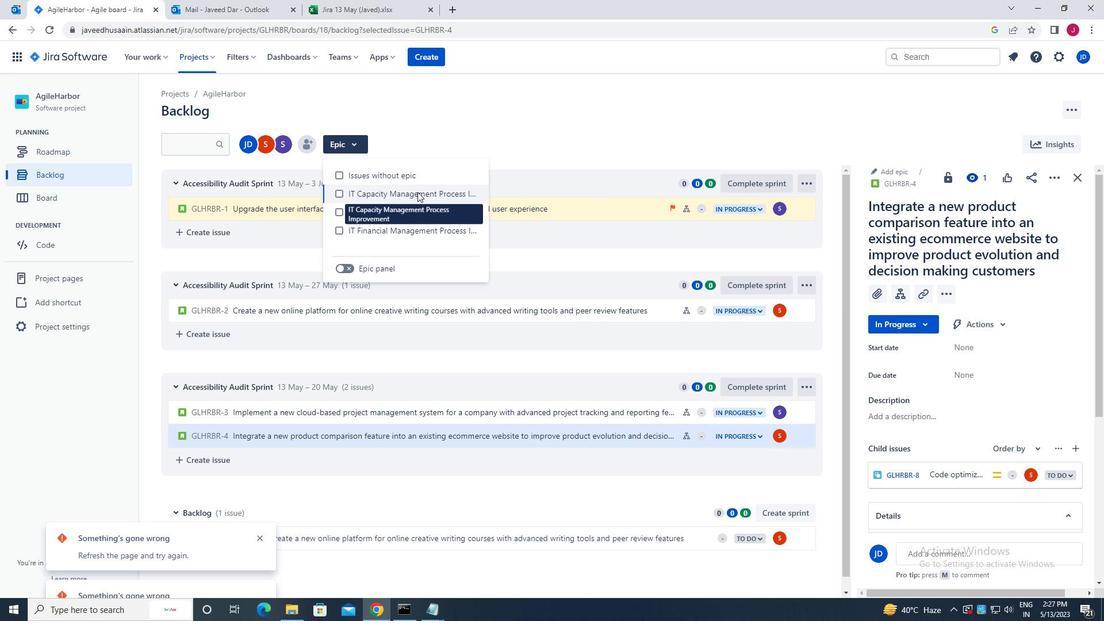 
Action: Mouse moved to (636, 97)
Screenshot: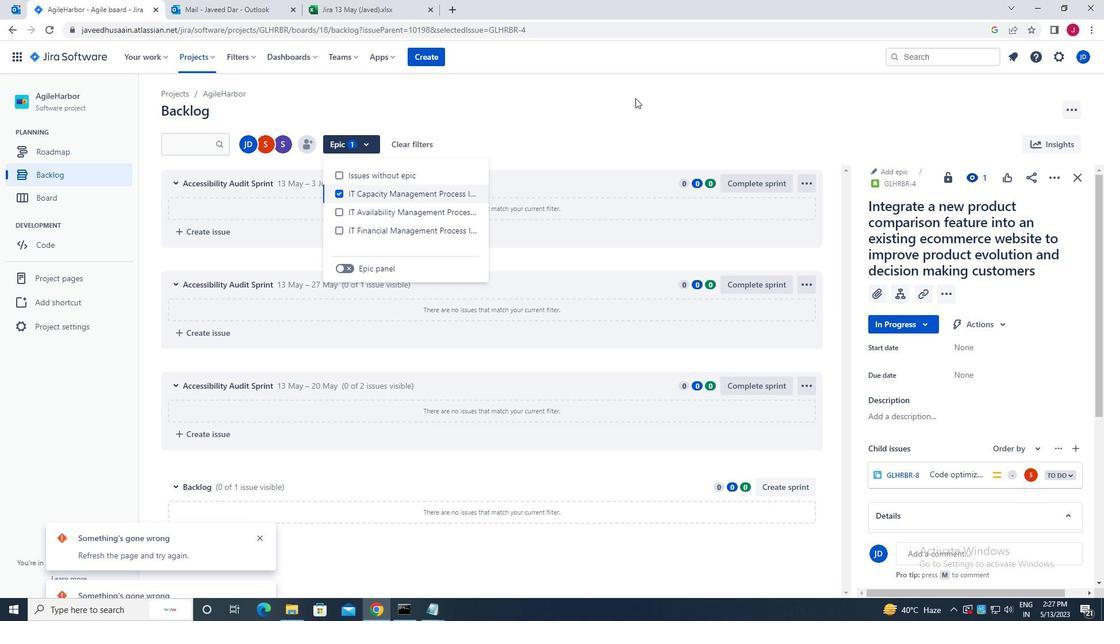 
Action: Mouse pressed left at (636, 97)
Screenshot: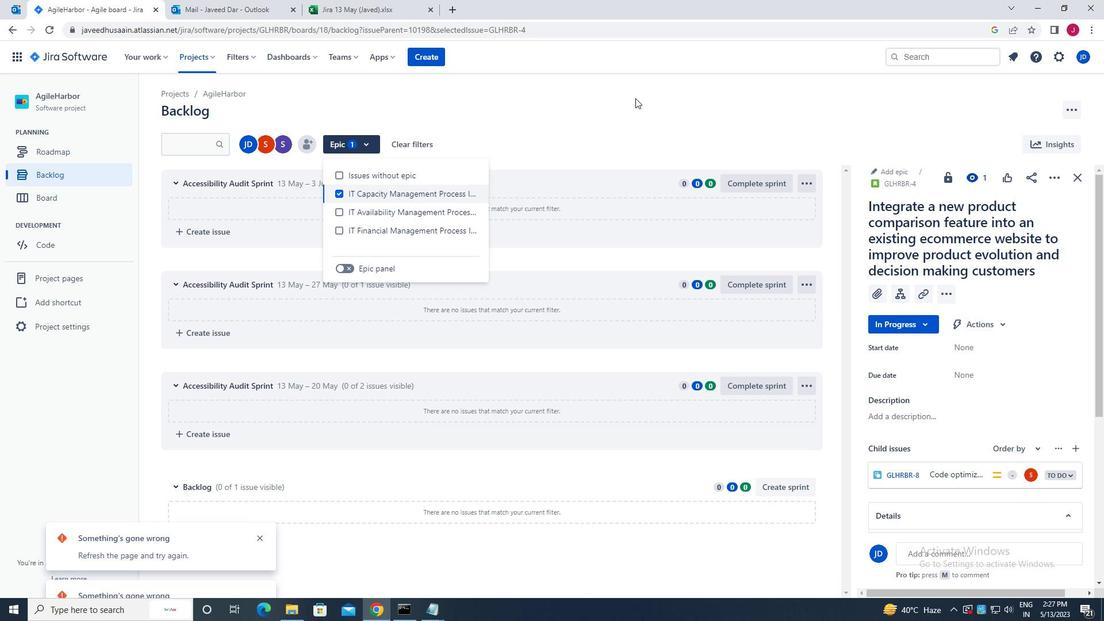 
Action: Mouse moved to (1081, 178)
Screenshot: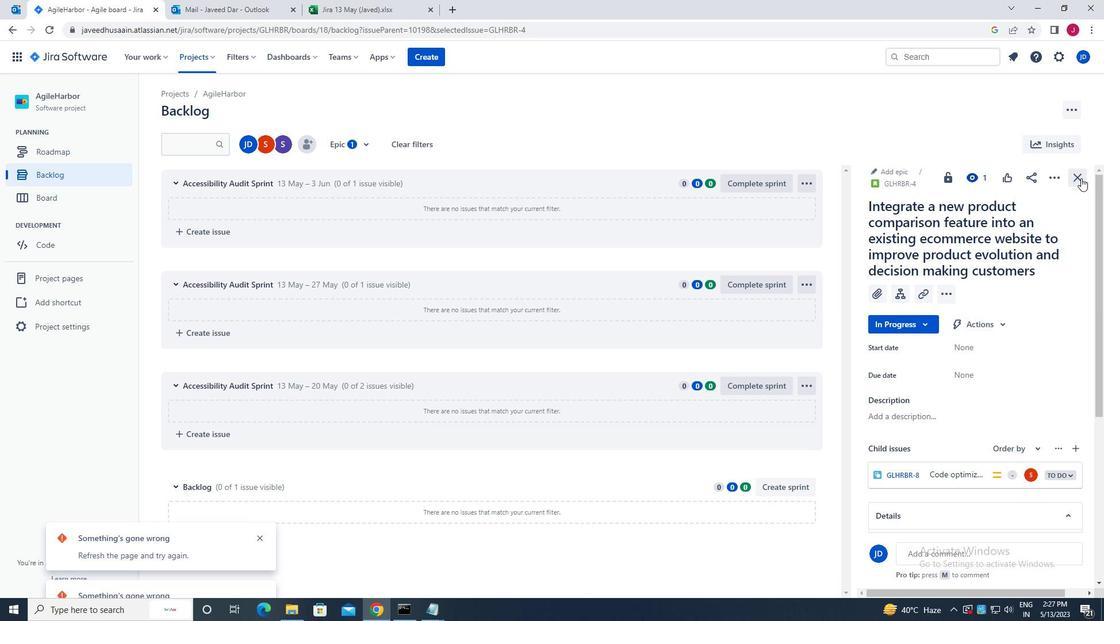 
Action: Mouse pressed left at (1081, 178)
Screenshot: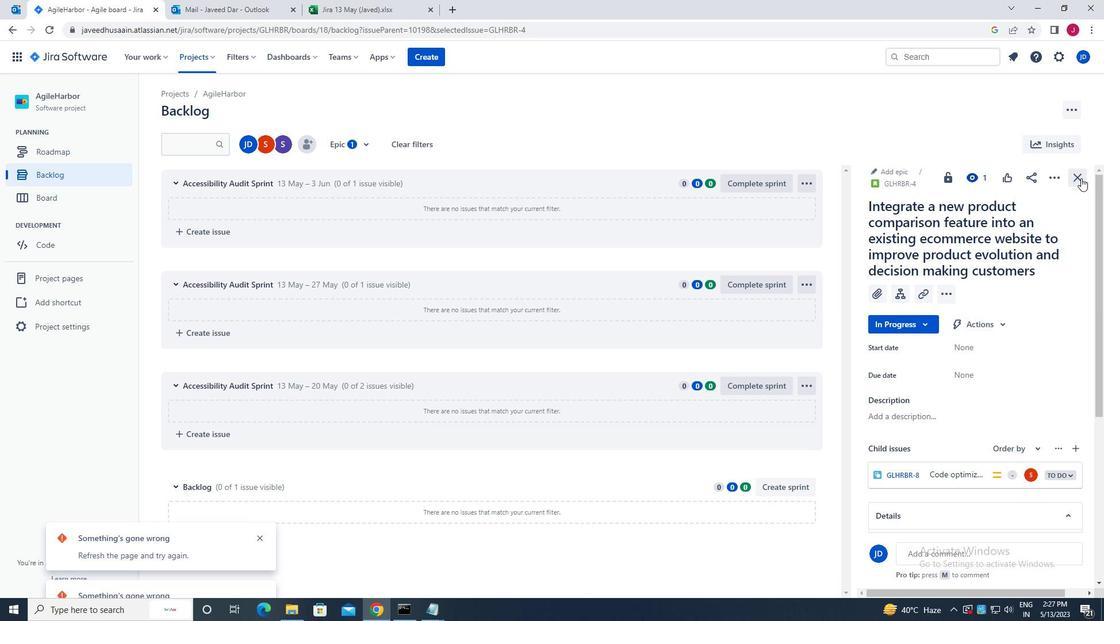 
Action: Mouse moved to (742, 124)
Screenshot: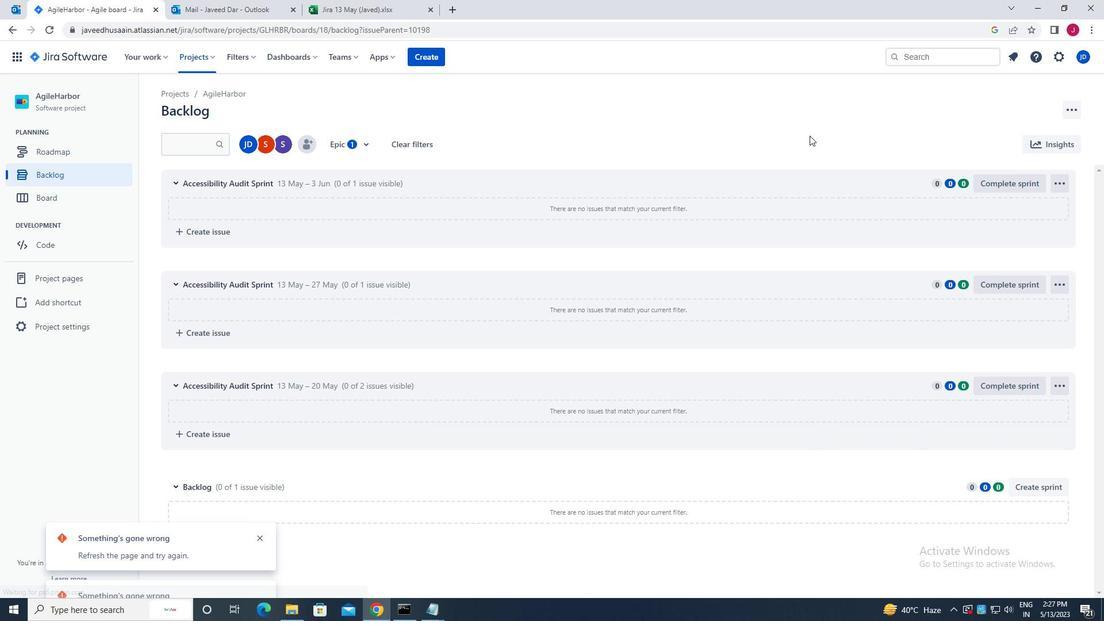 
